 Task: Find connections with filter location Vilaseca with filter topic #whatinspiresmewith filter profile language English with filter current company Delhivery with filter school Sagar Group (SIRT Bhopal) | Sagar Group of Institutions with filter industry Audio and Video Equipment Manufacturing with filter service category Portrait Photography with filter keywords title Therapist
Action: Mouse moved to (631, 77)
Screenshot: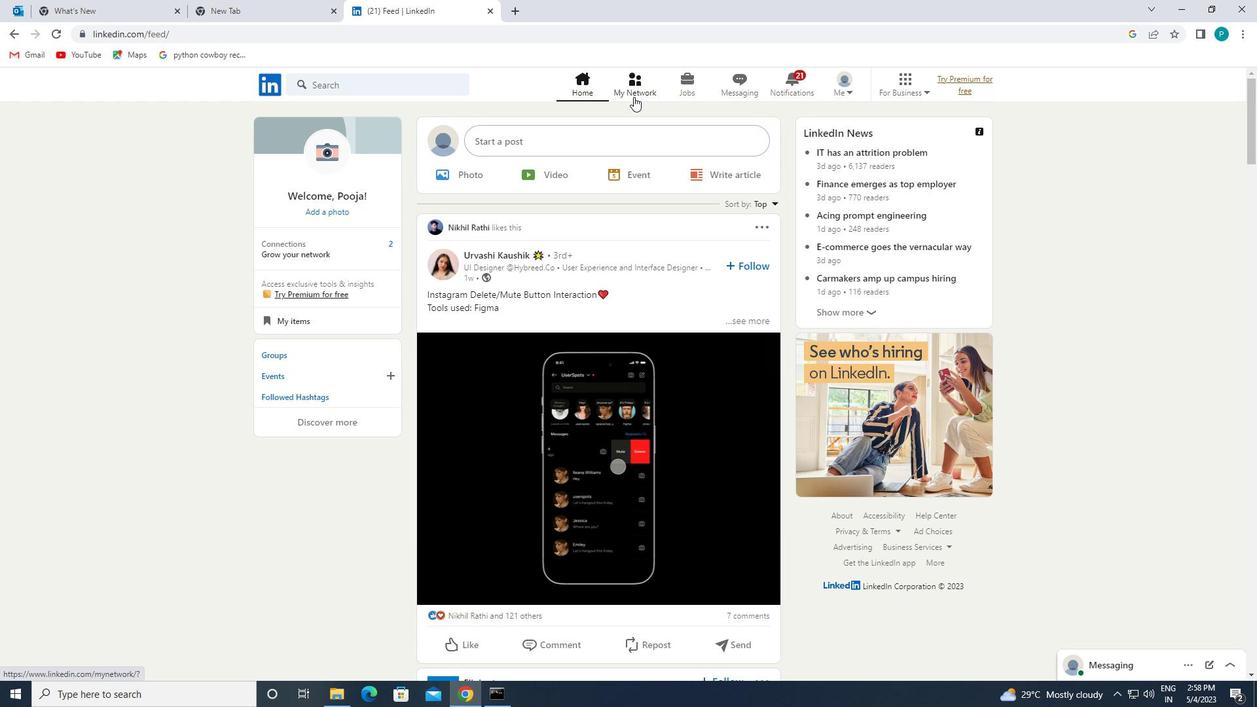
Action: Mouse pressed left at (631, 77)
Screenshot: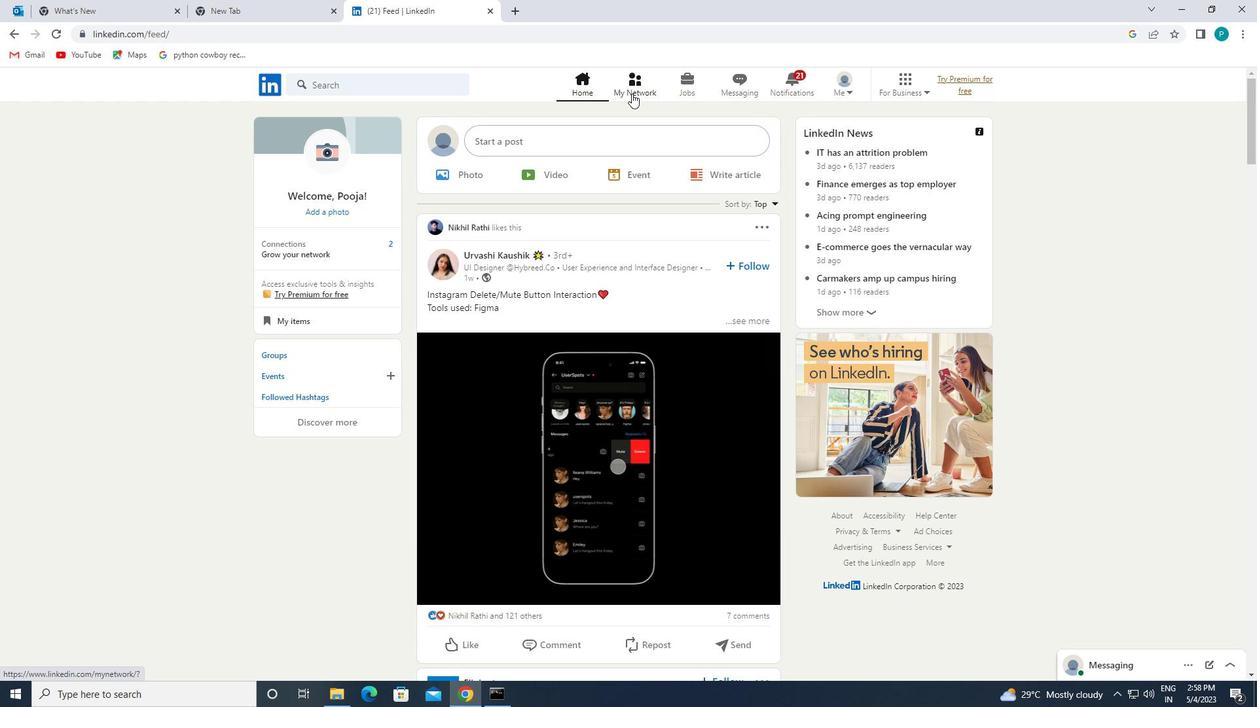 
Action: Mouse moved to (355, 155)
Screenshot: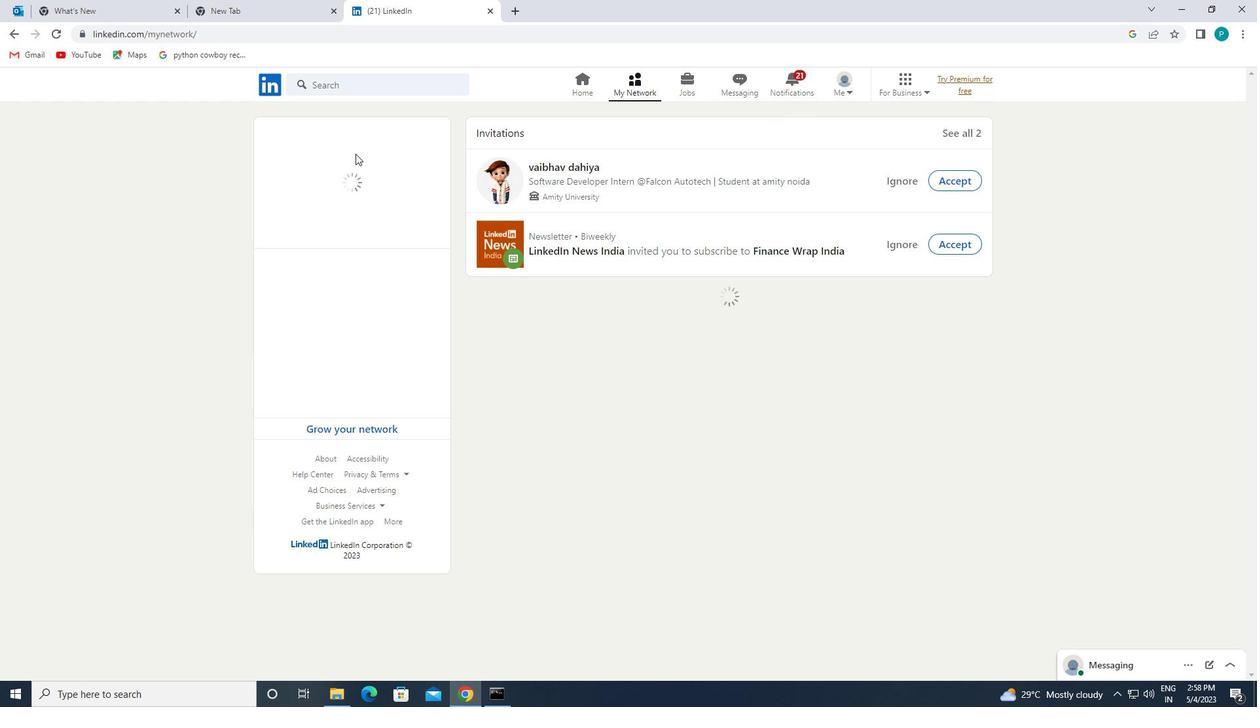 
Action: Mouse pressed left at (355, 155)
Screenshot: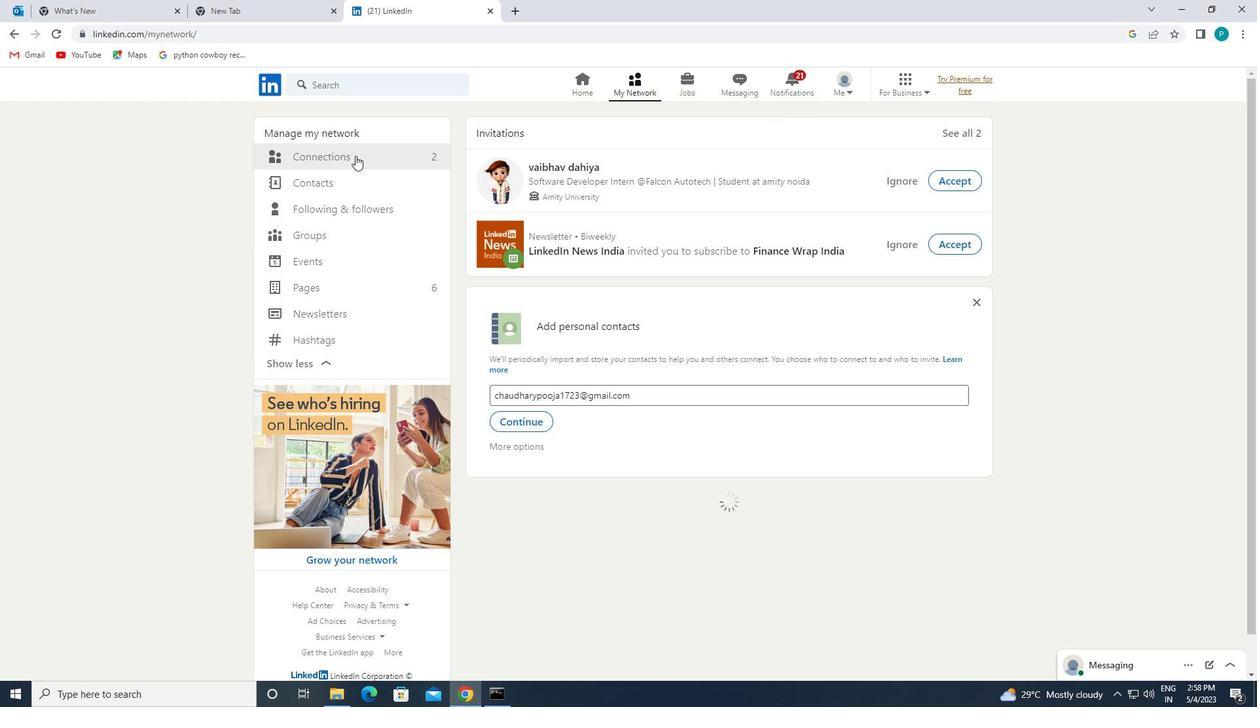 
Action: Mouse moved to (759, 154)
Screenshot: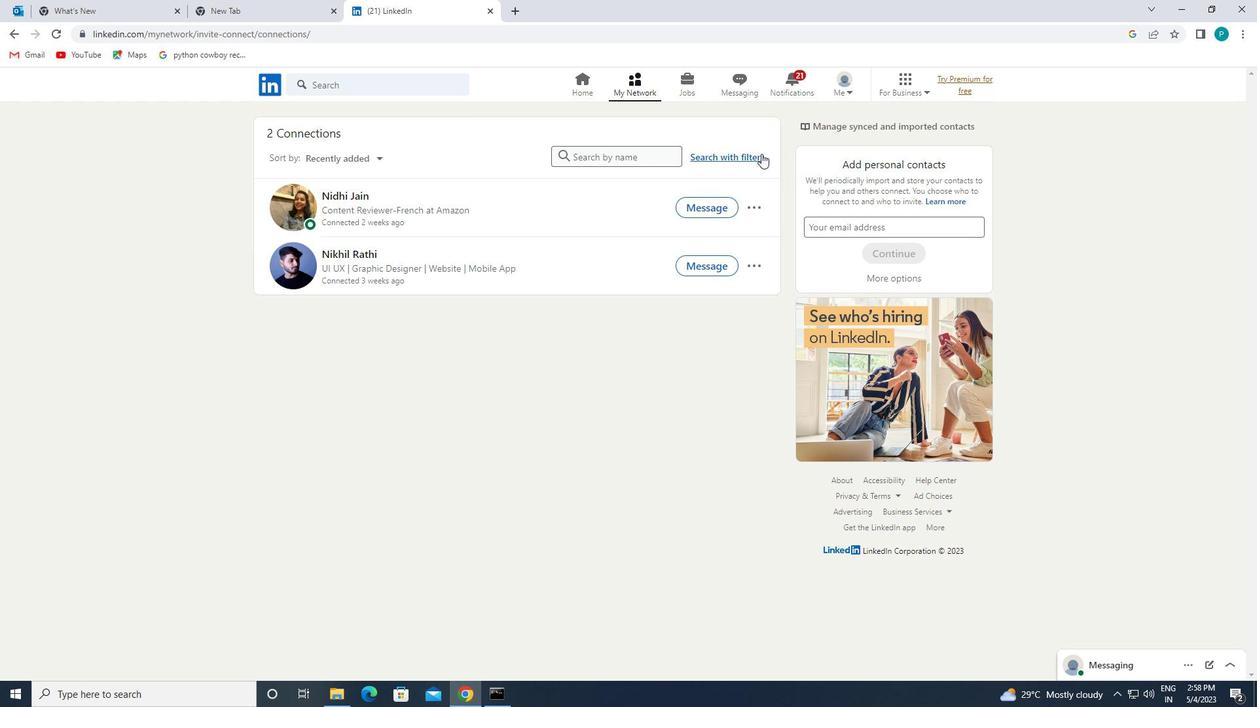 
Action: Mouse pressed left at (759, 154)
Screenshot: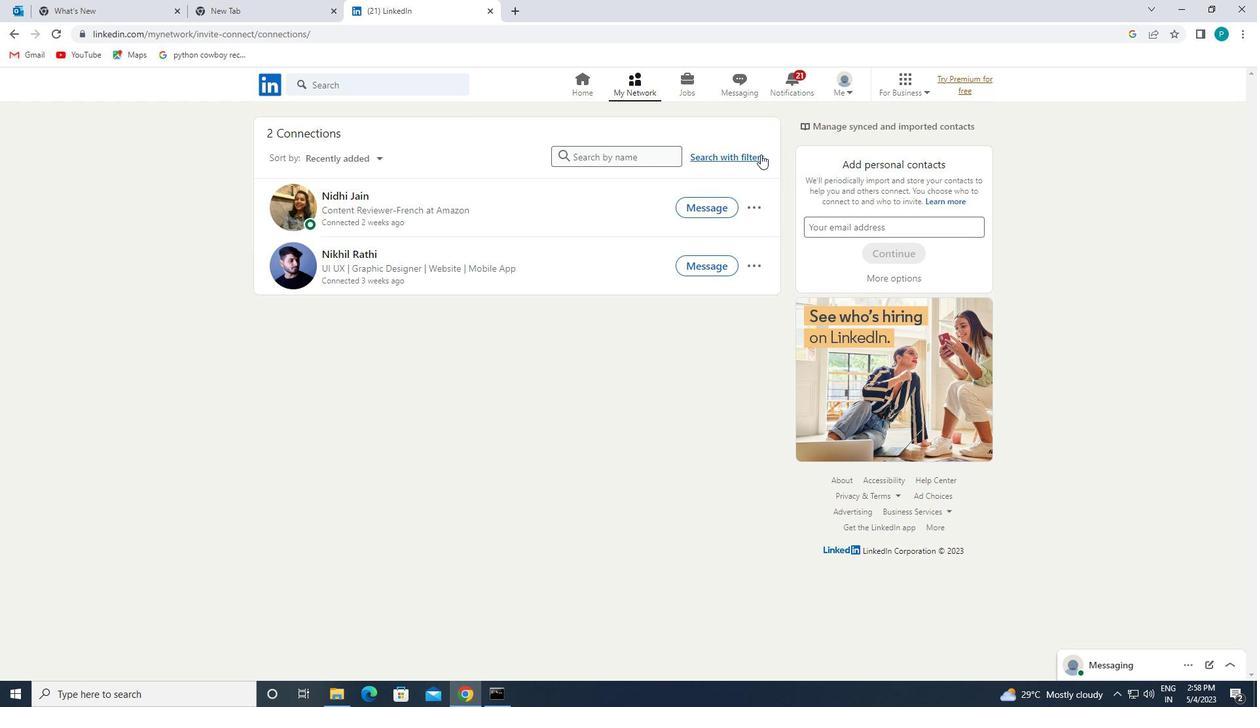 
Action: Mouse moved to (676, 122)
Screenshot: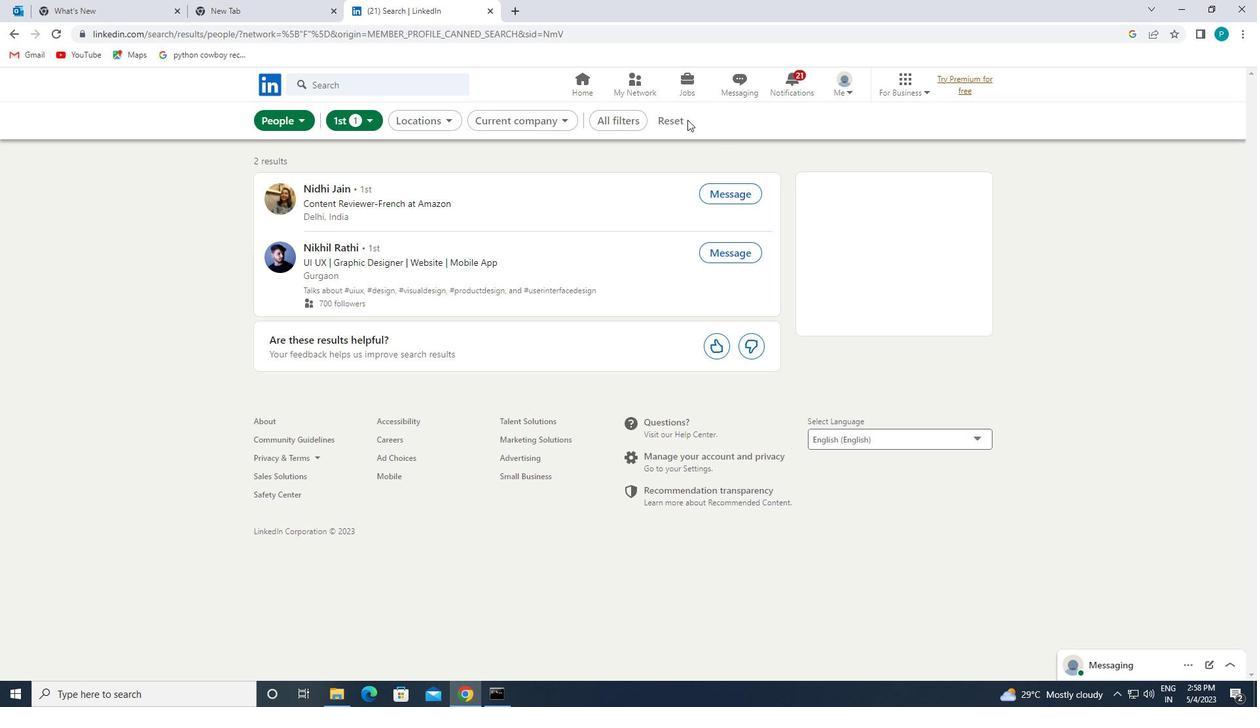 
Action: Mouse pressed left at (676, 122)
Screenshot: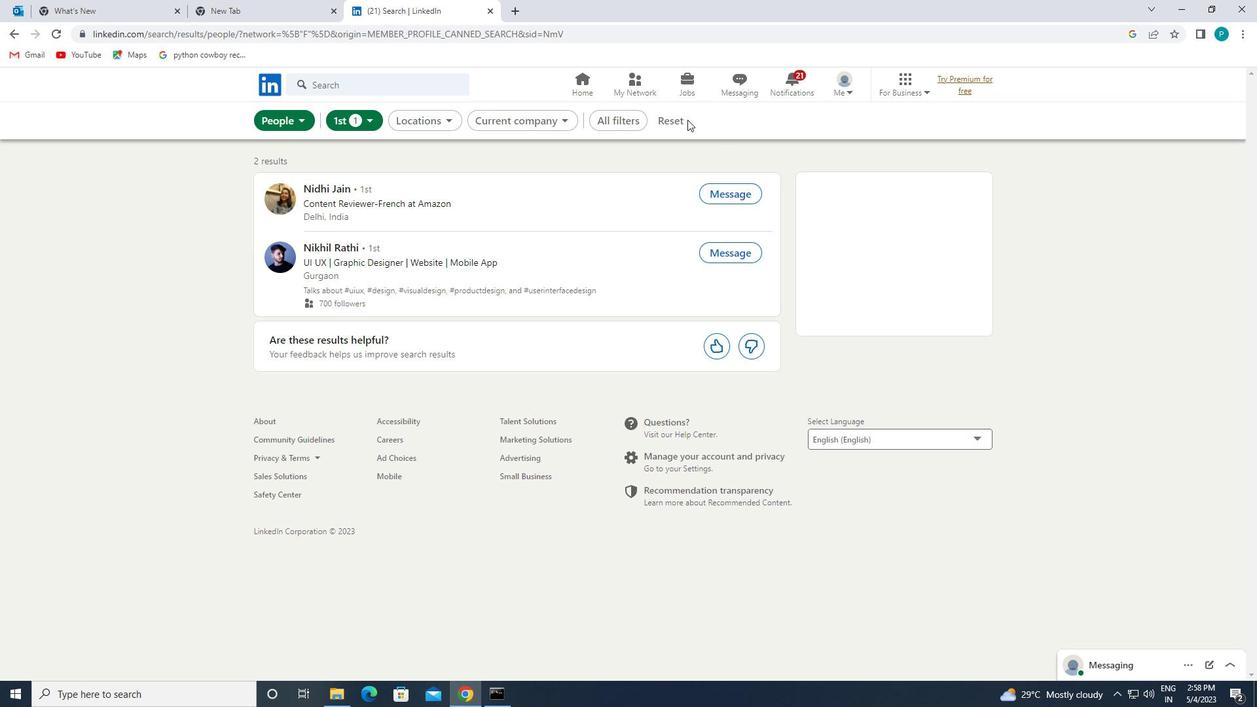 
Action: Mouse moved to (661, 119)
Screenshot: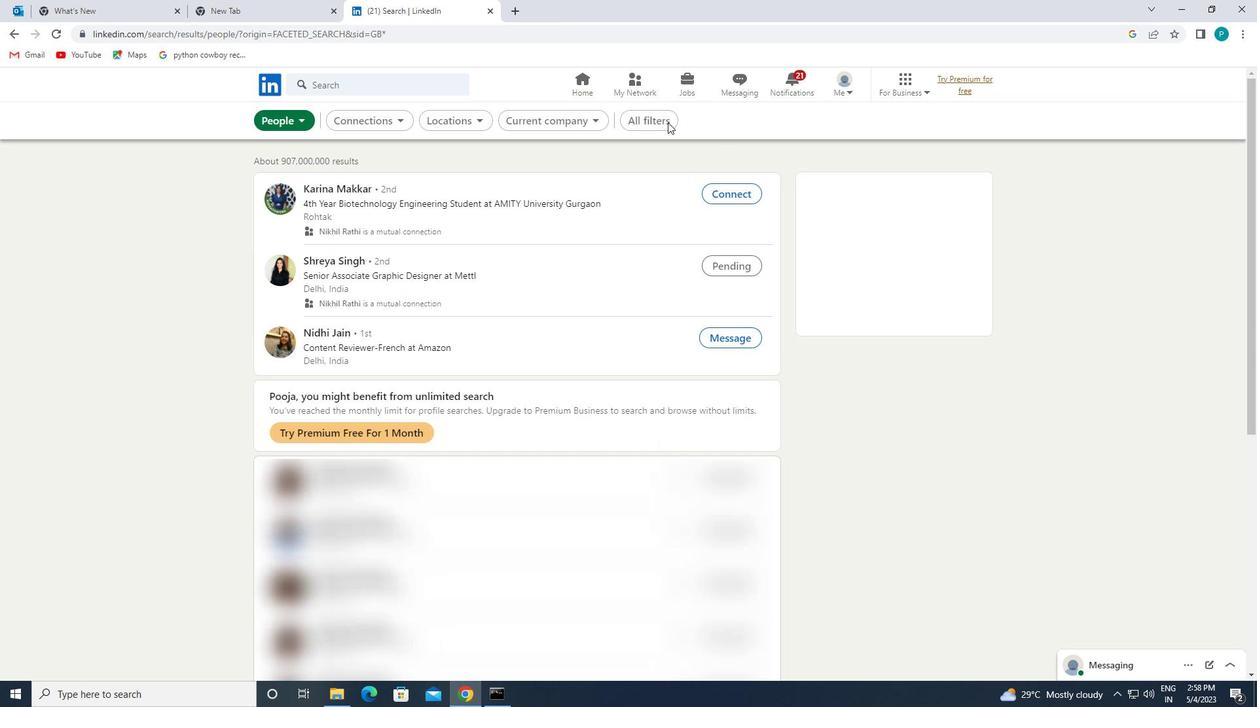 
Action: Mouse pressed left at (661, 119)
Screenshot: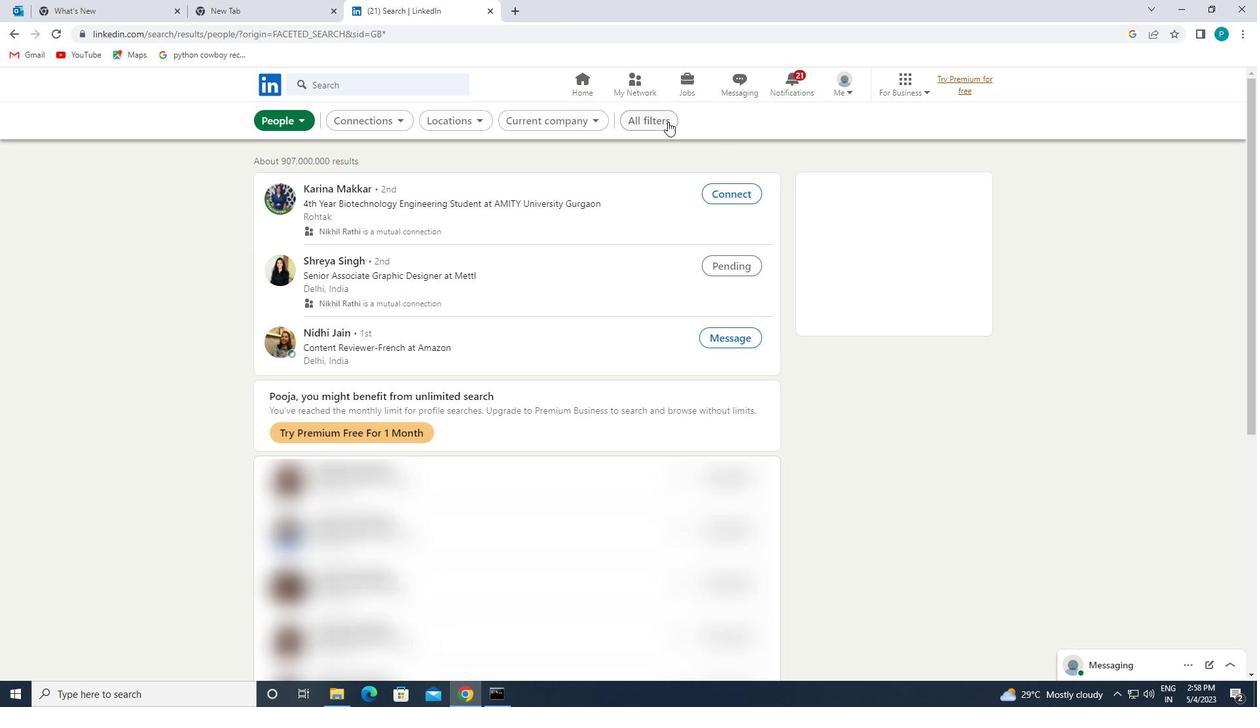 
Action: Mouse moved to (1257, 370)
Screenshot: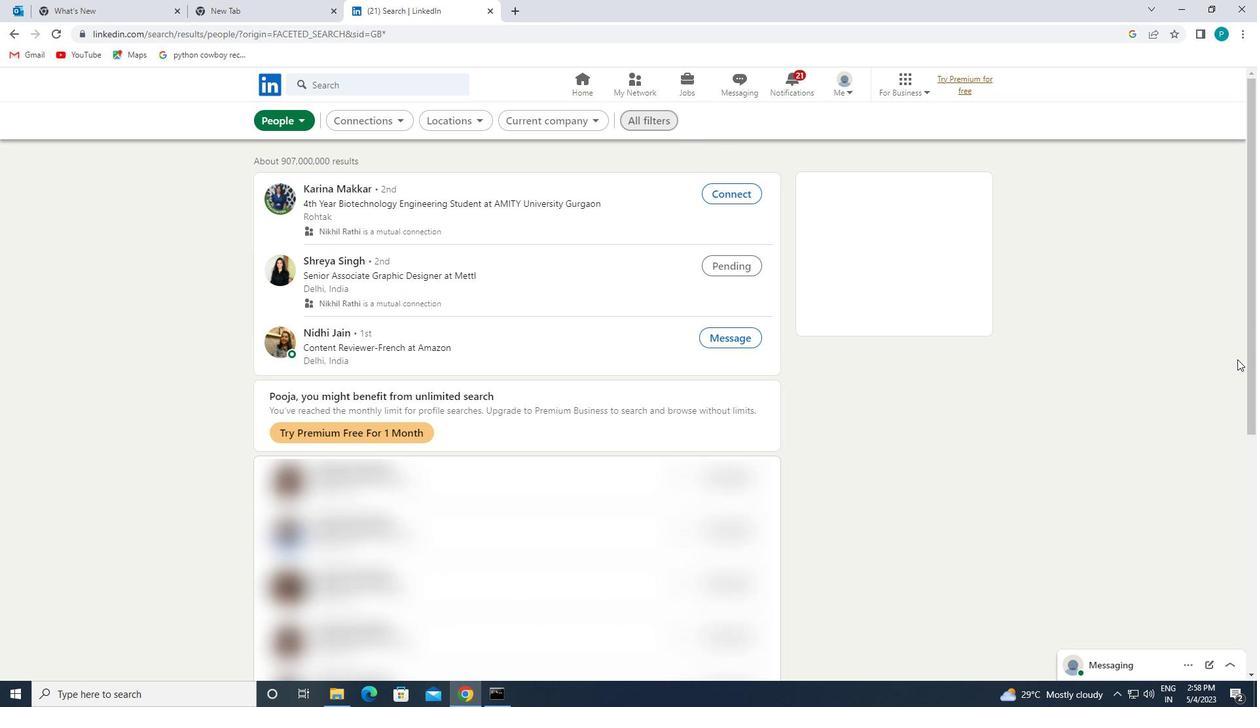 
Action: Mouse scrolled (1256, 369) with delta (0, 0)
Screenshot: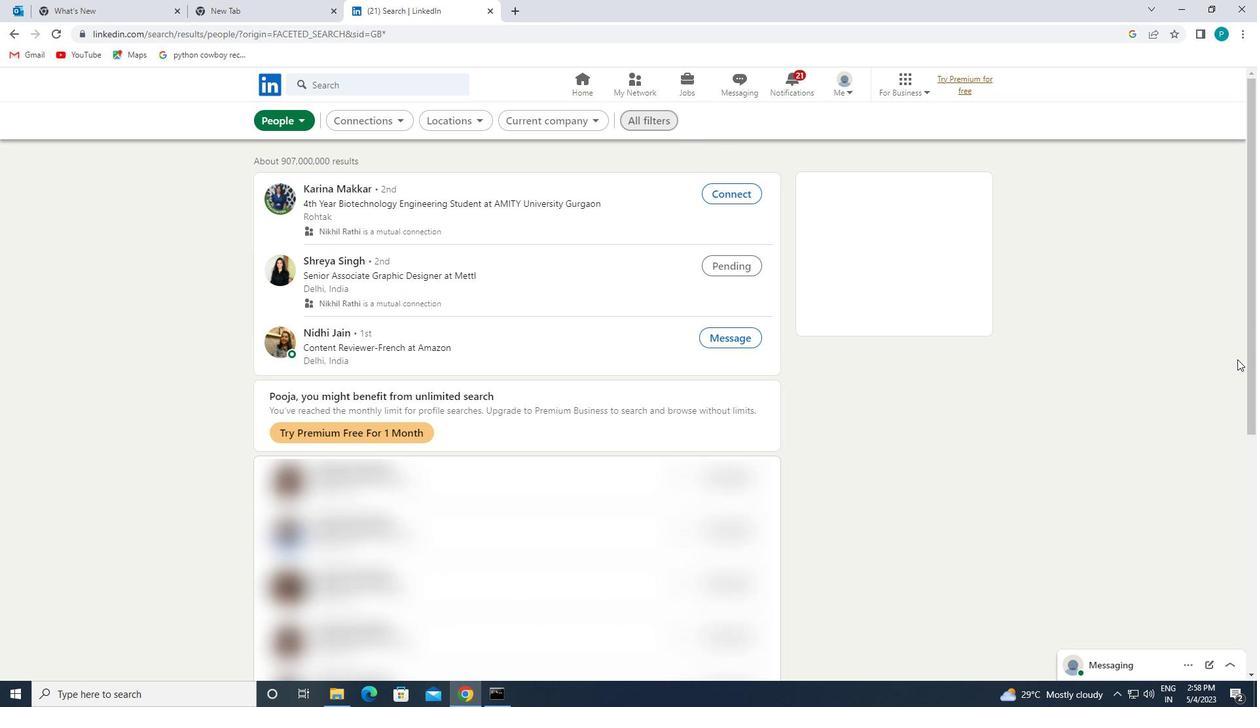 
Action: Mouse moved to (1254, 368)
Screenshot: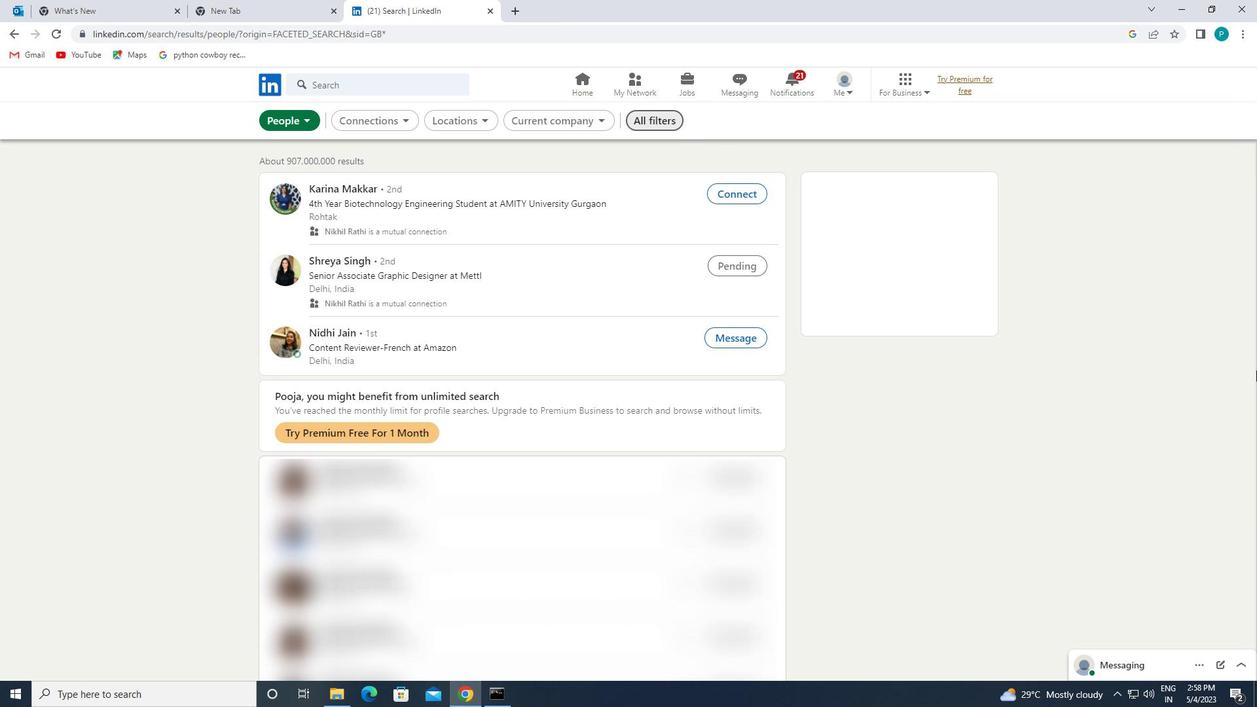 
Action: Mouse scrolled (1254, 367) with delta (0, 0)
Screenshot: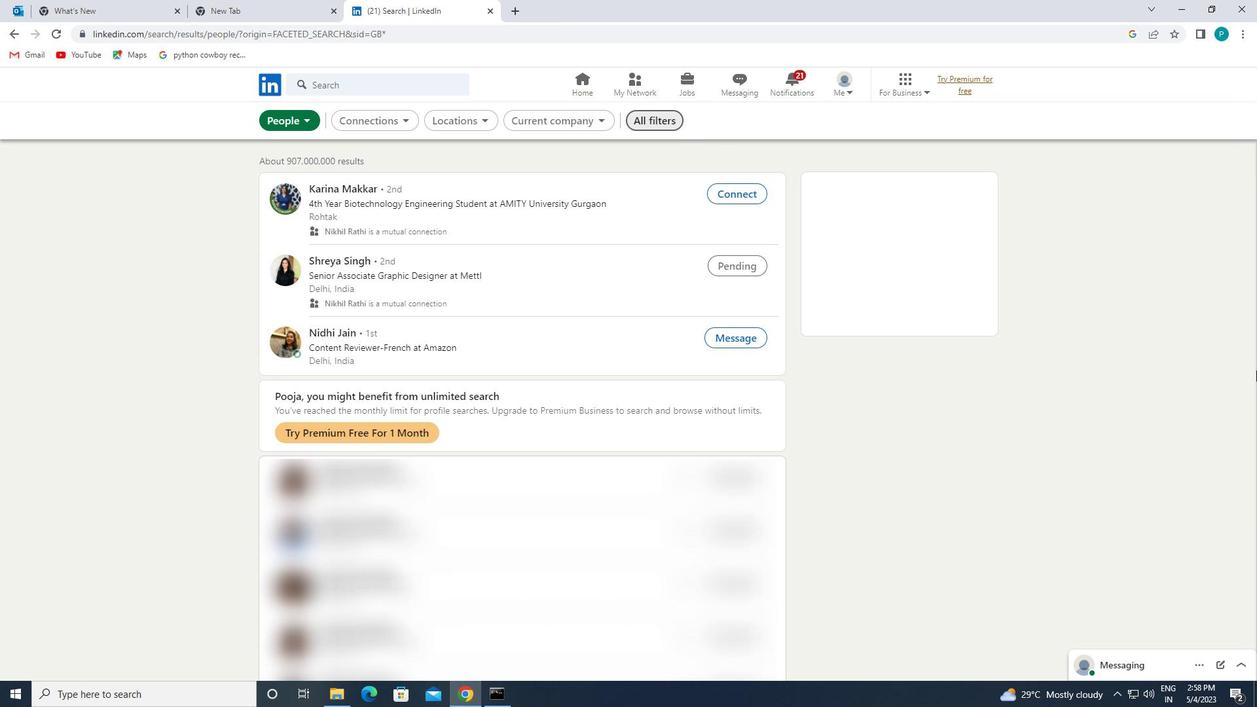 
Action: Mouse moved to (1247, 366)
Screenshot: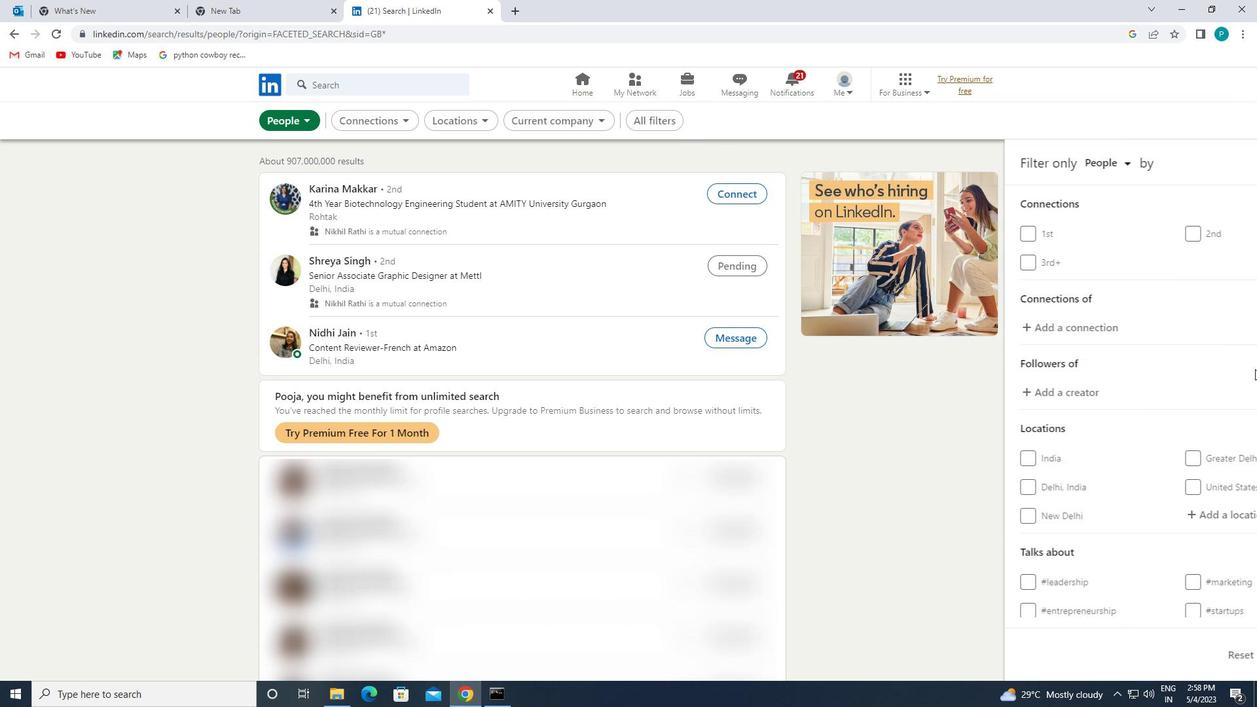 
Action: Mouse scrolled (1247, 365) with delta (0, 0)
Screenshot: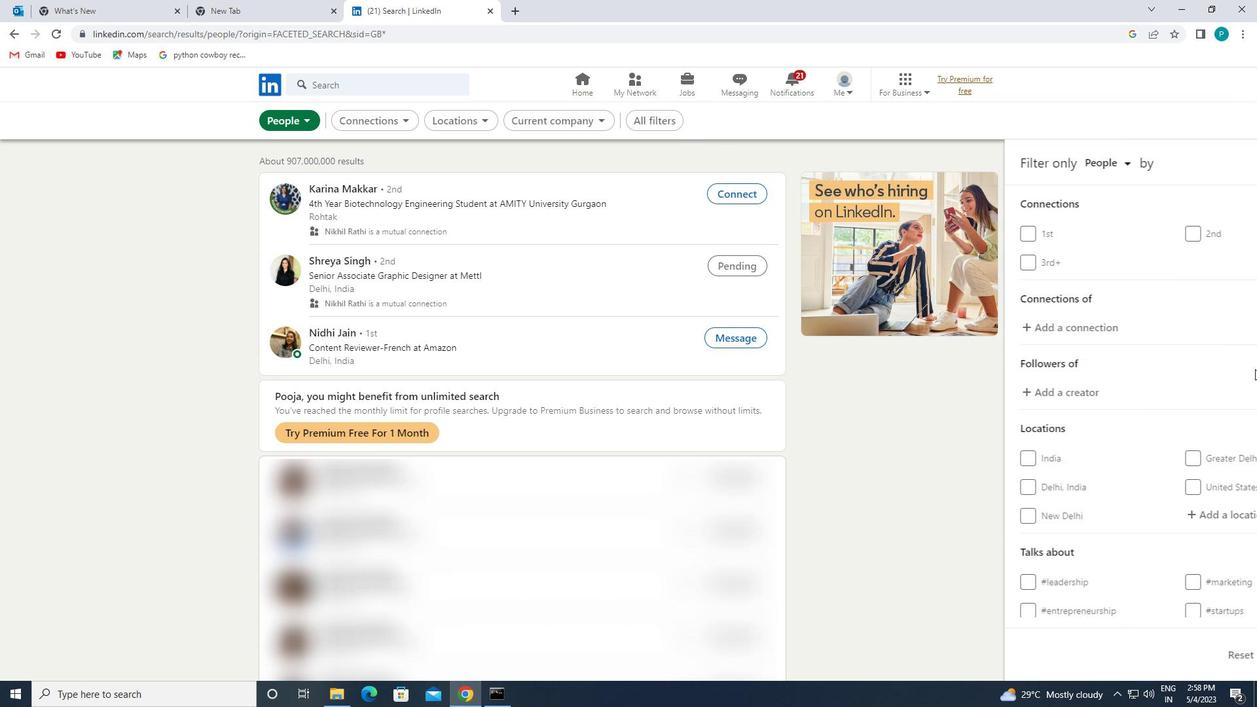 
Action: Mouse moved to (1153, 323)
Screenshot: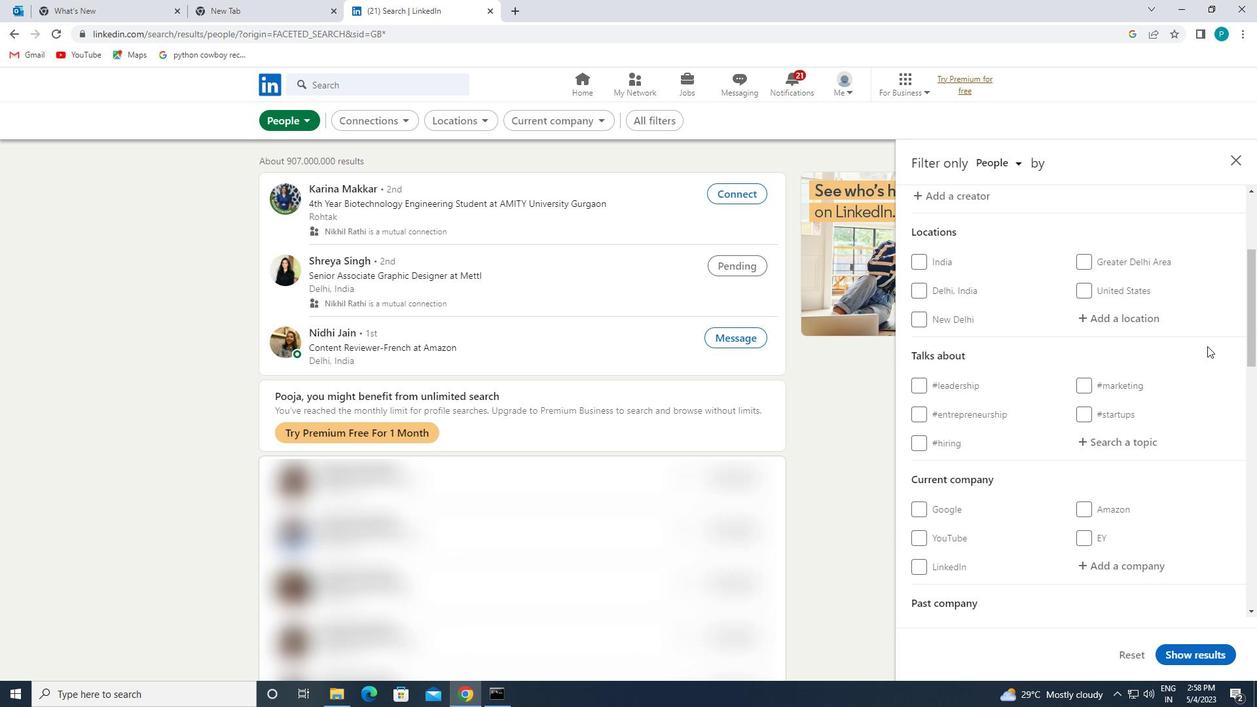 
Action: Mouse pressed left at (1153, 323)
Screenshot: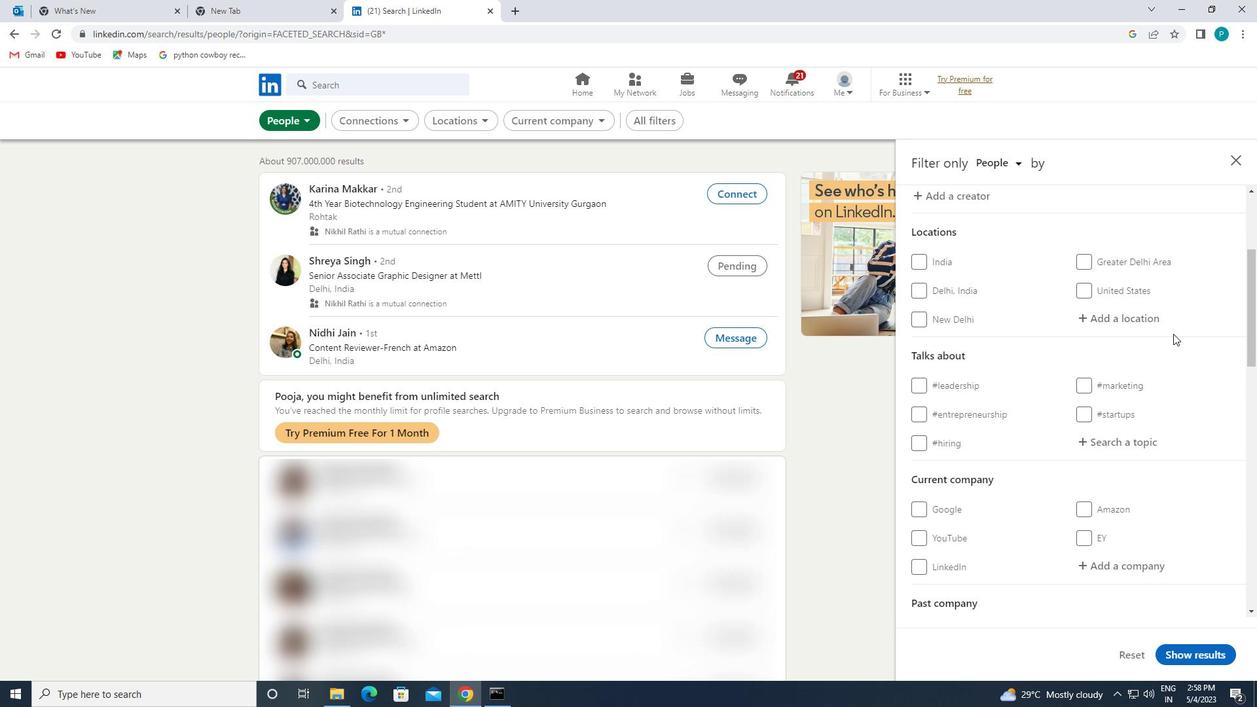 
Action: Key pressed <Key.caps_lock>v<Key.caps_lock>ilaseca
Screenshot: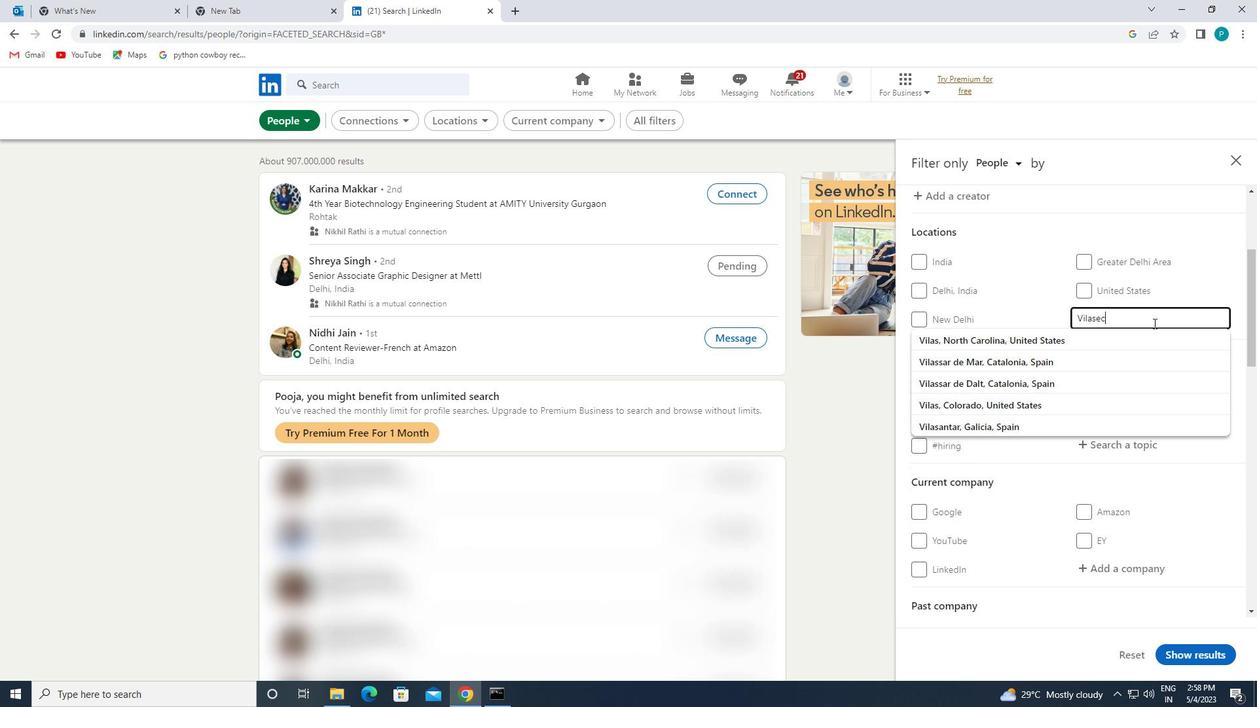 
Action: Mouse moved to (1125, 442)
Screenshot: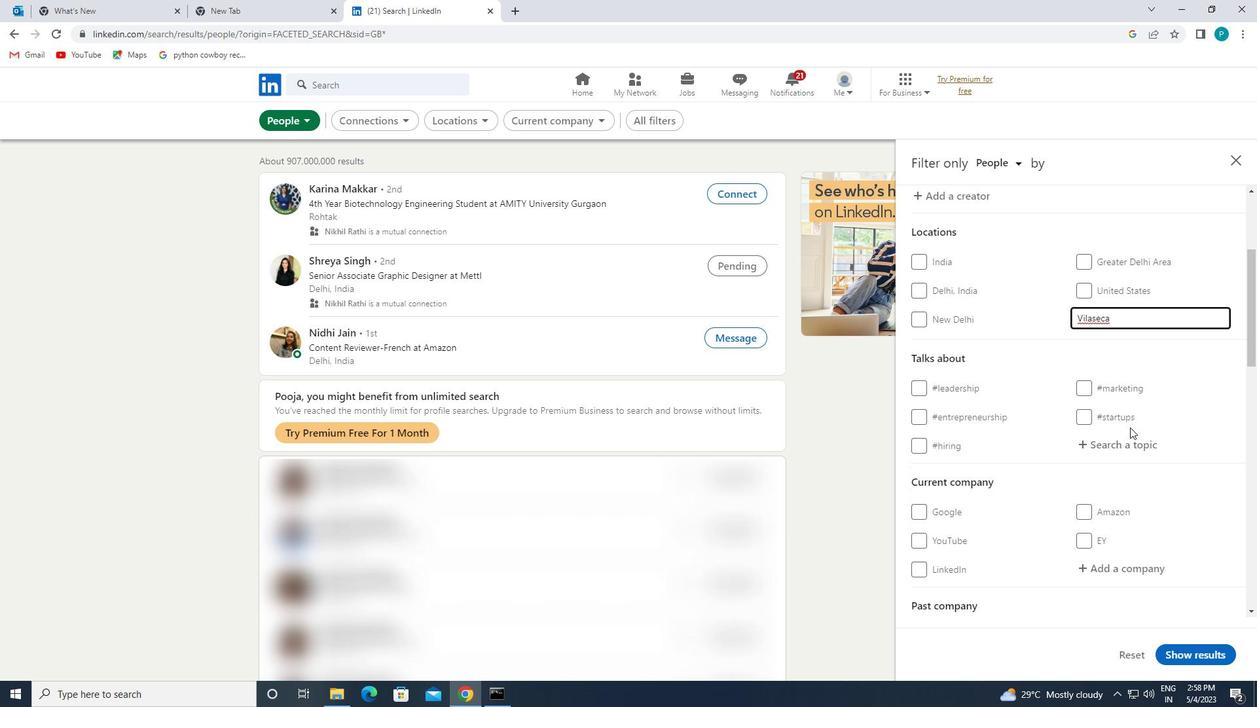 
Action: Mouse pressed left at (1125, 442)
Screenshot: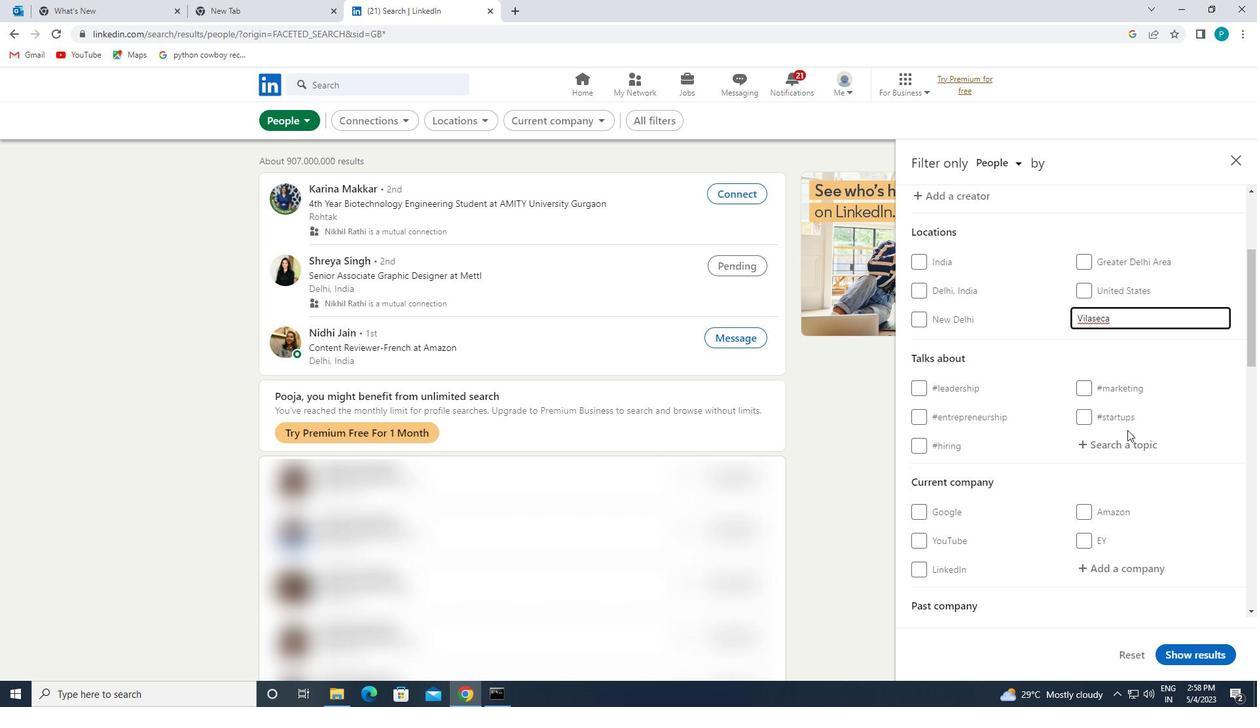
Action: Mouse moved to (1126, 445)
Screenshot: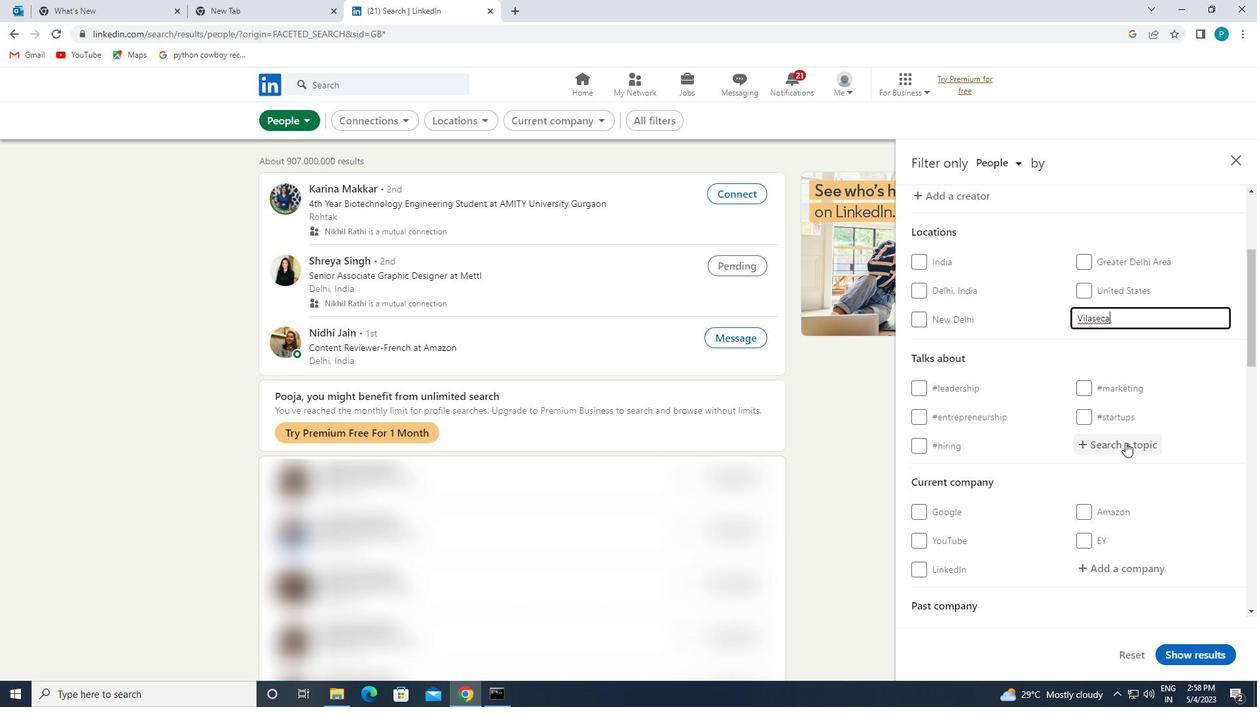 
Action: Key pressed <Key.shift>#WHATINSPIRESME
Screenshot: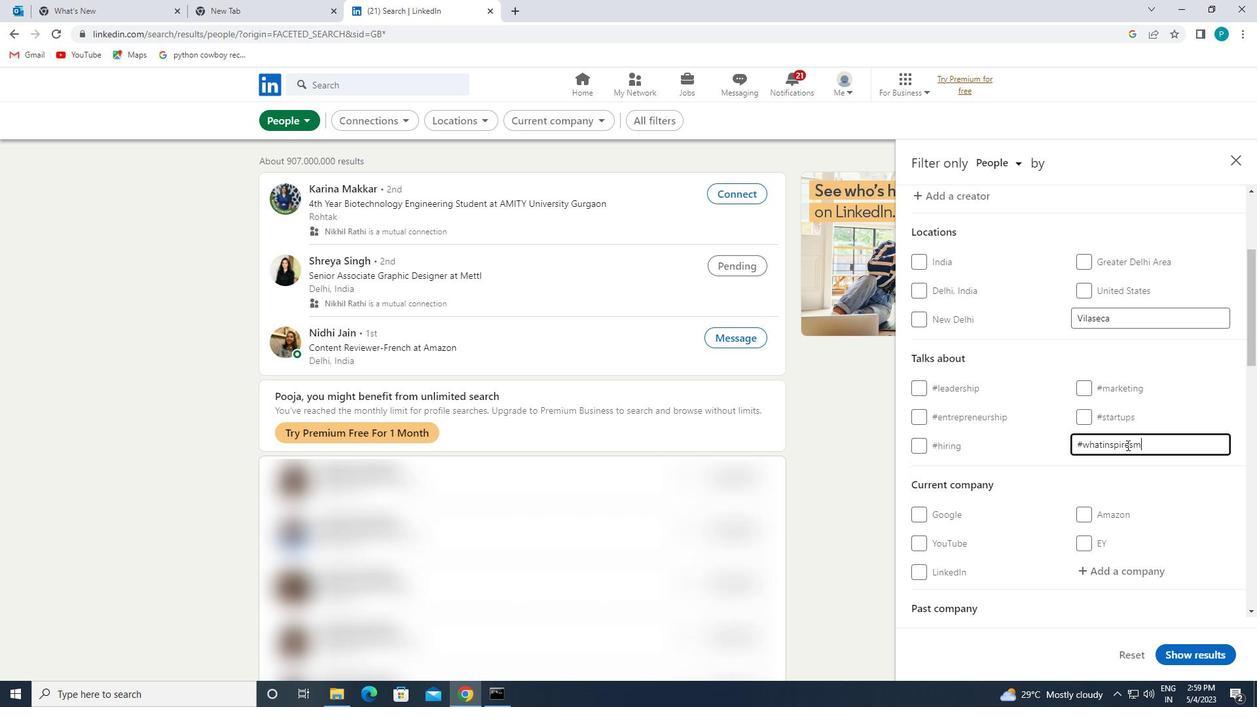 
Action: Mouse moved to (1083, 420)
Screenshot: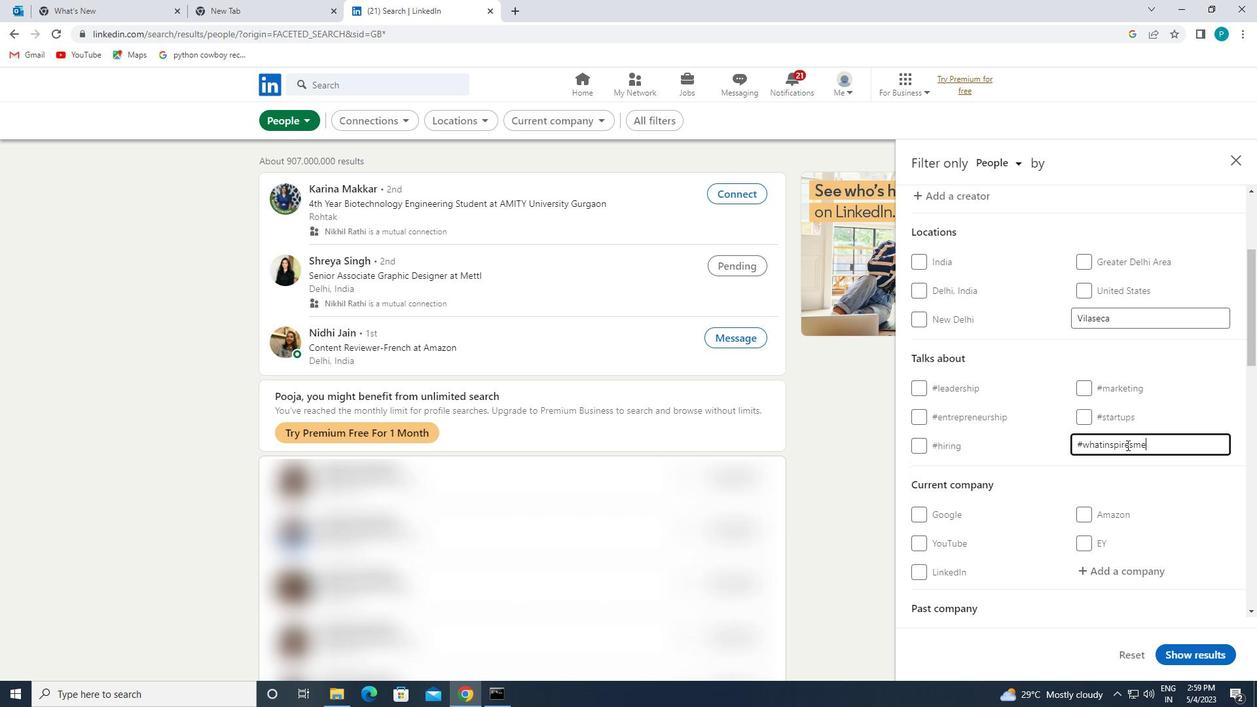 
Action: Mouse scrolled (1083, 420) with delta (0, 0)
Screenshot: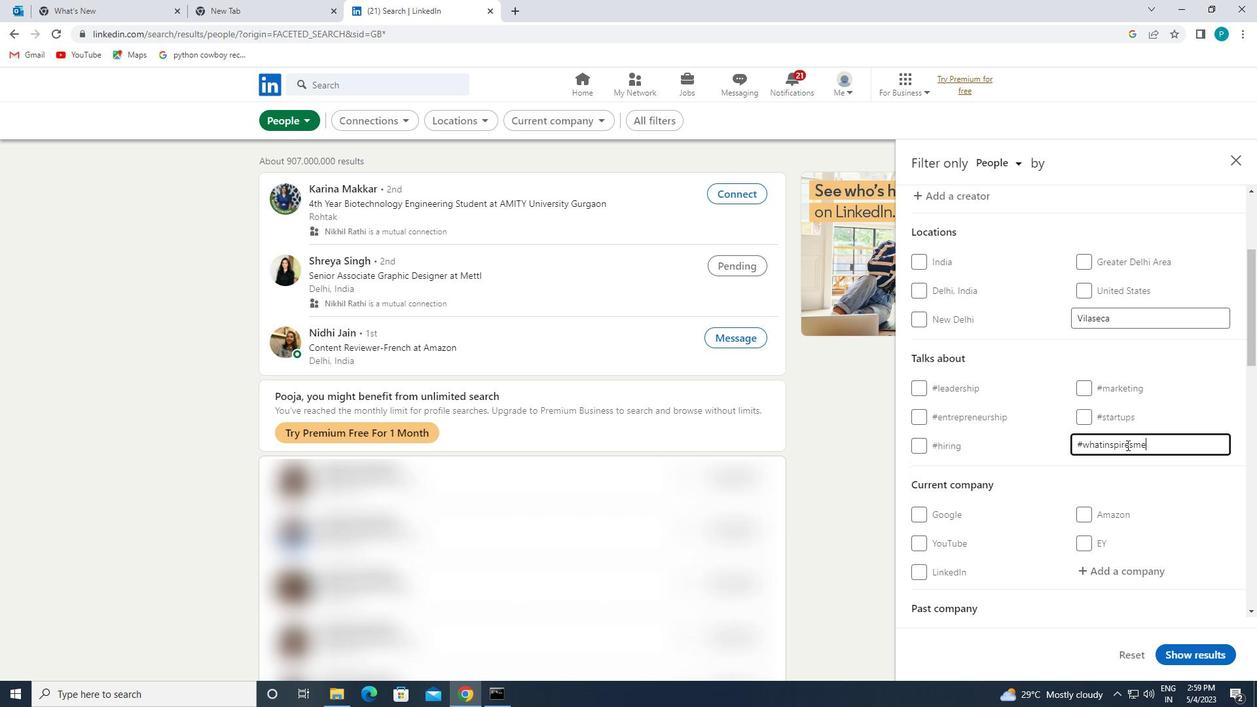
Action: Mouse moved to (1071, 436)
Screenshot: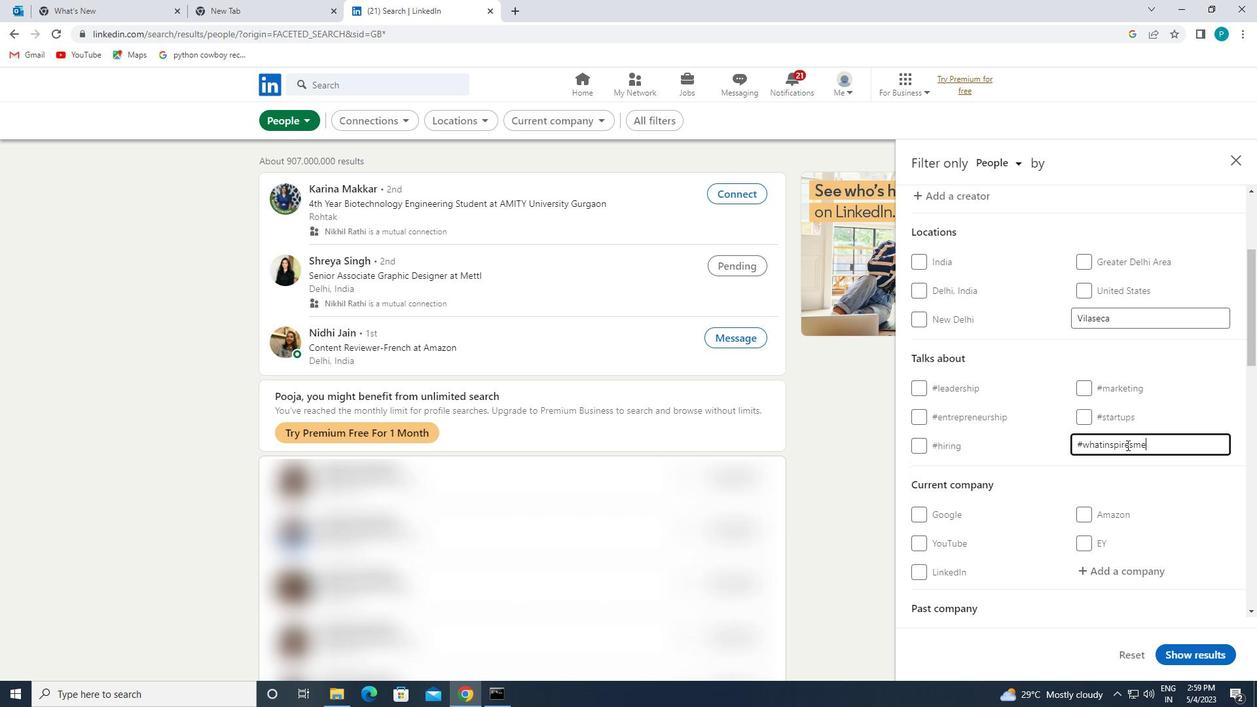 
Action: Mouse scrolled (1071, 435) with delta (0, 0)
Screenshot: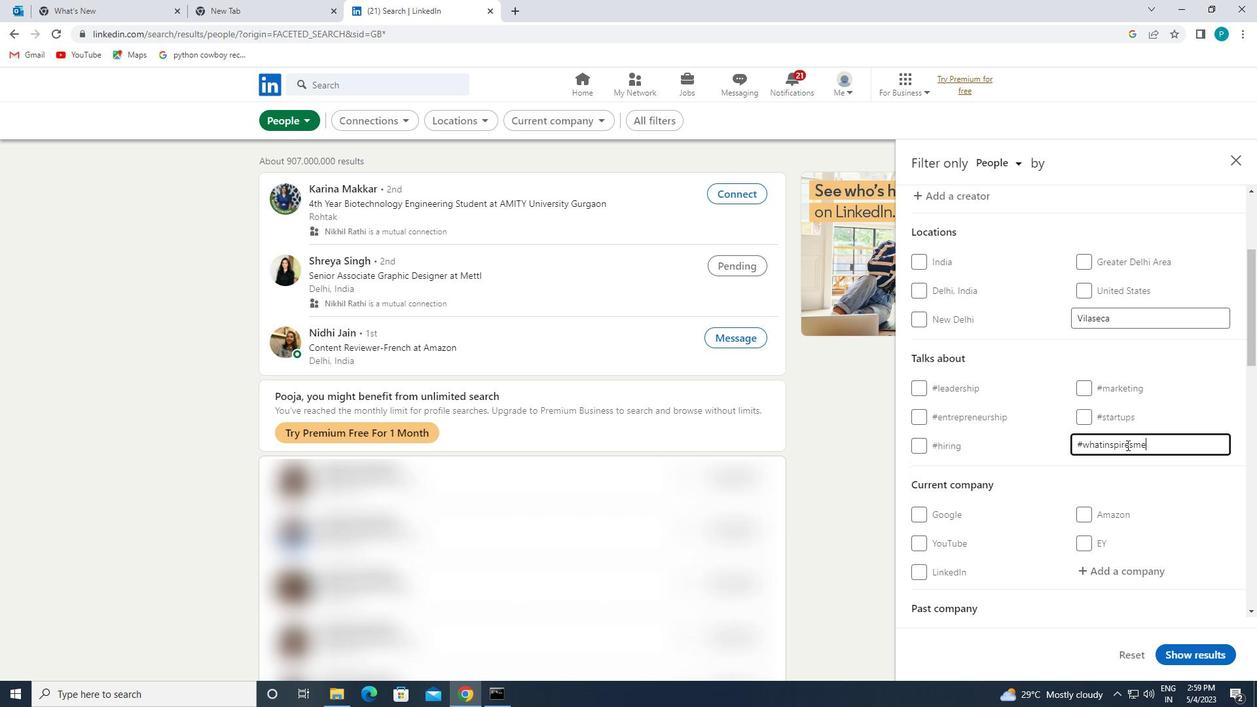 
Action: Mouse moved to (1063, 458)
Screenshot: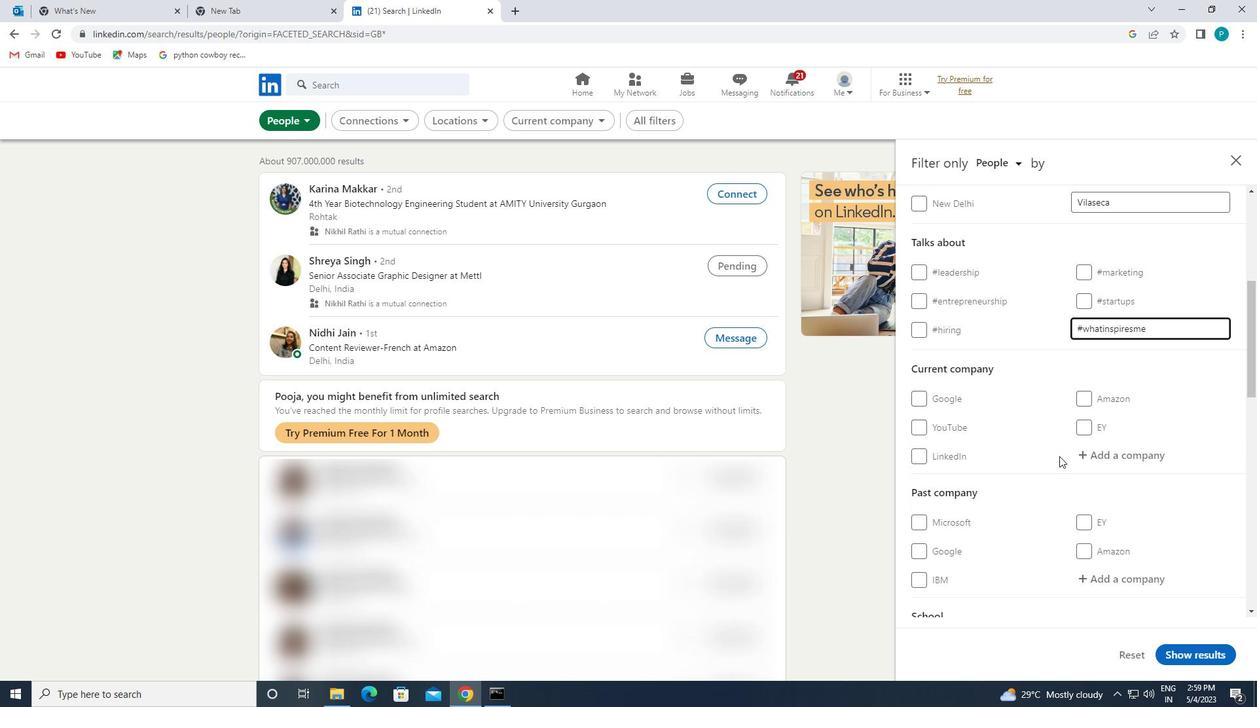 
Action: Mouse scrolled (1063, 458) with delta (0, 0)
Screenshot: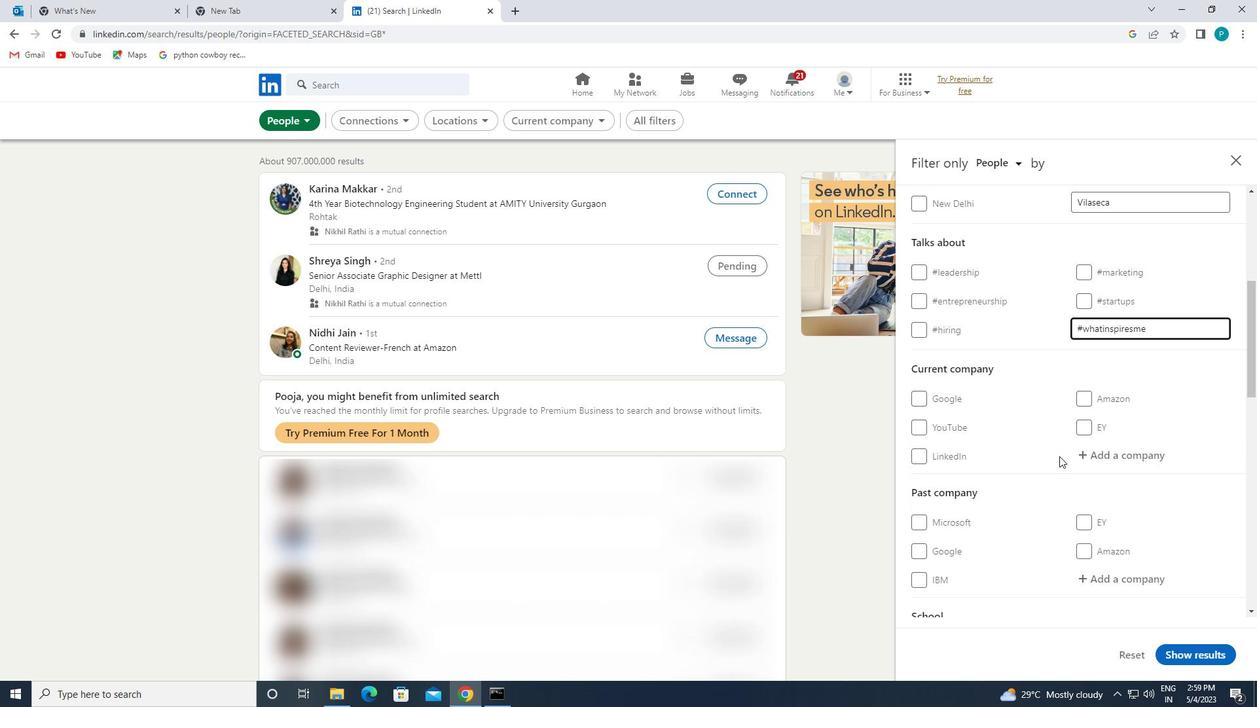 
Action: Mouse scrolled (1063, 458) with delta (0, 0)
Screenshot: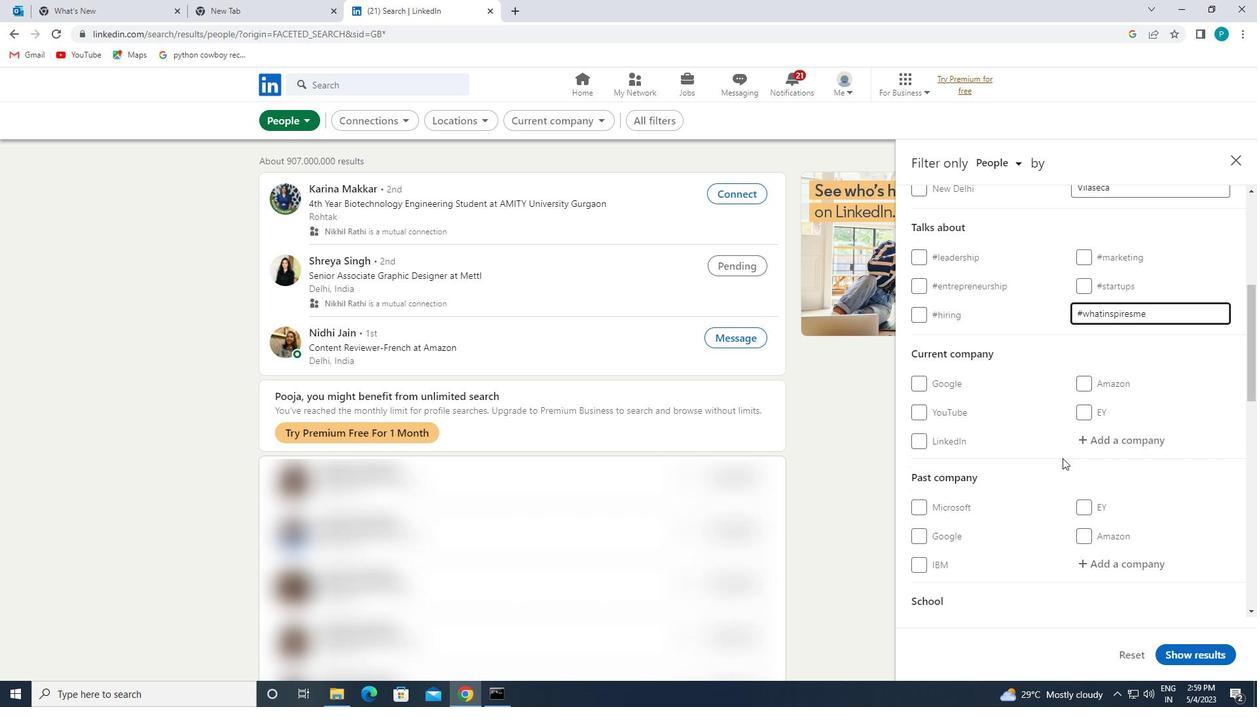 
Action: Mouse moved to (1064, 459)
Screenshot: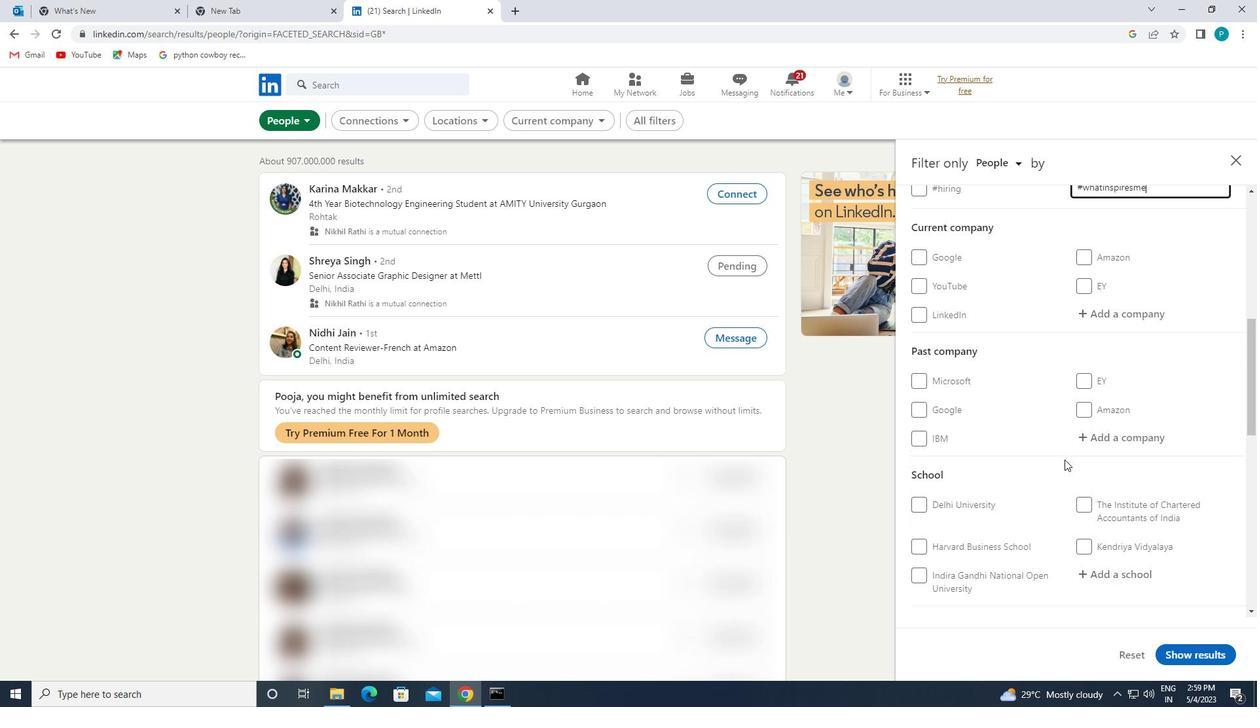 
Action: Mouse scrolled (1064, 458) with delta (0, 0)
Screenshot: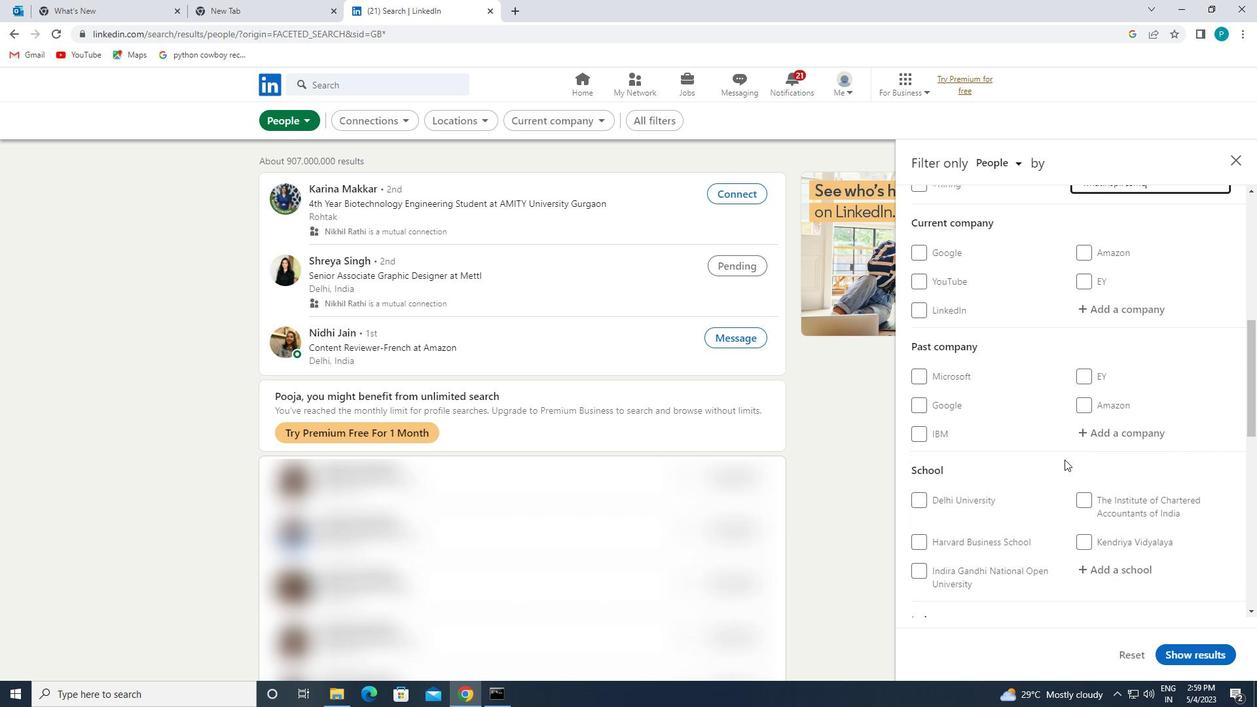 
Action: Mouse scrolled (1064, 458) with delta (0, 0)
Screenshot: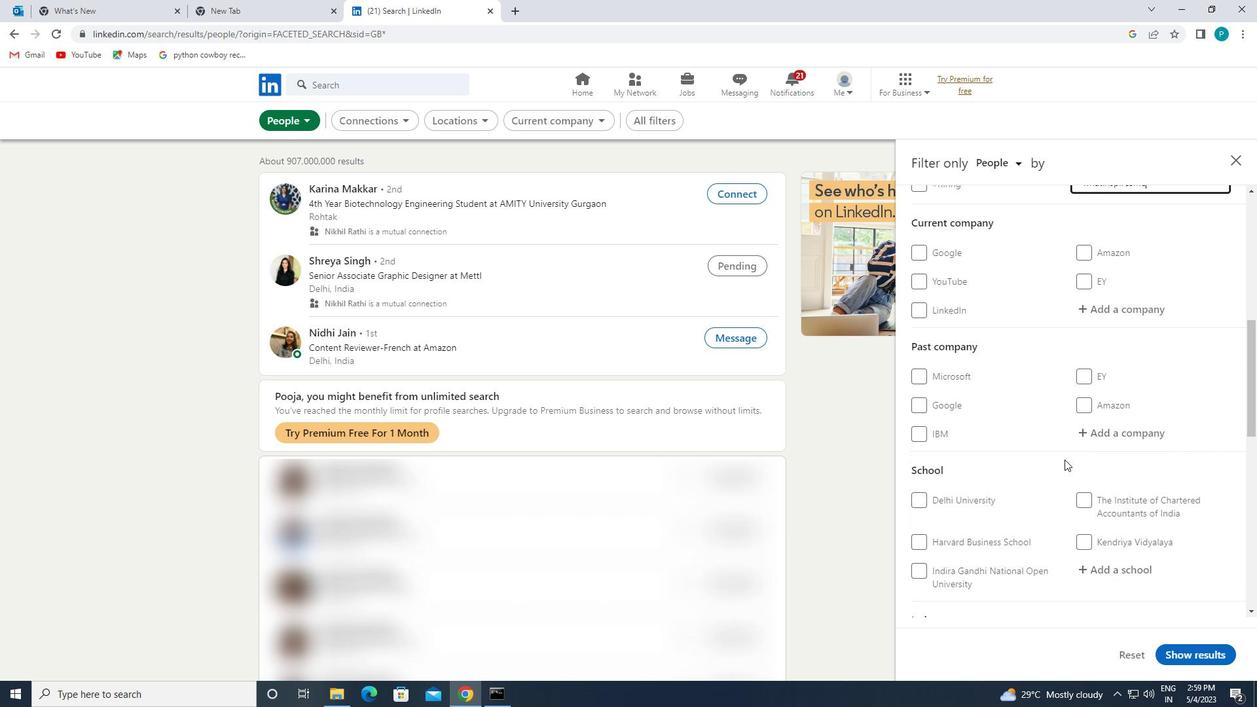 
Action: Mouse moved to (1062, 470)
Screenshot: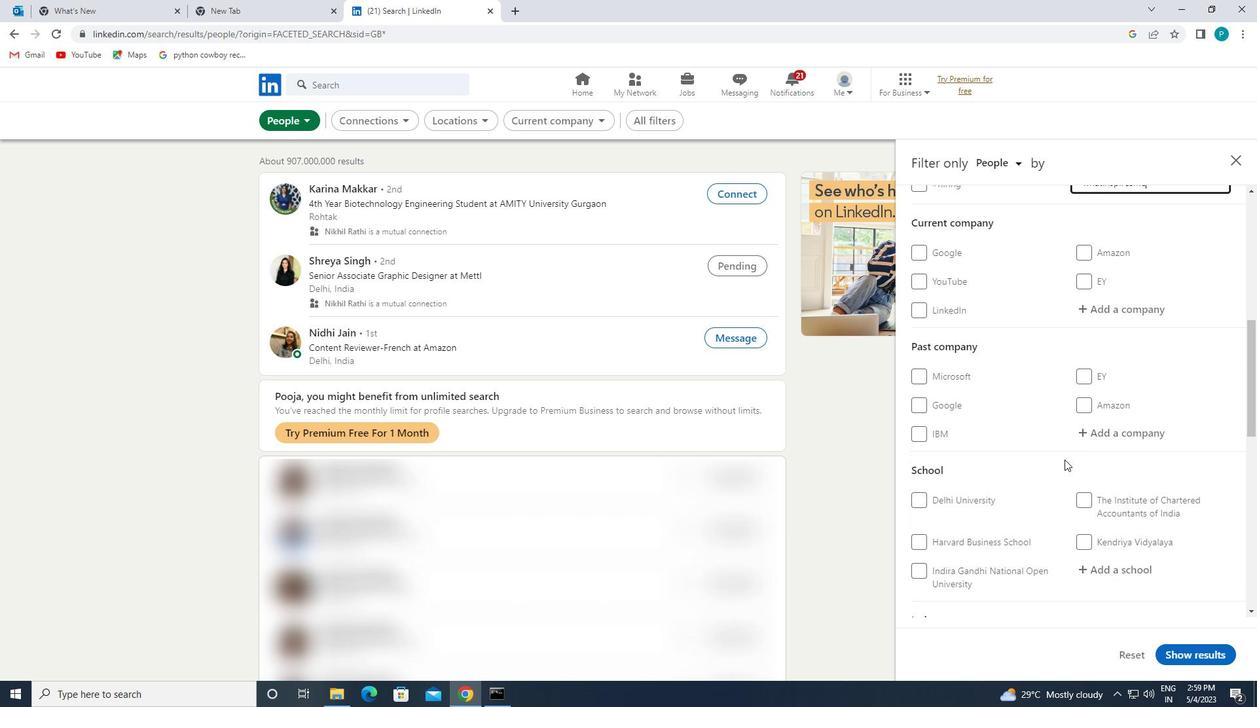 
Action: Mouse scrolled (1062, 470) with delta (0, 0)
Screenshot: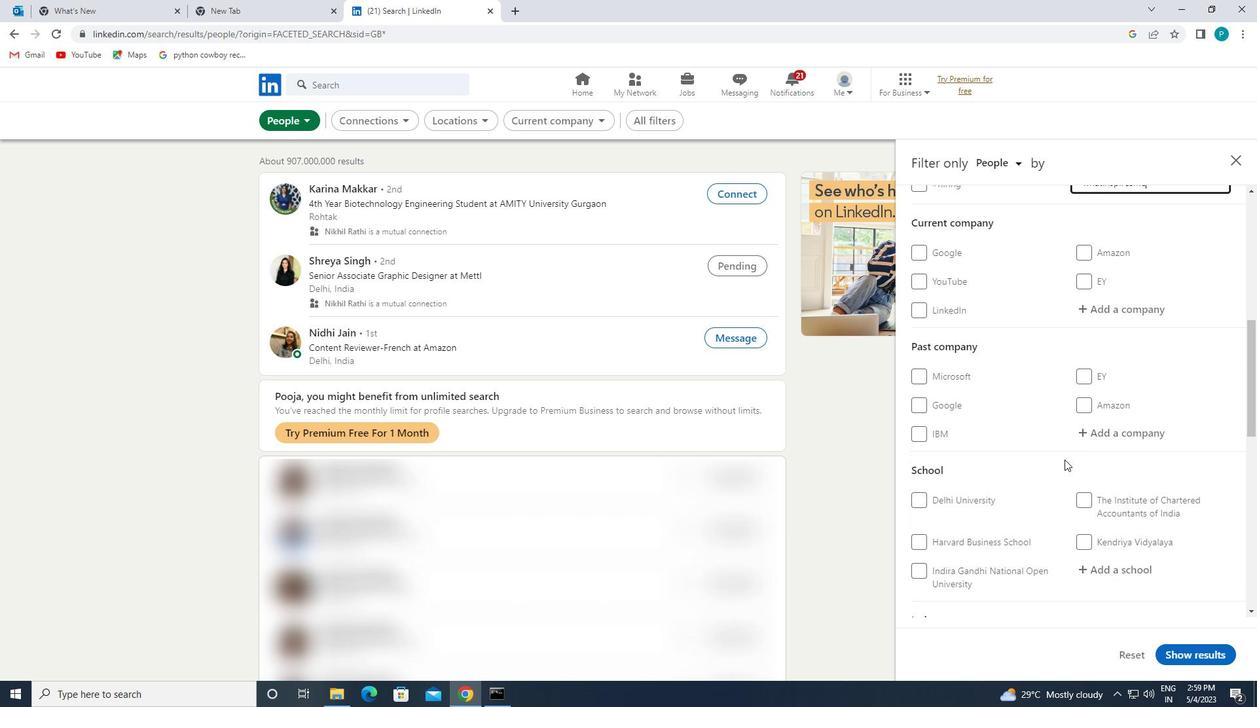 
Action: Mouse moved to (1036, 518)
Screenshot: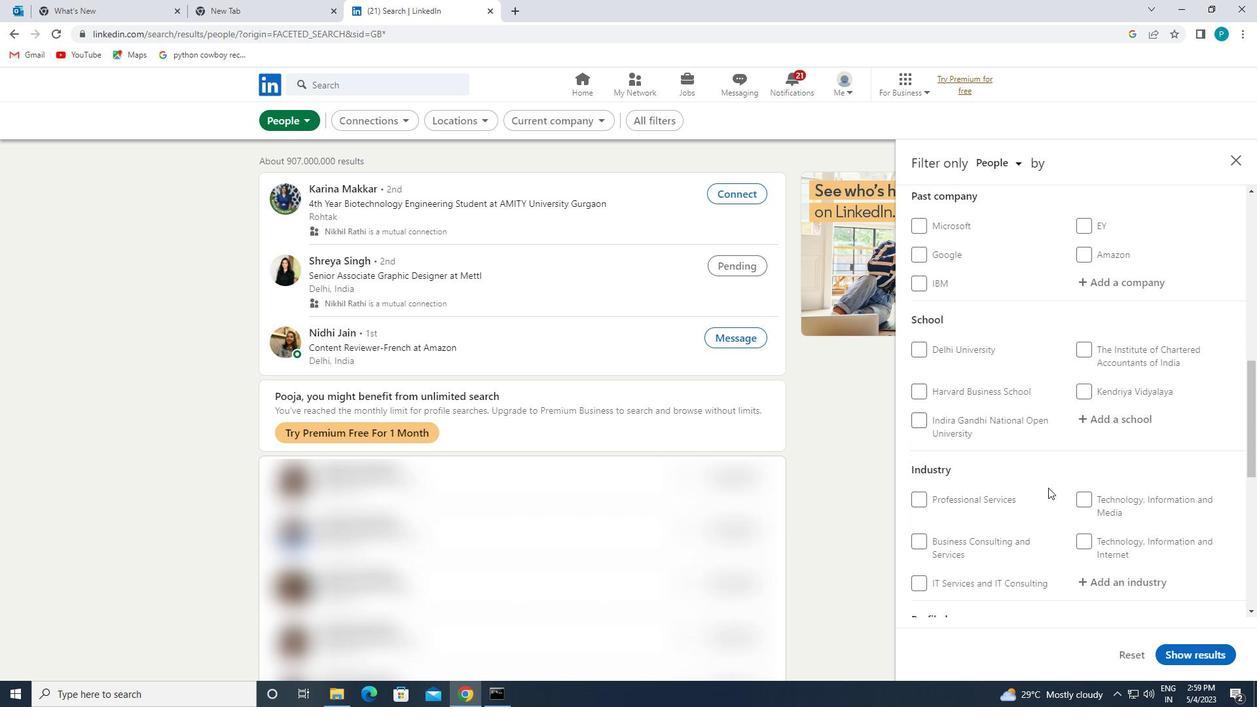 
Action: Mouse scrolled (1036, 517) with delta (0, 0)
Screenshot: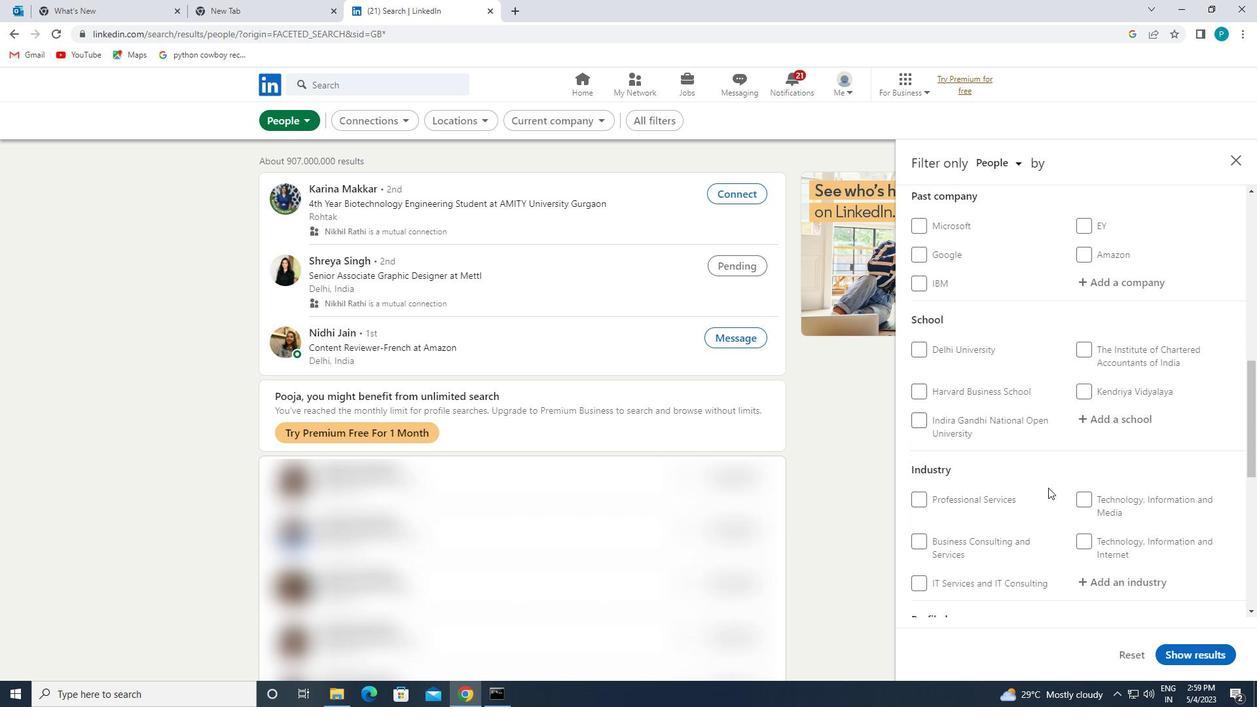 
Action: Mouse moved to (1034, 519)
Screenshot: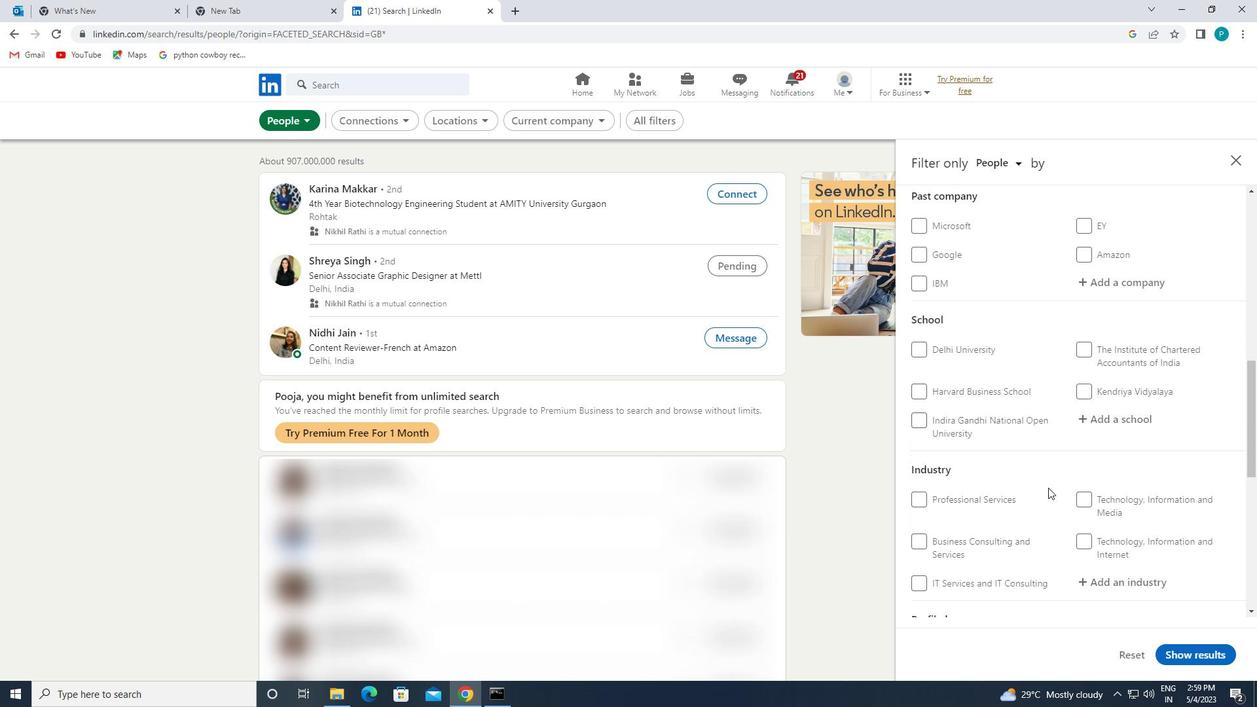 
Action: Mouse scrolled (1034, 518) with delta (0, 0)
Screenshot: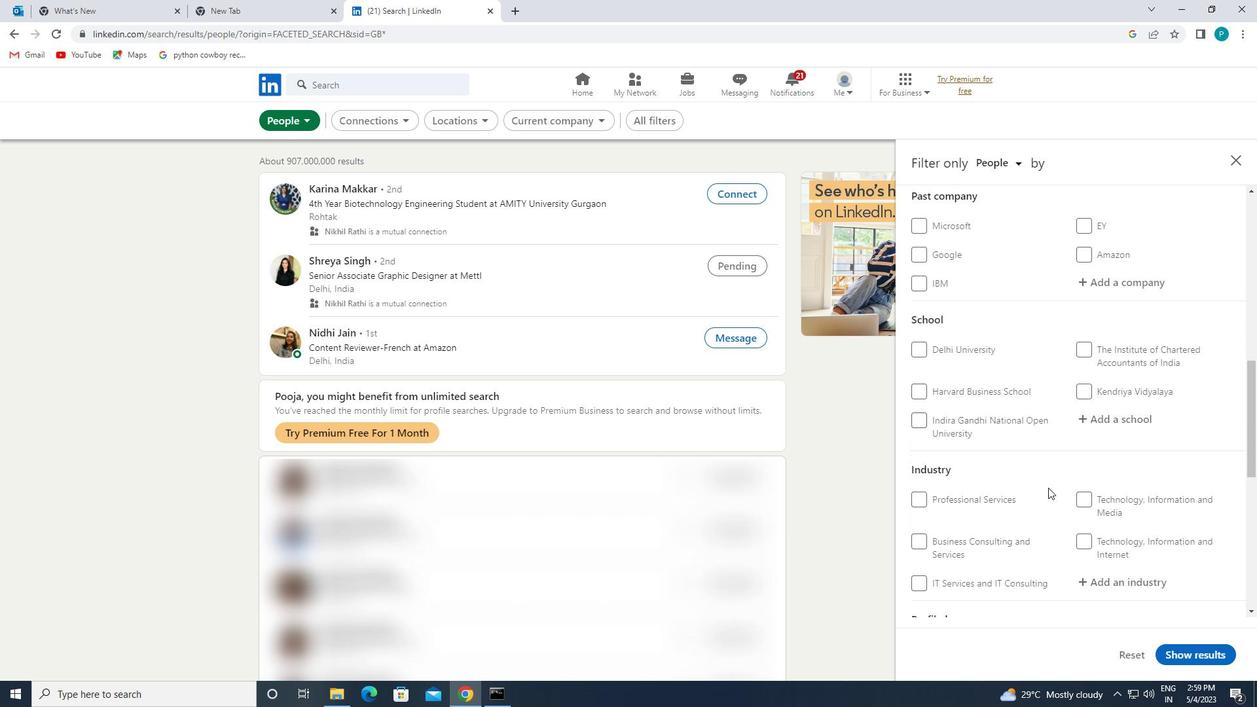 
Action: Mouse moved to (943, 470)
Screenshot: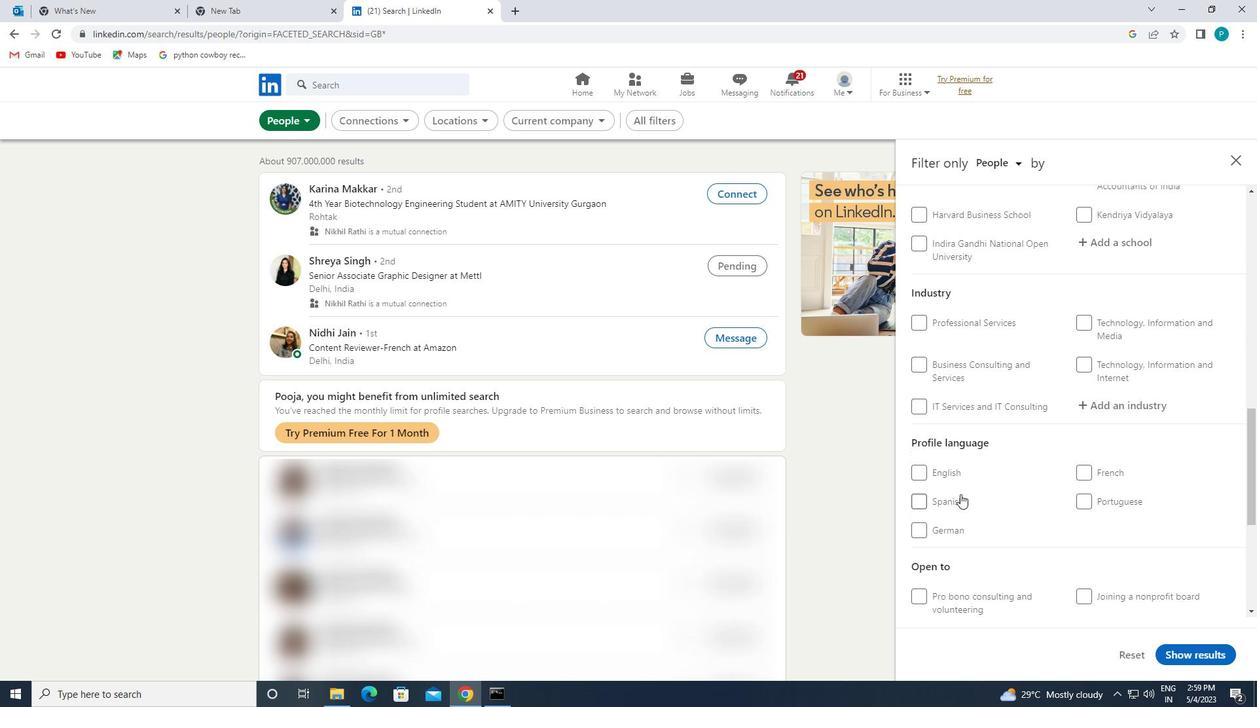
Action: Mouse pressed left at (943, 470)
Screenshot: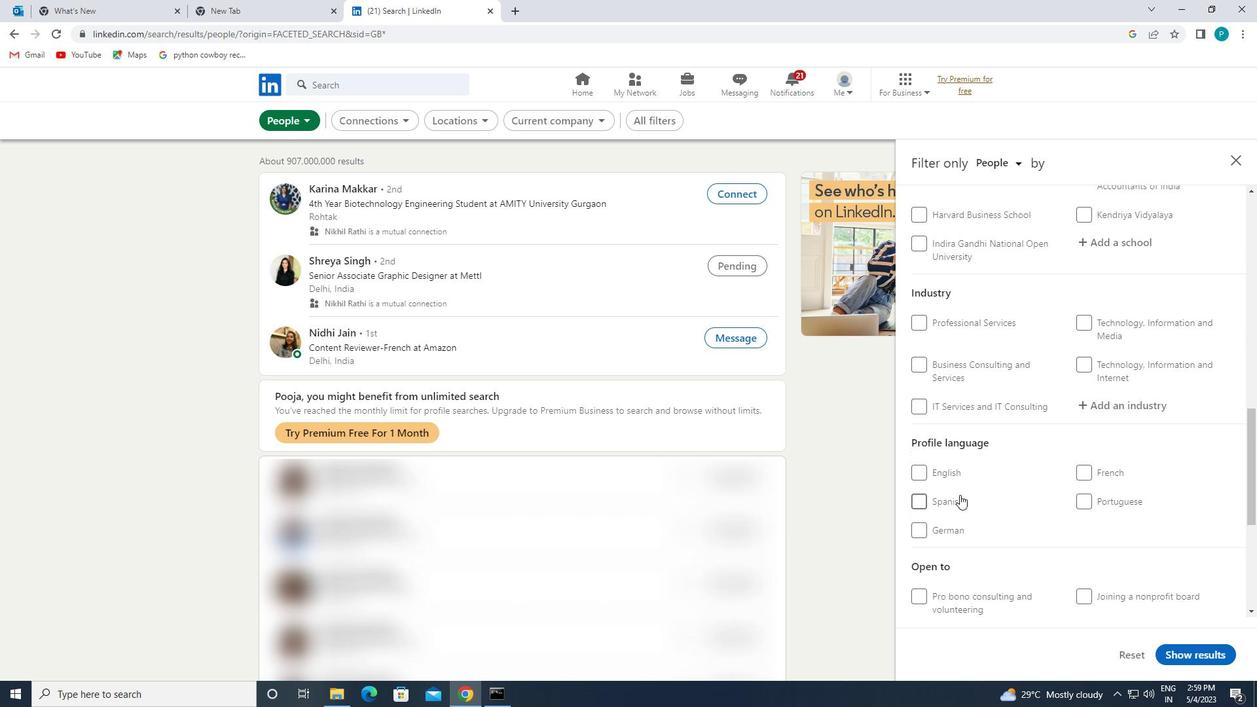 
Action: Mouse moved to (1070, 464)
Screenshot: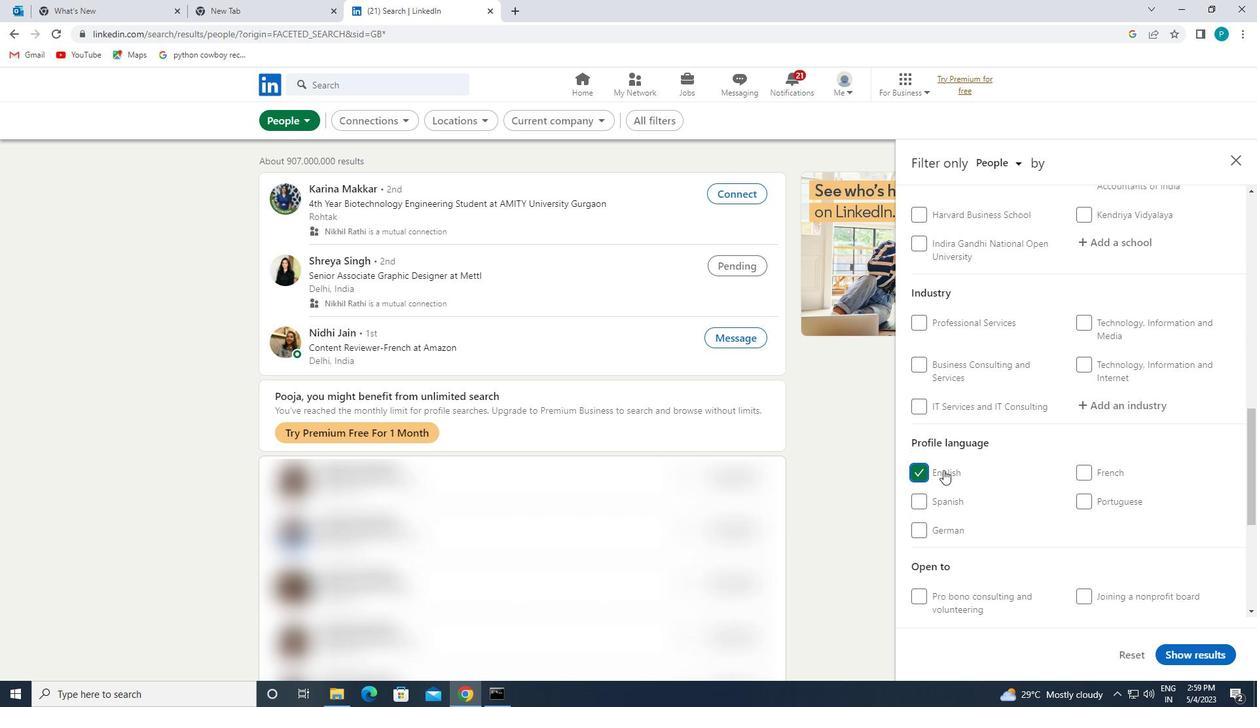
Action: Mouse scrolled (1070, 465) with delta (0, 0)
Screenshot: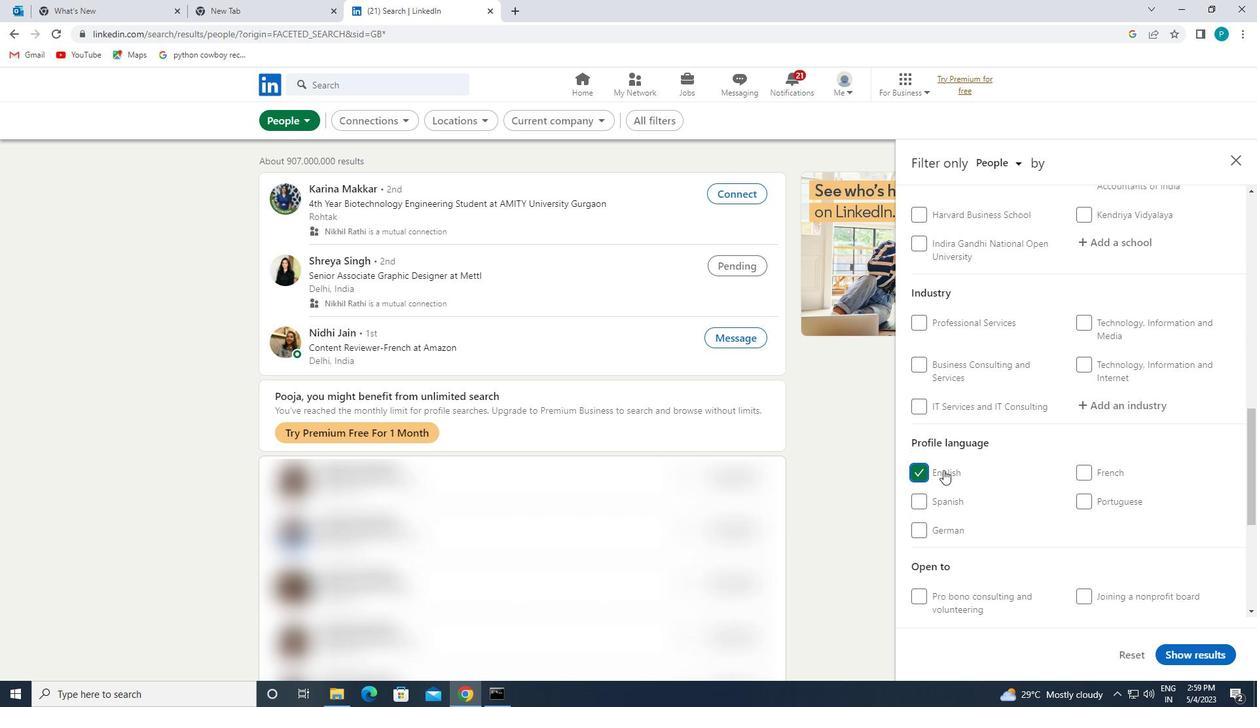 
Action: Mouse moved to (1065, 461)
Screenshot: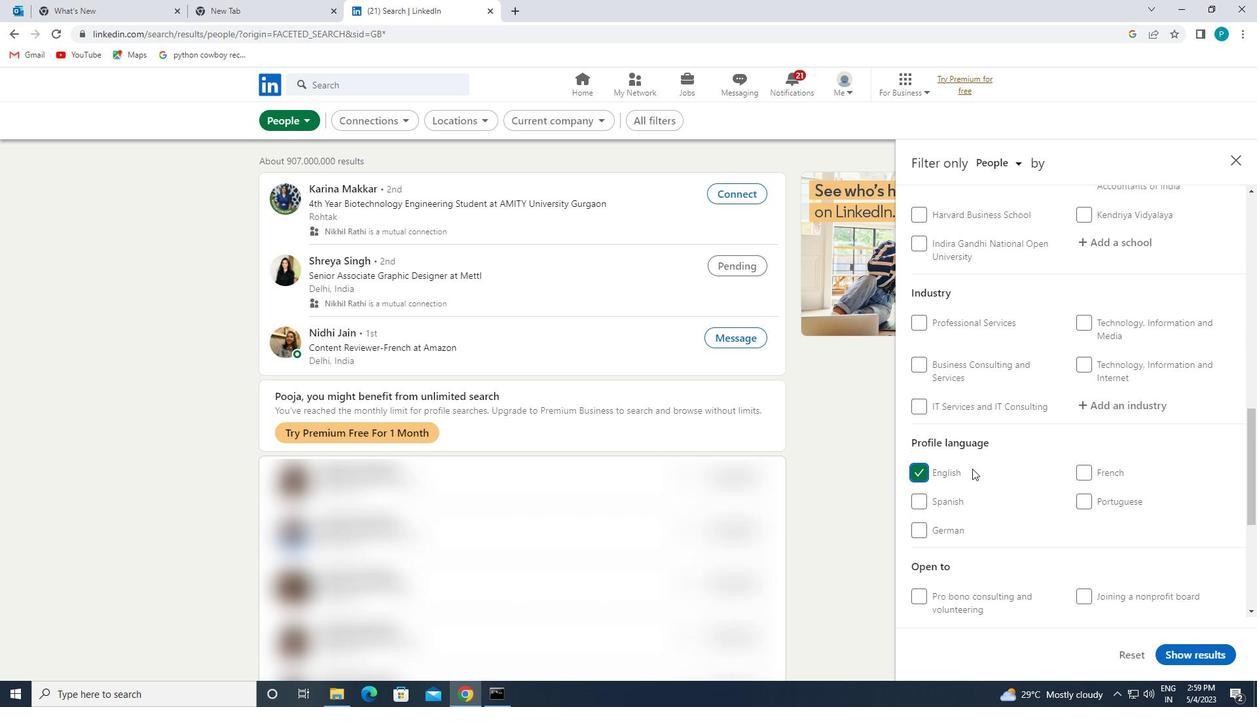 
Action: Mouse scrolled (1065, 462) with delta (0, 0)
Screenshot: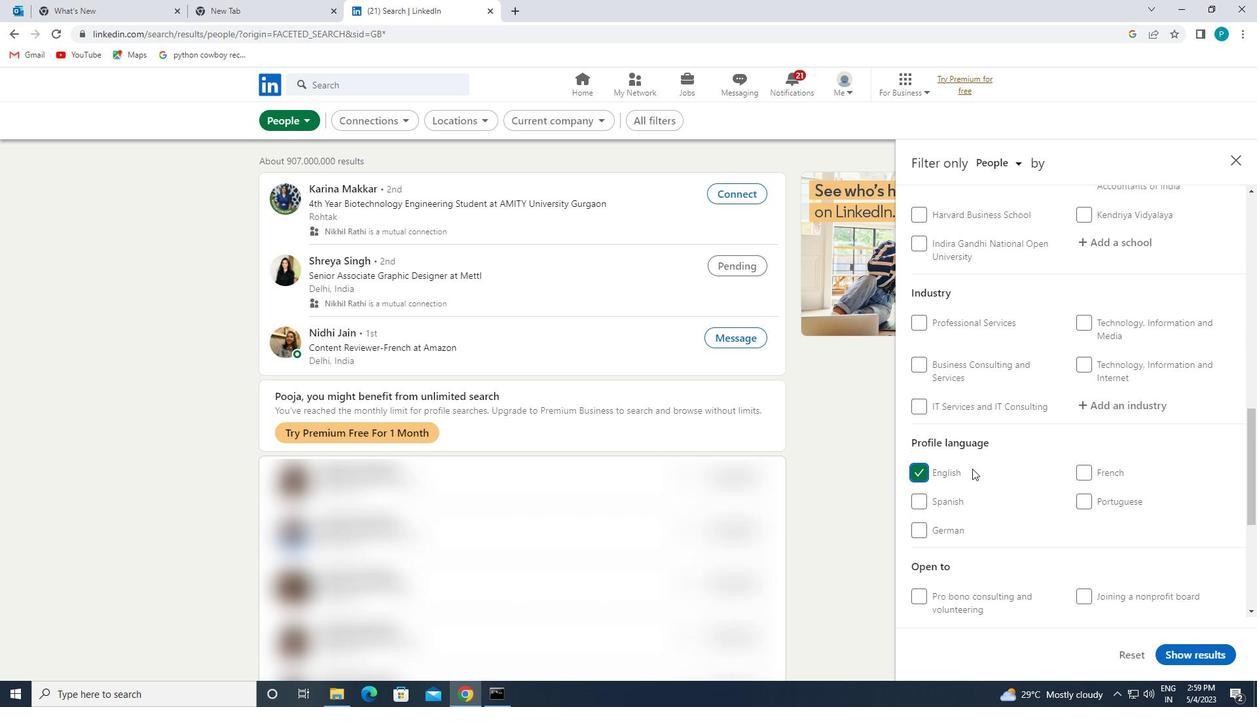 
Action: Mouse moved to (1065, 460)
Screenshot: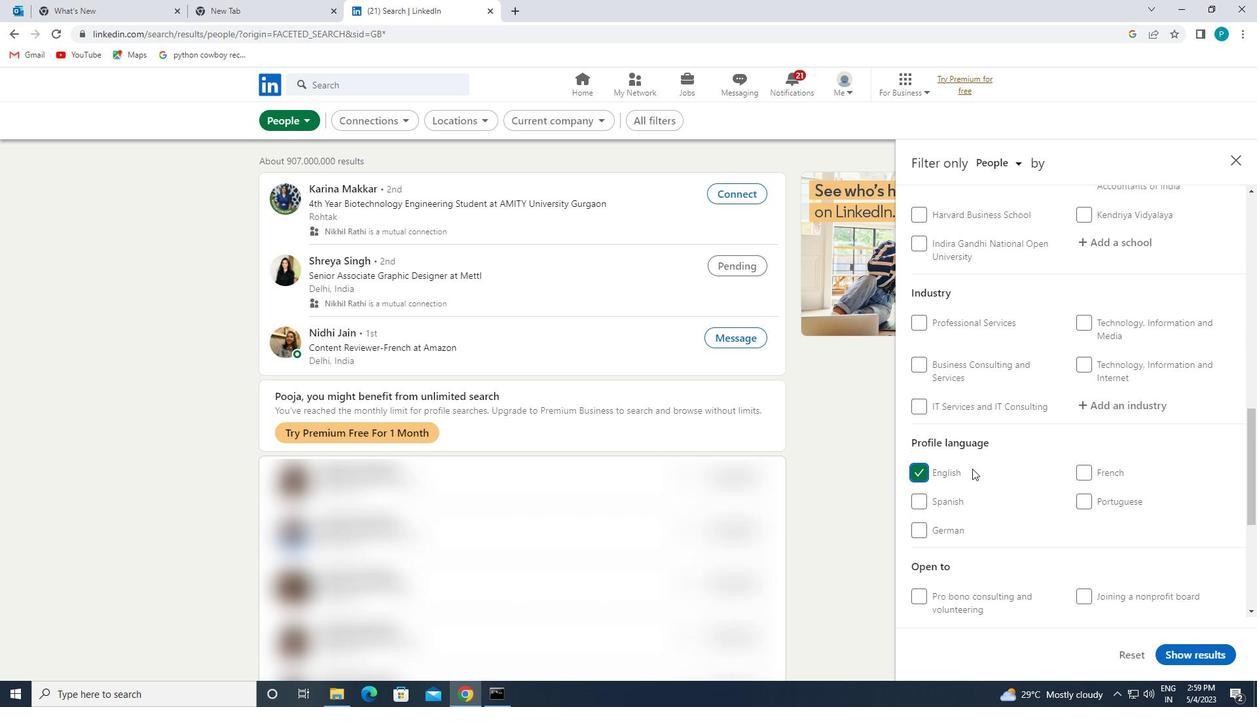 
Action: Mouse scrolled (1065, 461) with delta (0, 0)
Screenshot: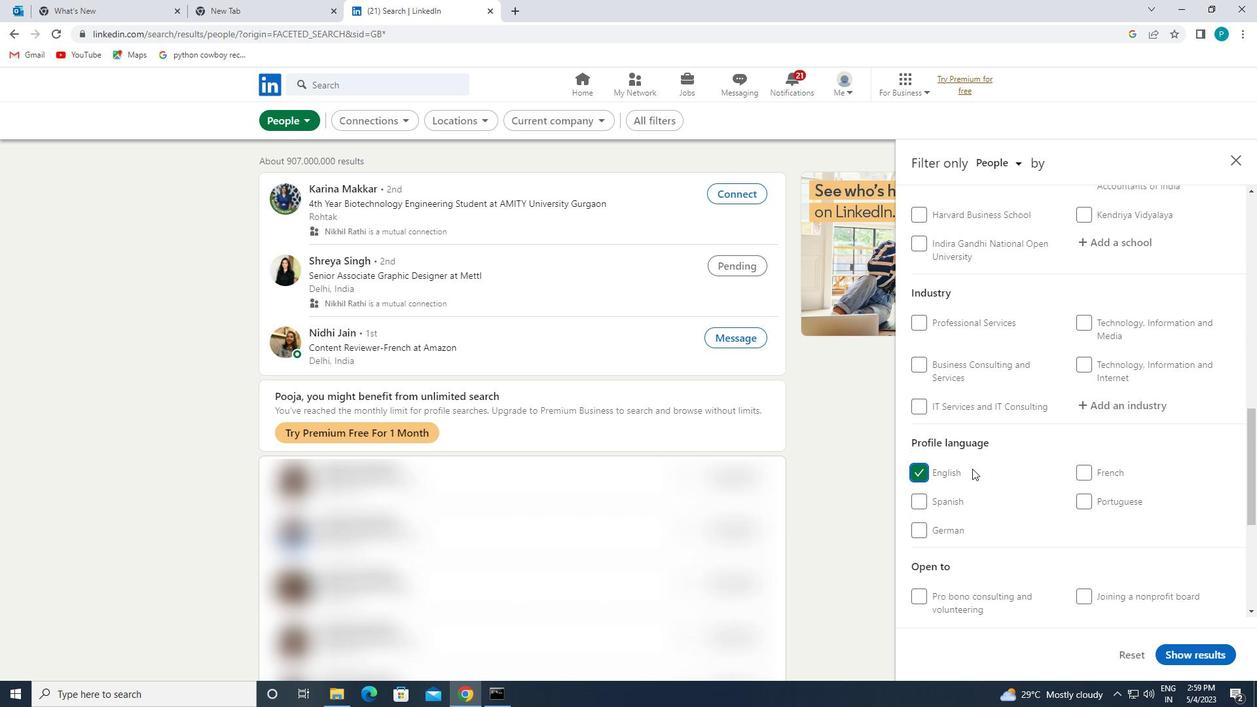 
Action: Mouse scrolled (1065, 461) with delta (0, 0)
Screenshot: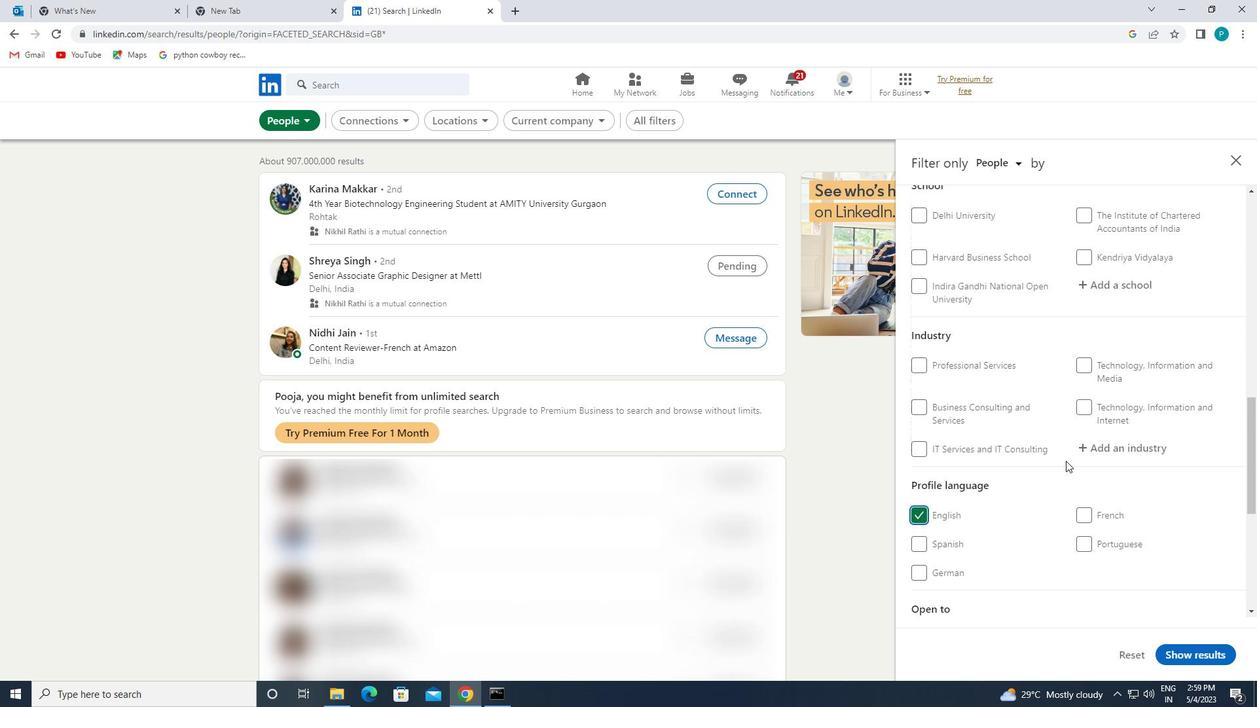 
Action: Mouse scrolled (1065, 461) with delta (0, 0)
Screenshot: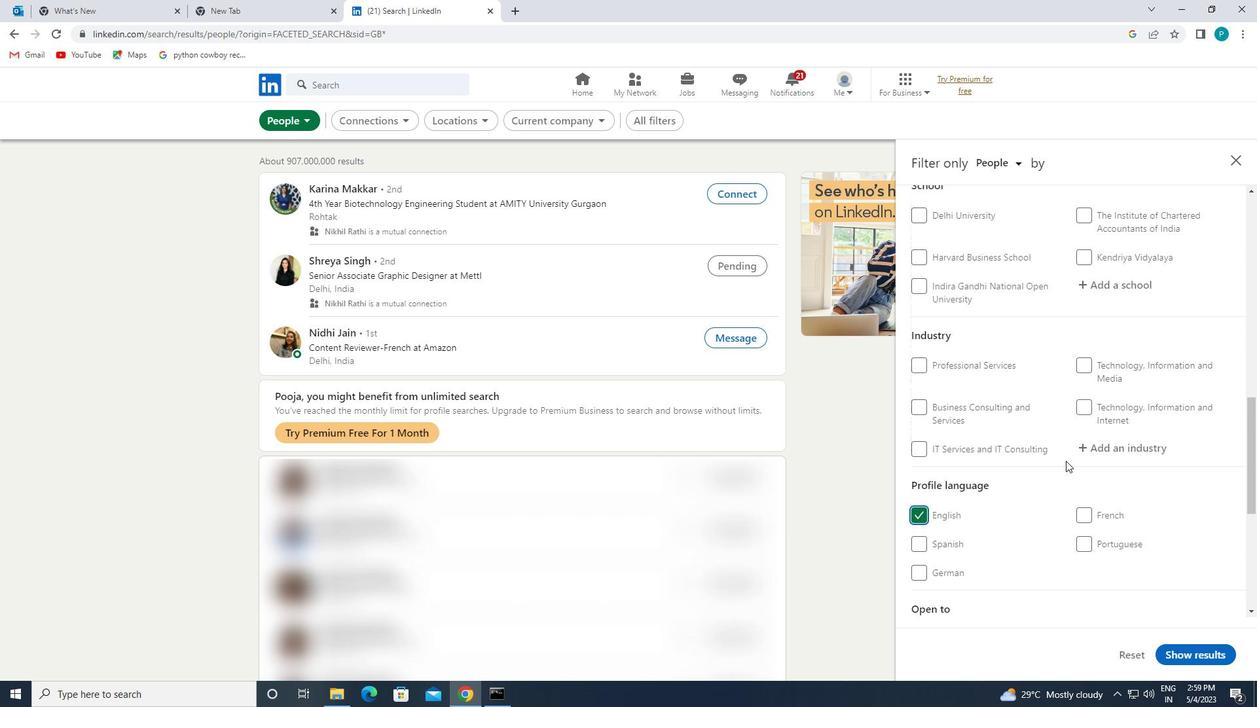 
Action: Mouse scrolled (1065, 461) with delta (0, 0)
Screenshot: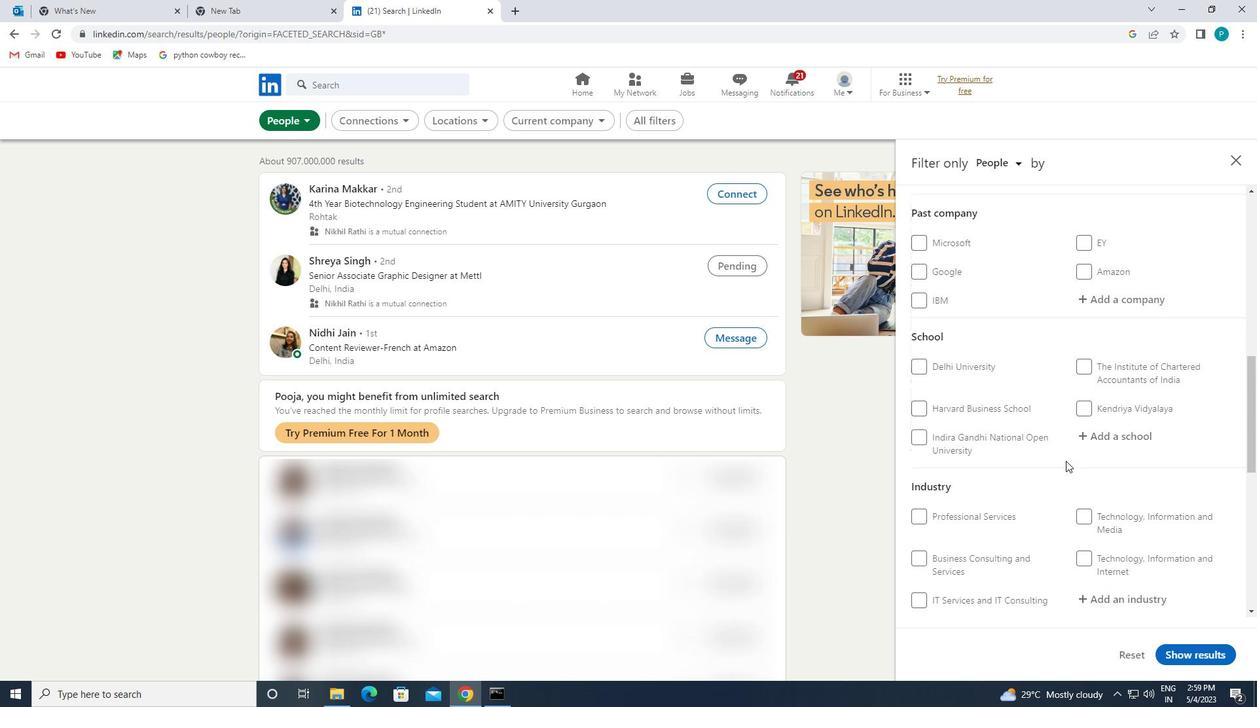 
Action: Mouse moved to (1063, 460)
Screenshot: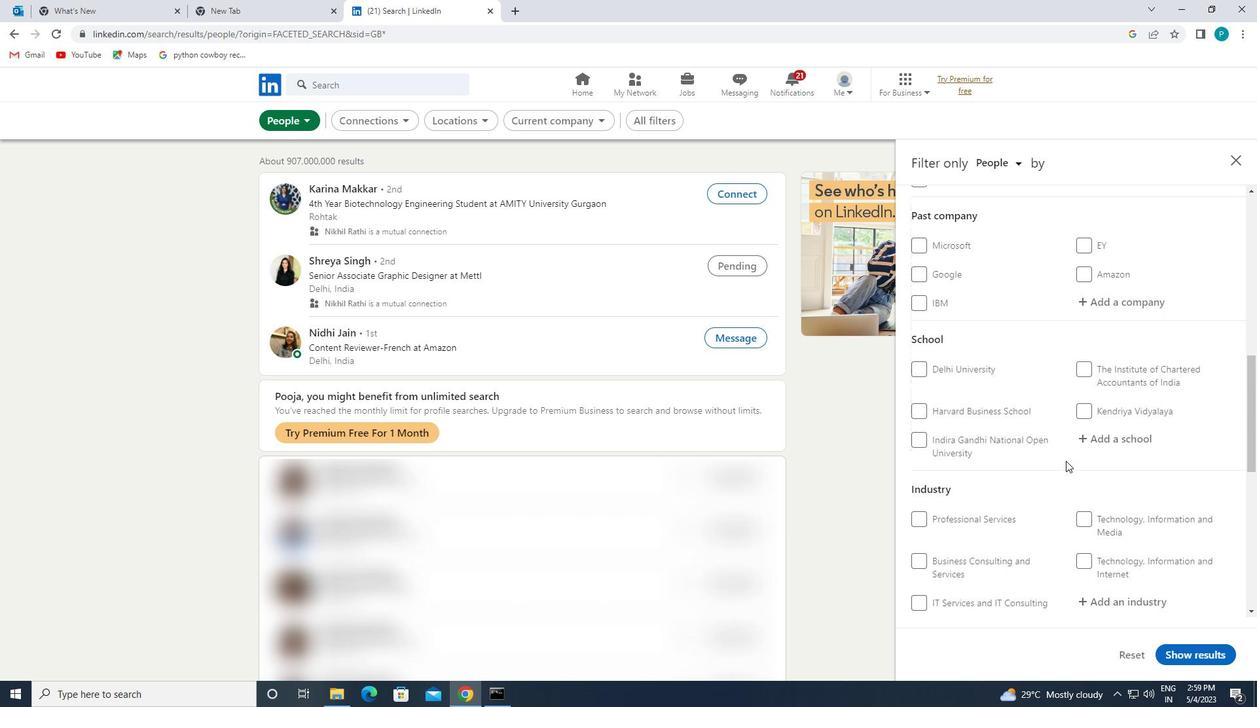 
Action: Mouse scrolled (1063, 460) with delta (0, 0)
Screenshot: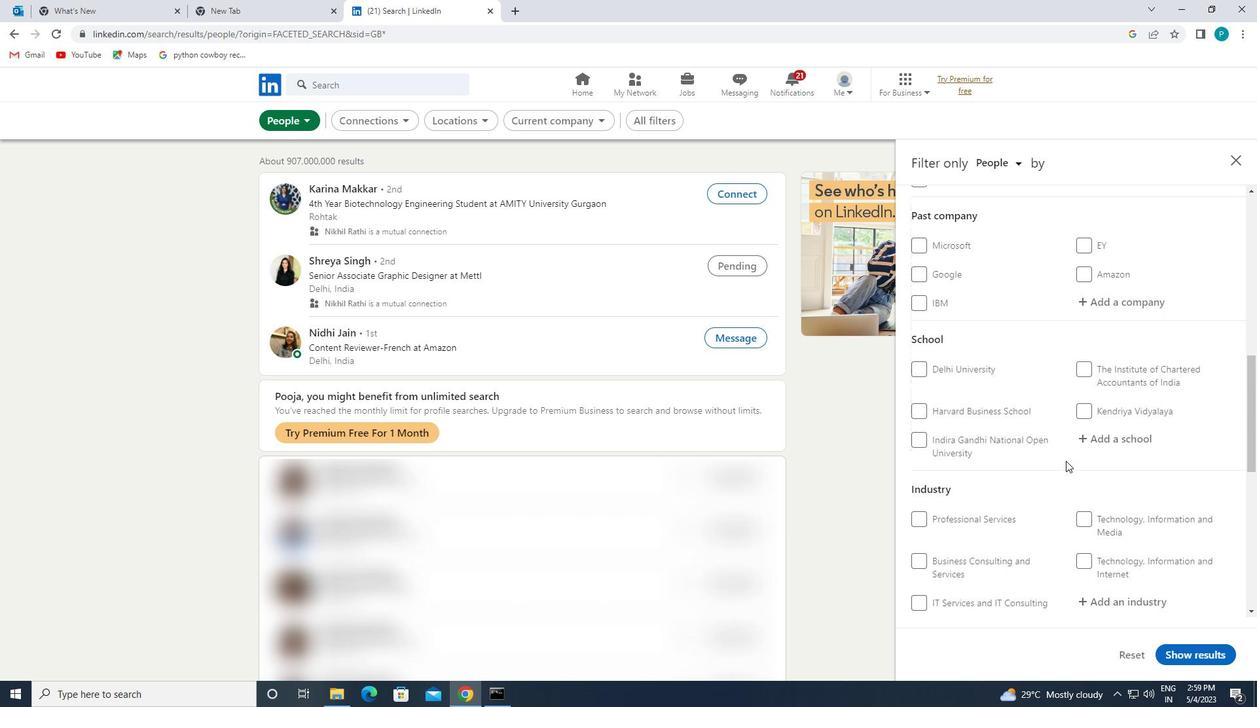 
Action: Mouse moved to (1093, 439)
Screenshot: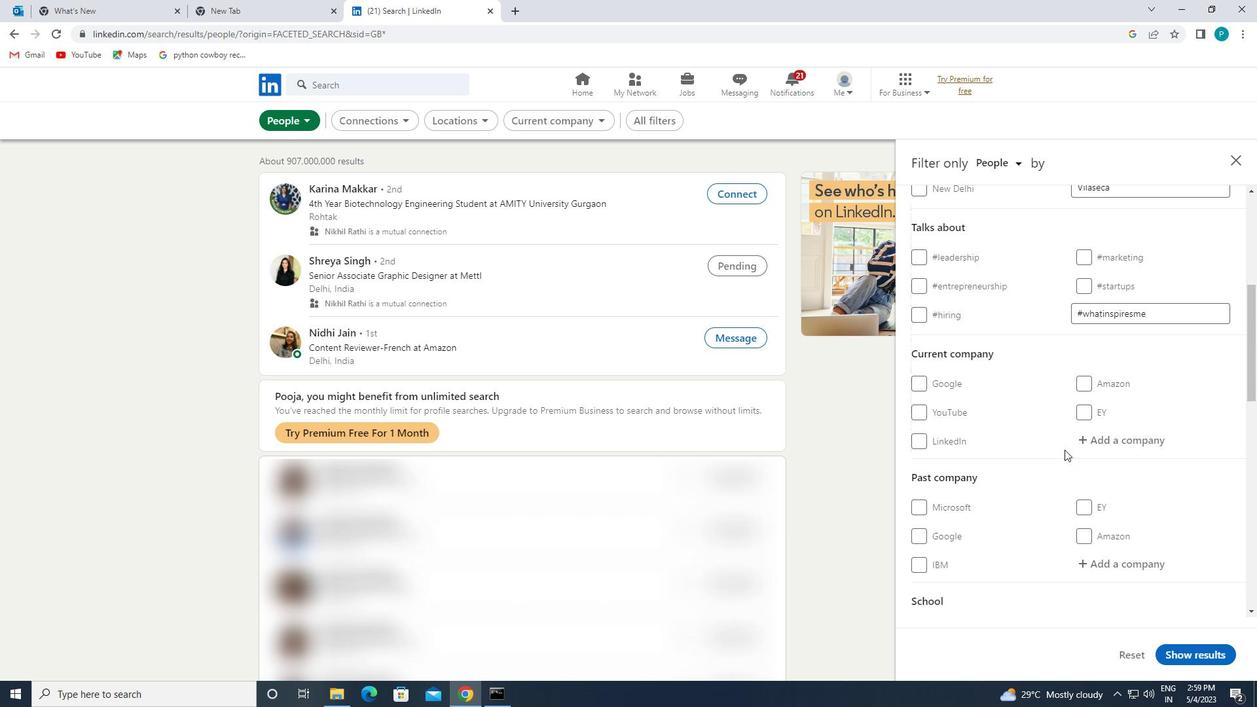 
Action: Mouse pressed left at (1093, 439)
Screenshot: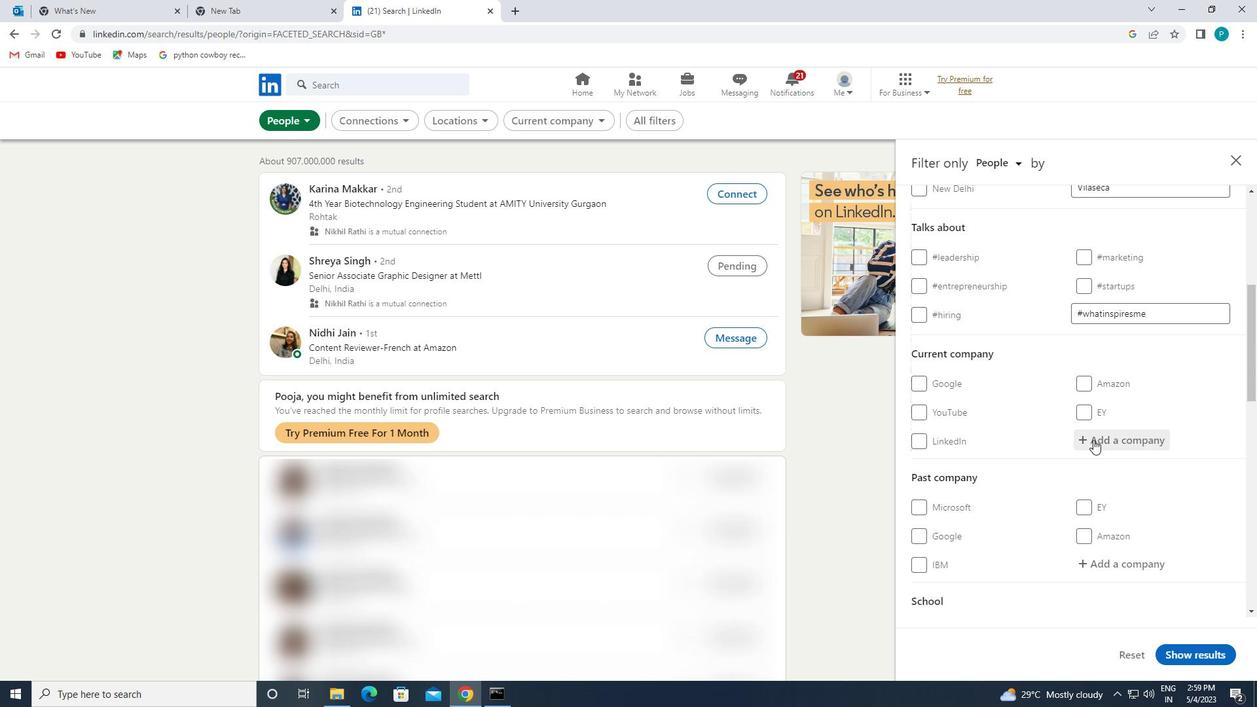 
Action: Key pressed <Key.caps_lock>D<Key.caps_lock>ELHIVERY
Screenshot: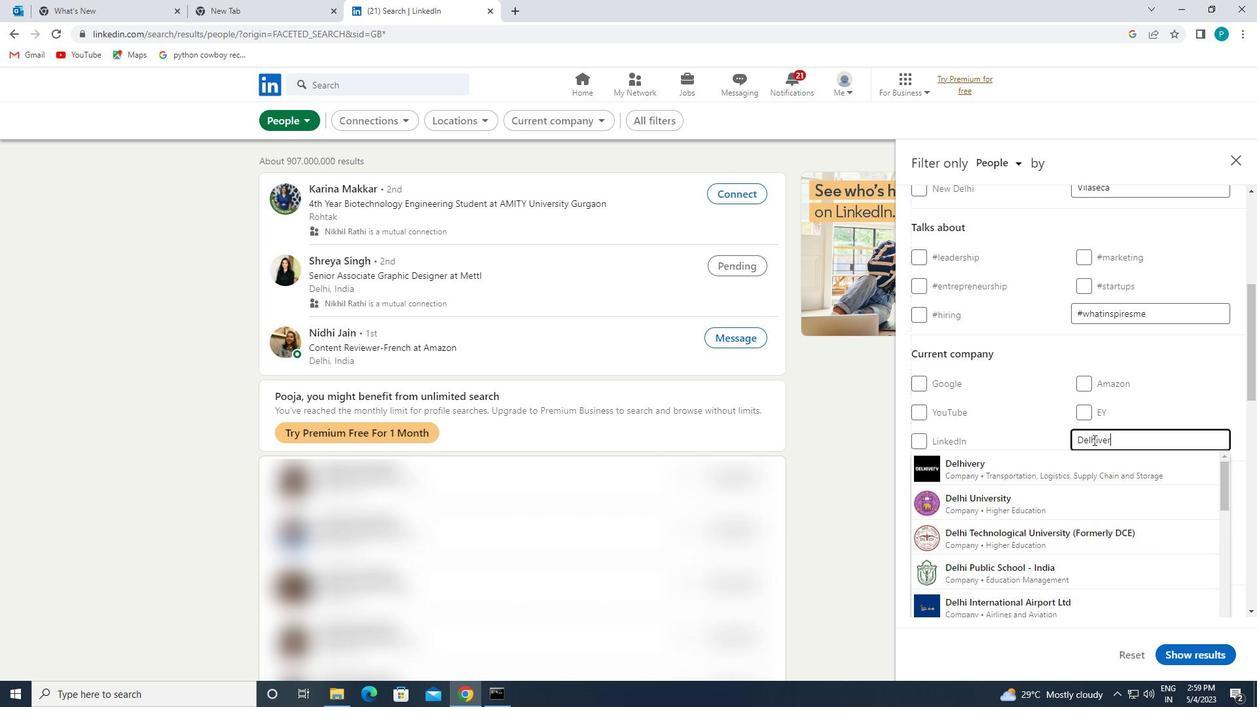 
Action: Mouse moved to (1095, 460)
Screenshot: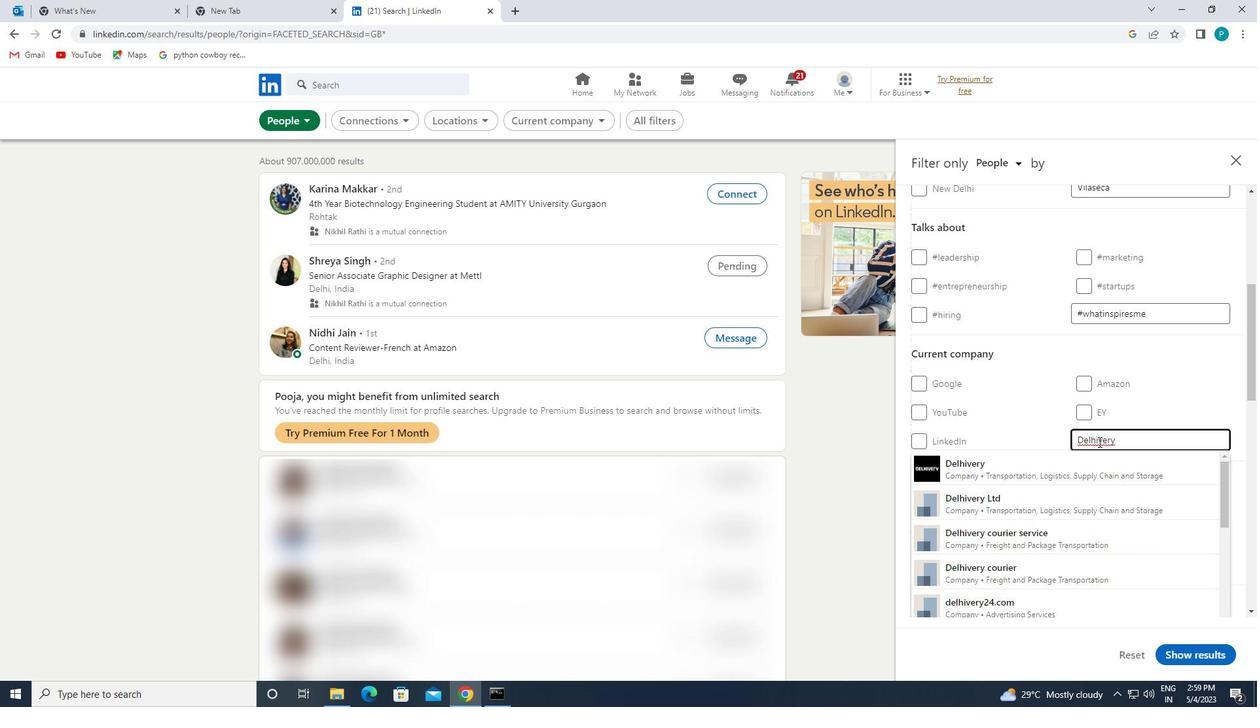 
Action: Mouse pressed left at (1095, 460)
Screenshot: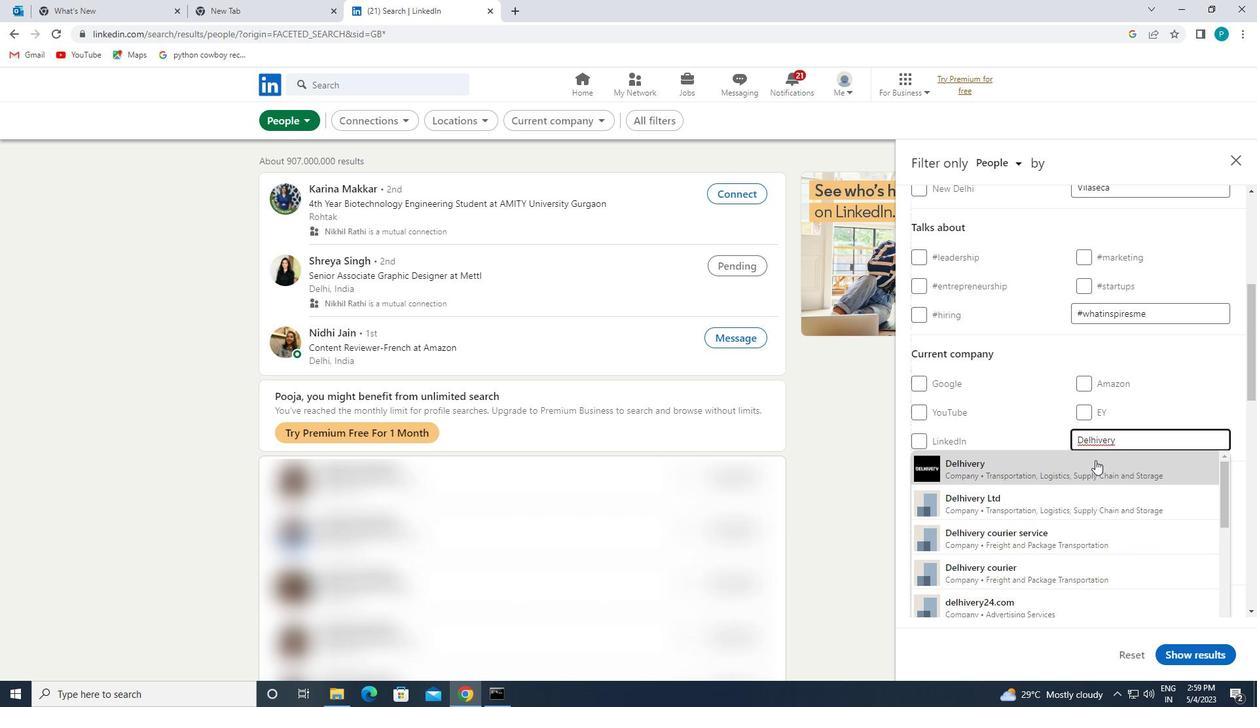 
Action: Mouse moved to (1096, 463)
Screenshot: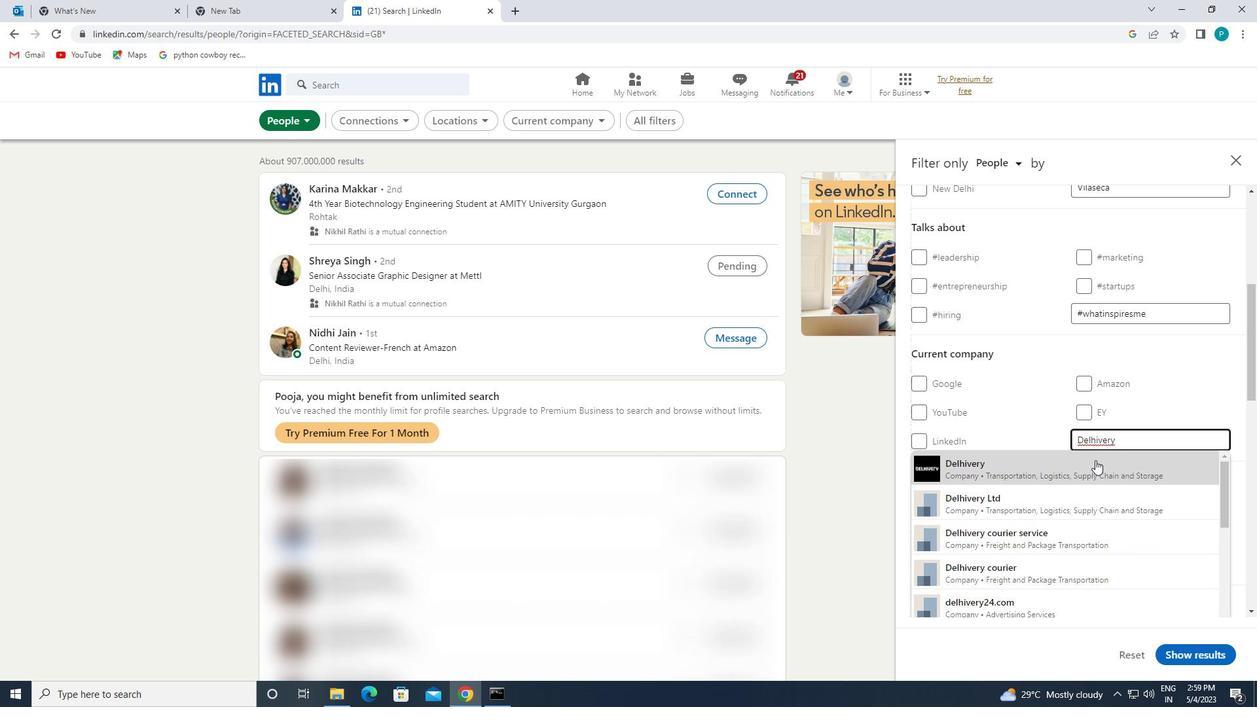 
Action: Mouse scrolled (1096, 462) with delta (0, 0)
Screenshot: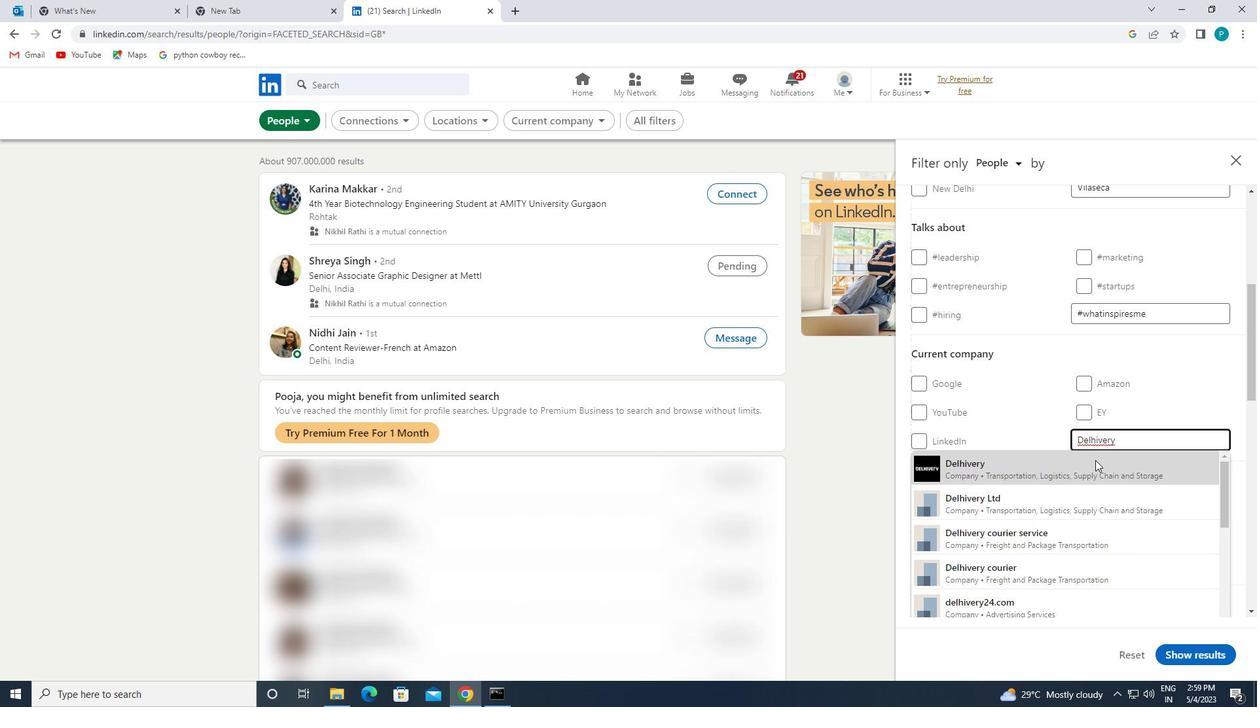 
Action: Mouse scrolled (1096, 462) with delta (0, 0)
Screenshot: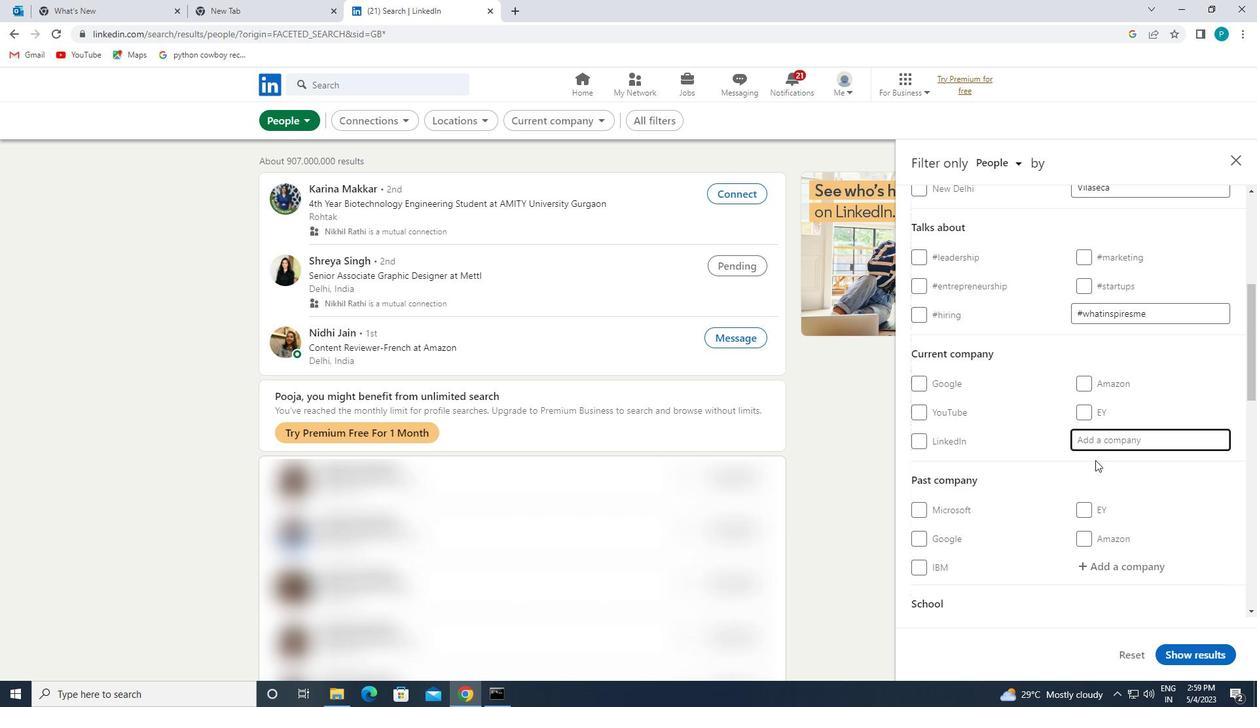 
Action: Mouse moved to (1097, 464)
Screenshot: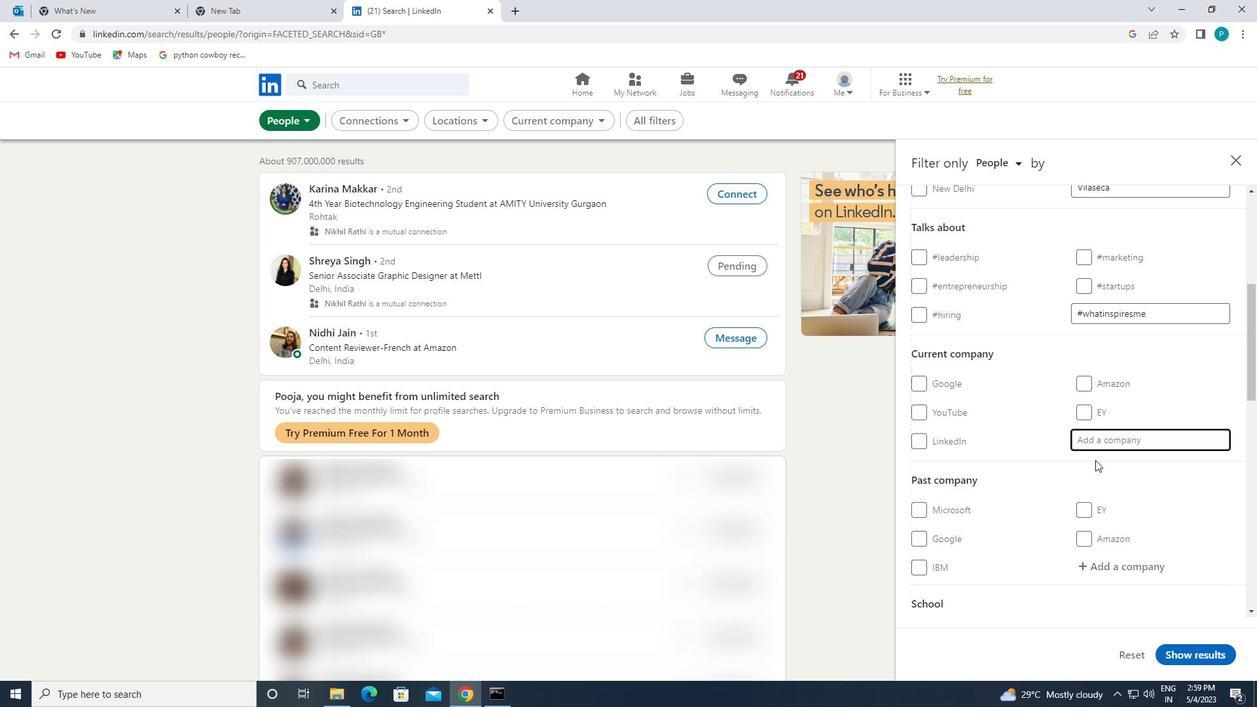 
Action: Mouse scrolled (1097, 464) with delta (0, 0)
Screenshot: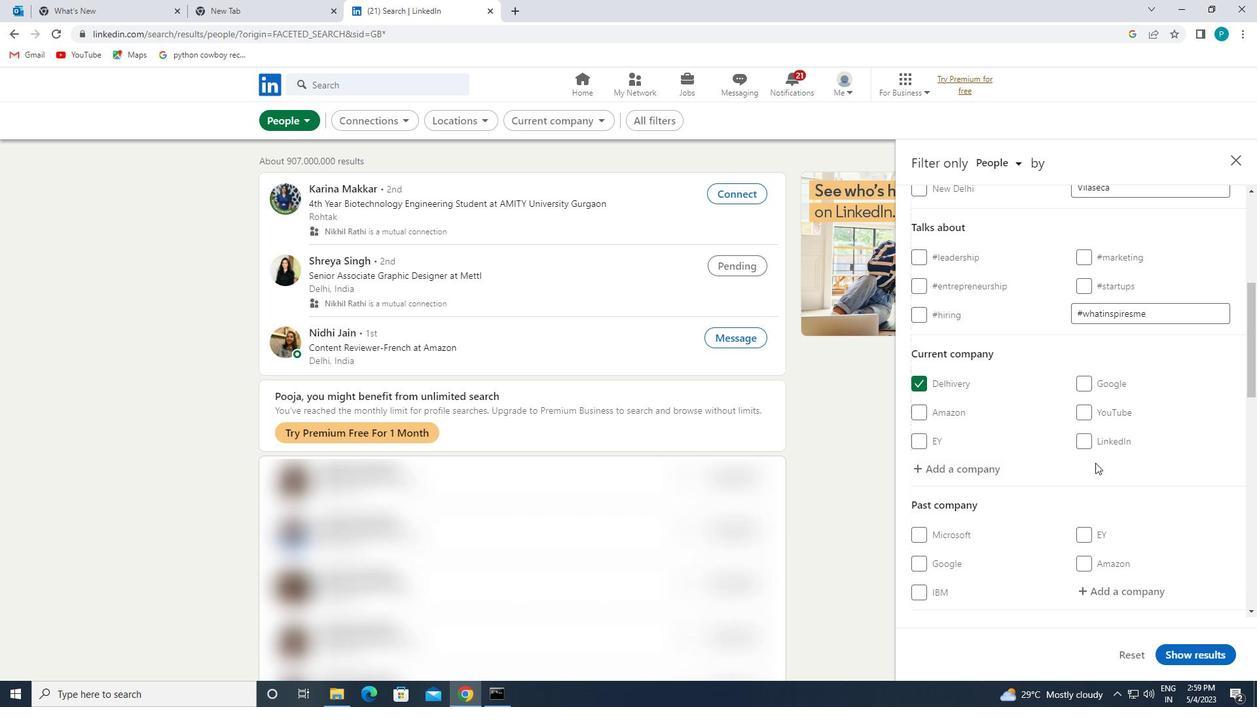 
Action: Mouse moved to (1105, 388)
Screenshot: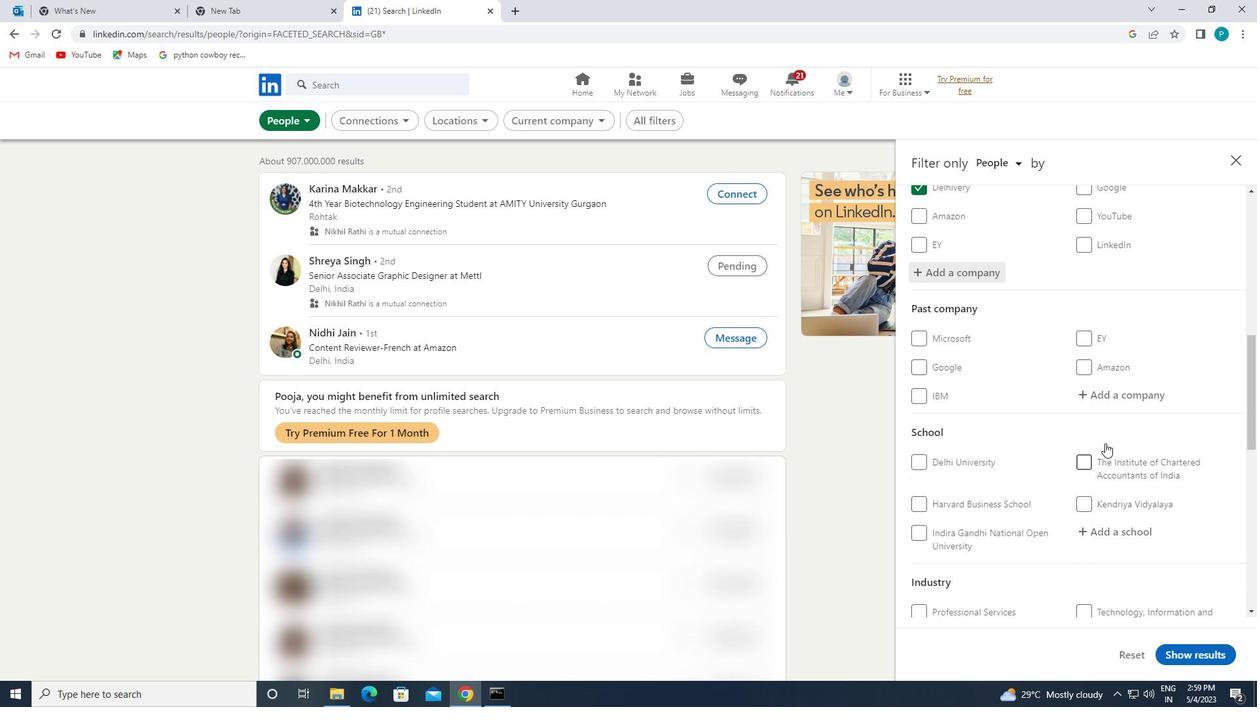 
Action: Mouse pressed left at (1105, 388)
Screenshot: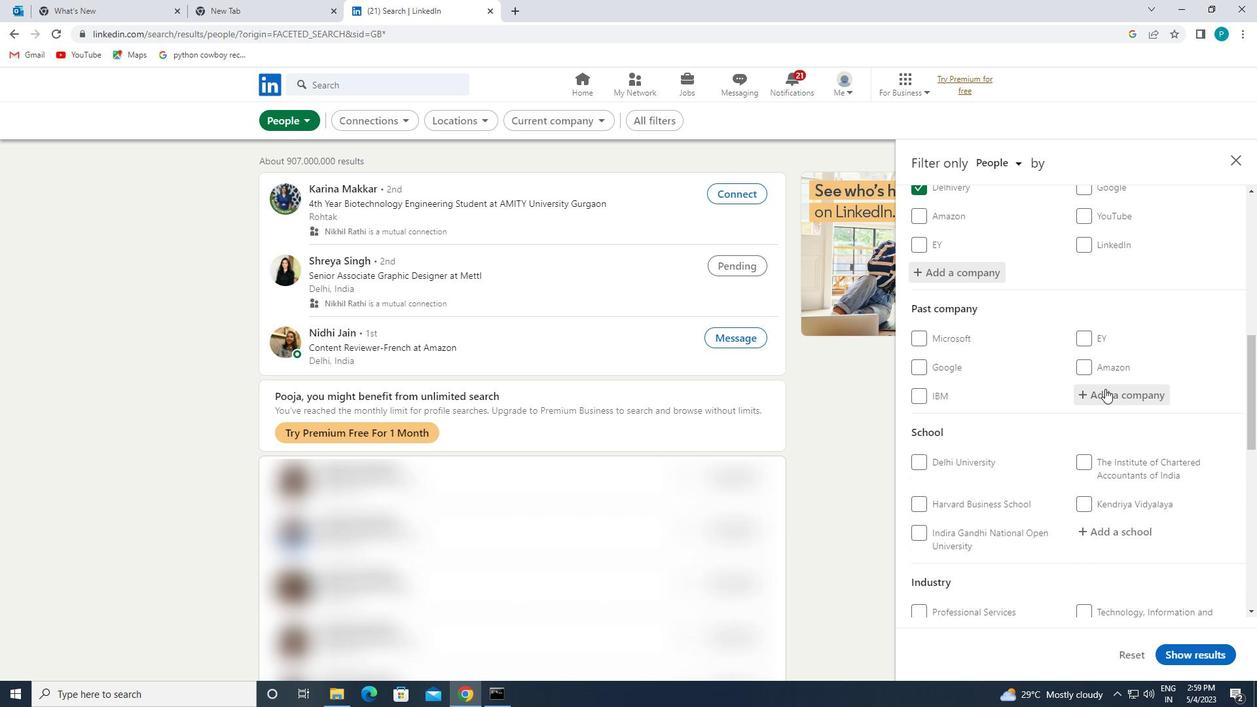 
Action: Mouse moved to (1121, 523)
Screenshot: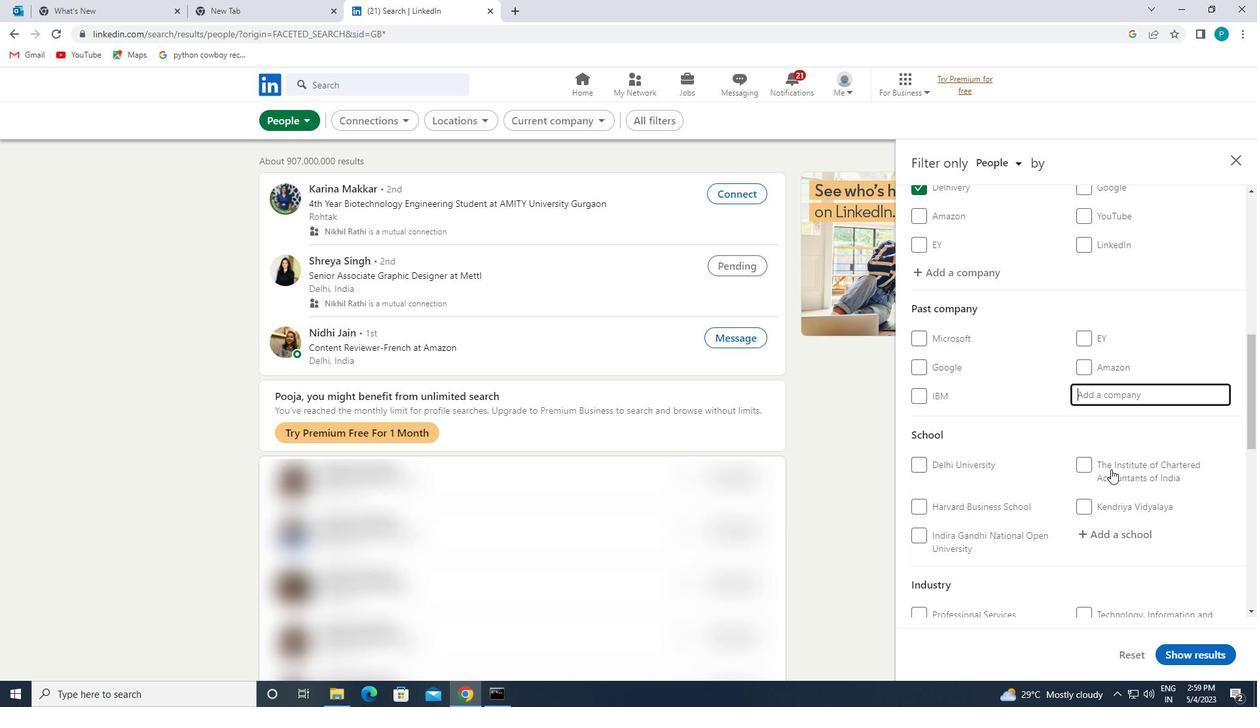 
Action: Mouse pressed left at (1121, 523)
Screenshot: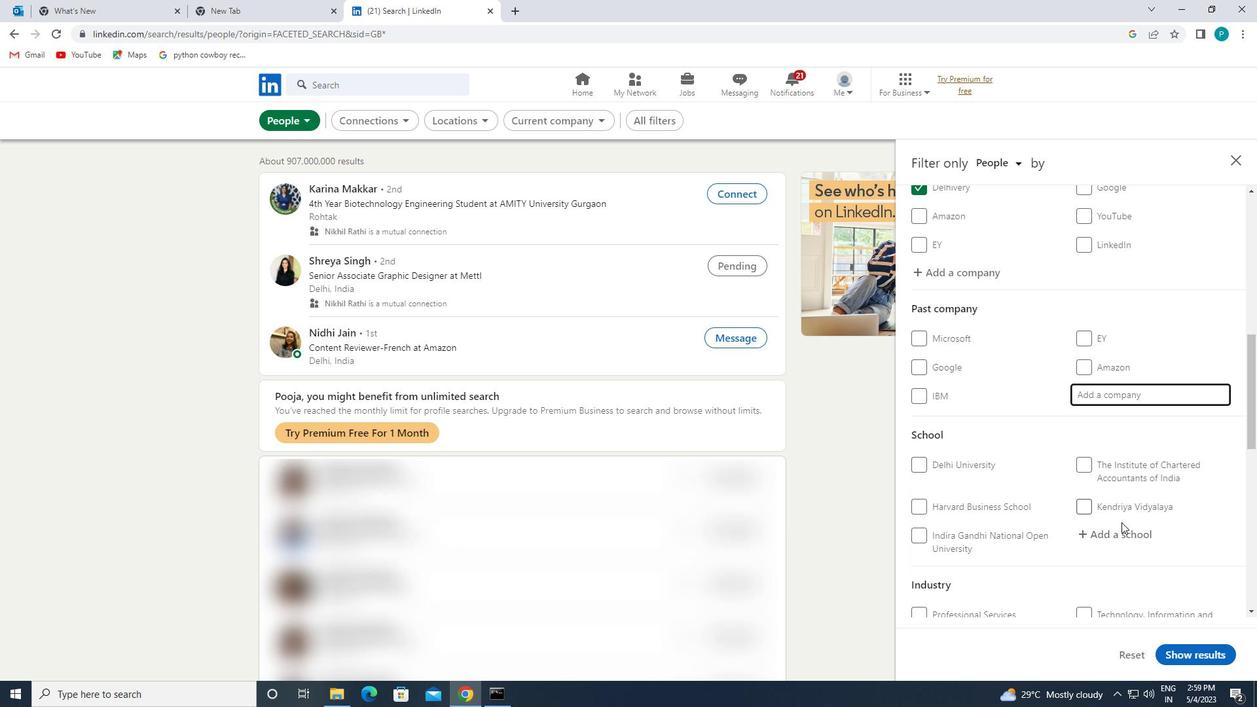
Action: Mouse moved to (1120, 523)
Screenshot: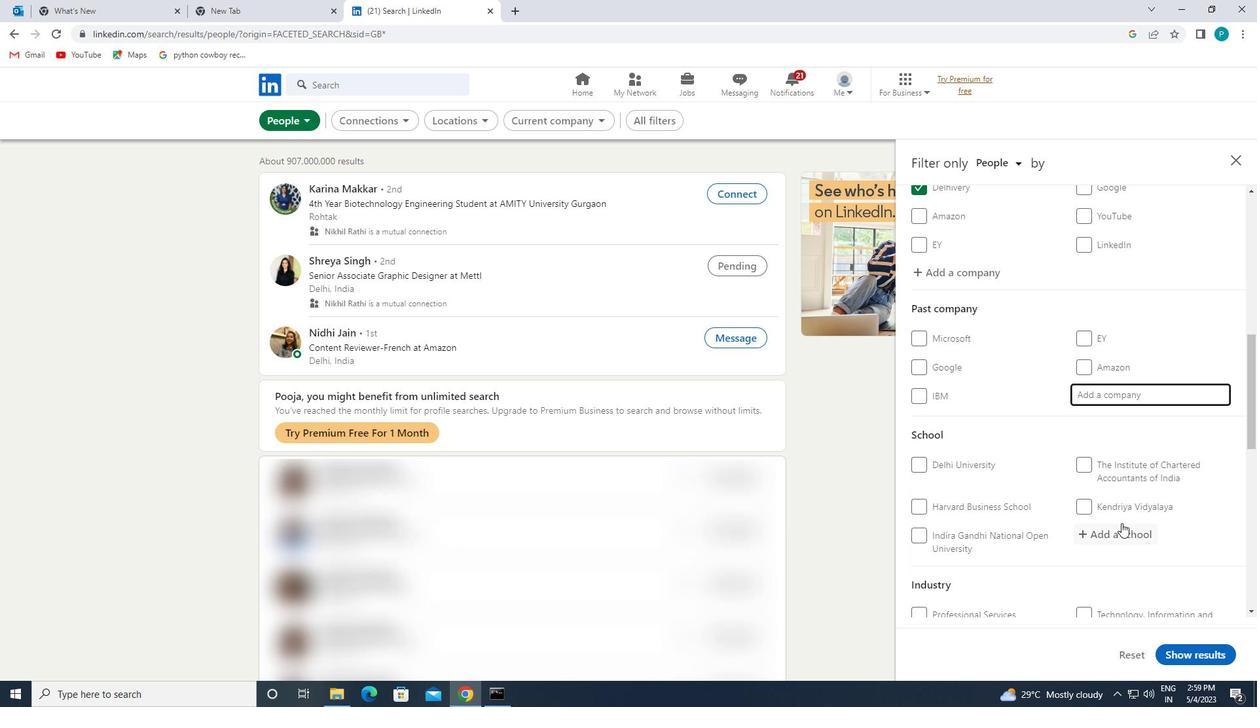 
Action: Key pressed <Key.caps_lock>S<Key.caps_lock>AGAR
Screenshot: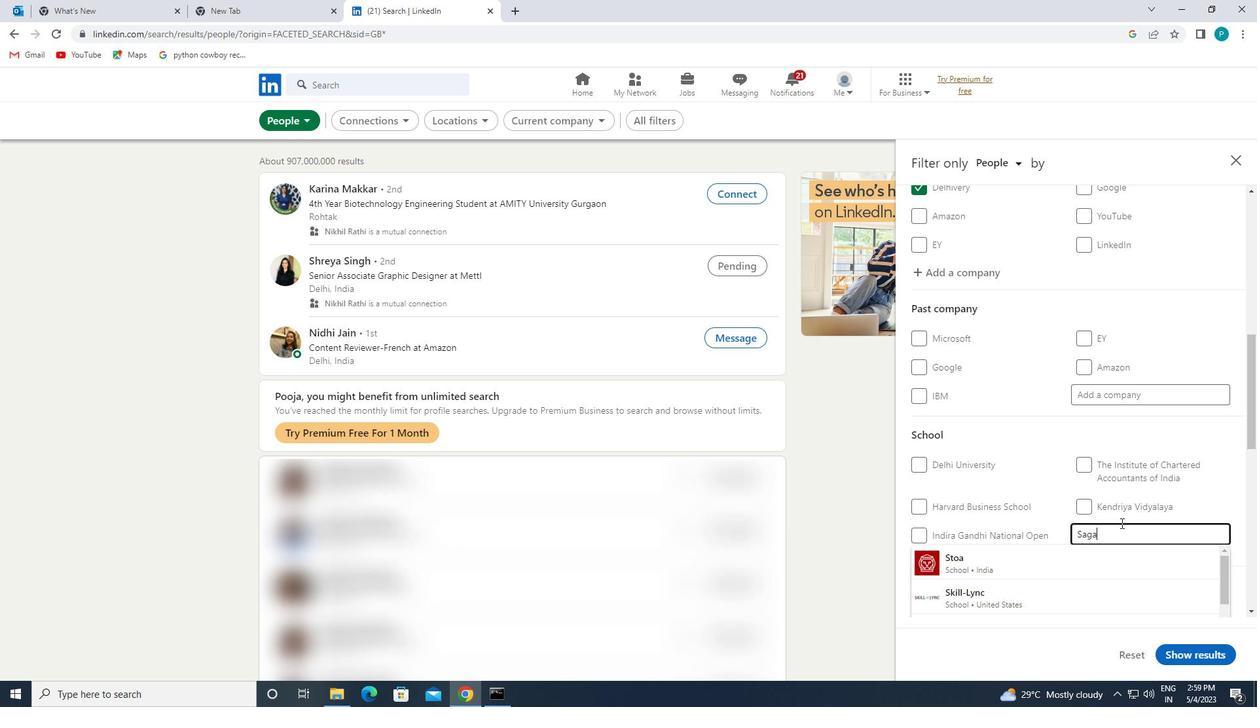
Action: Mouse moved to (1111, 555)
Screenshot: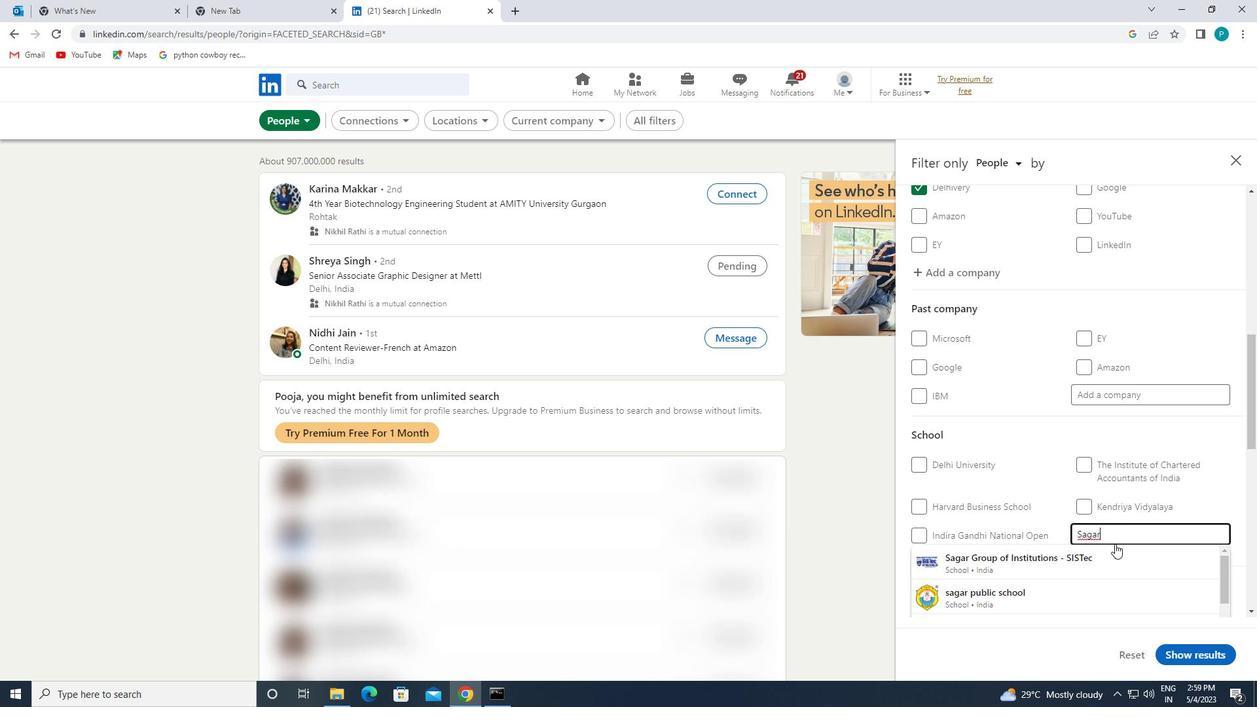 
Action: Mouse scrolled (1111, 554) with delta (0, 0)
Screenshot: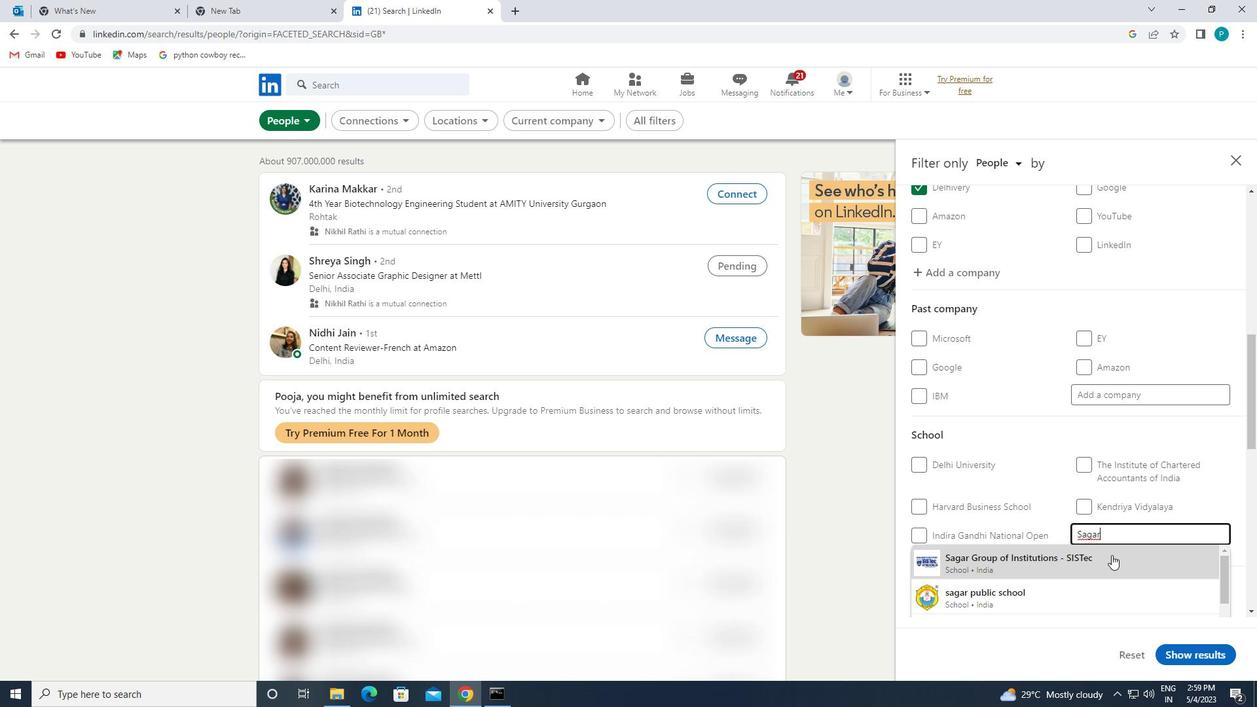 
Action: Mouse scrolled (1111, 554) with delta (0, 0)
Screenshot: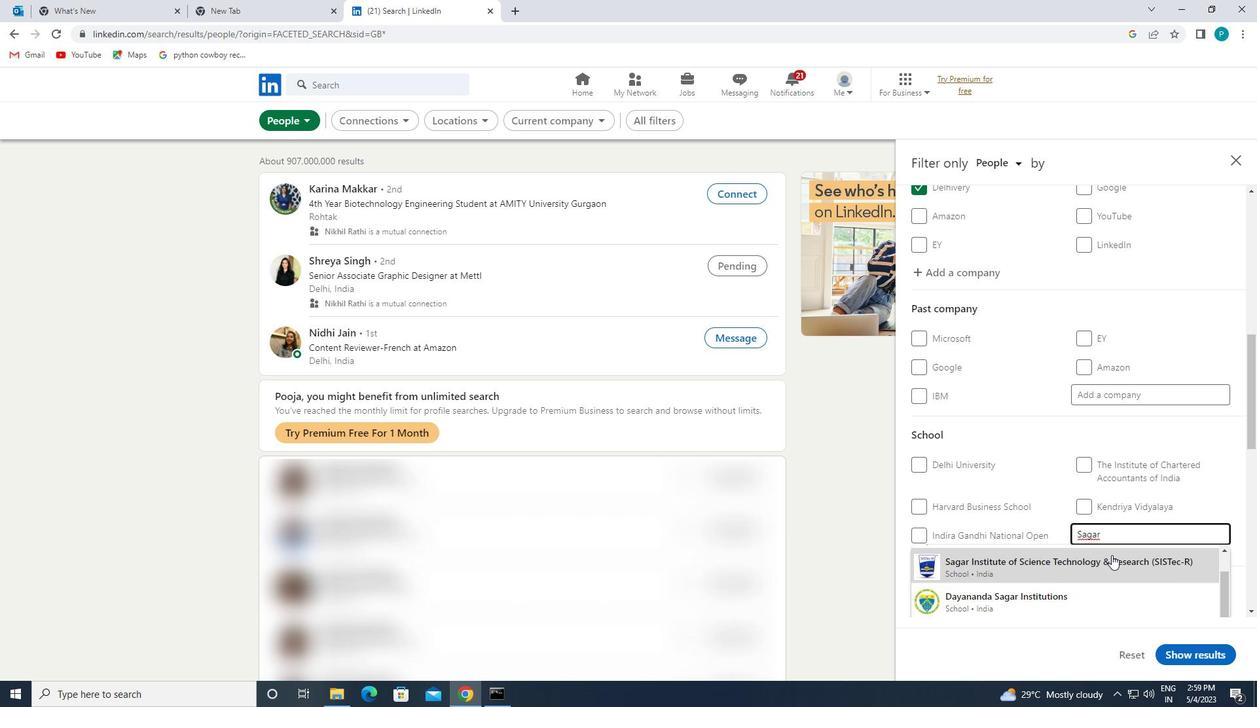 
Action: Mouse scrolled (1111, 554) with delta (0, 0)
Screenshot: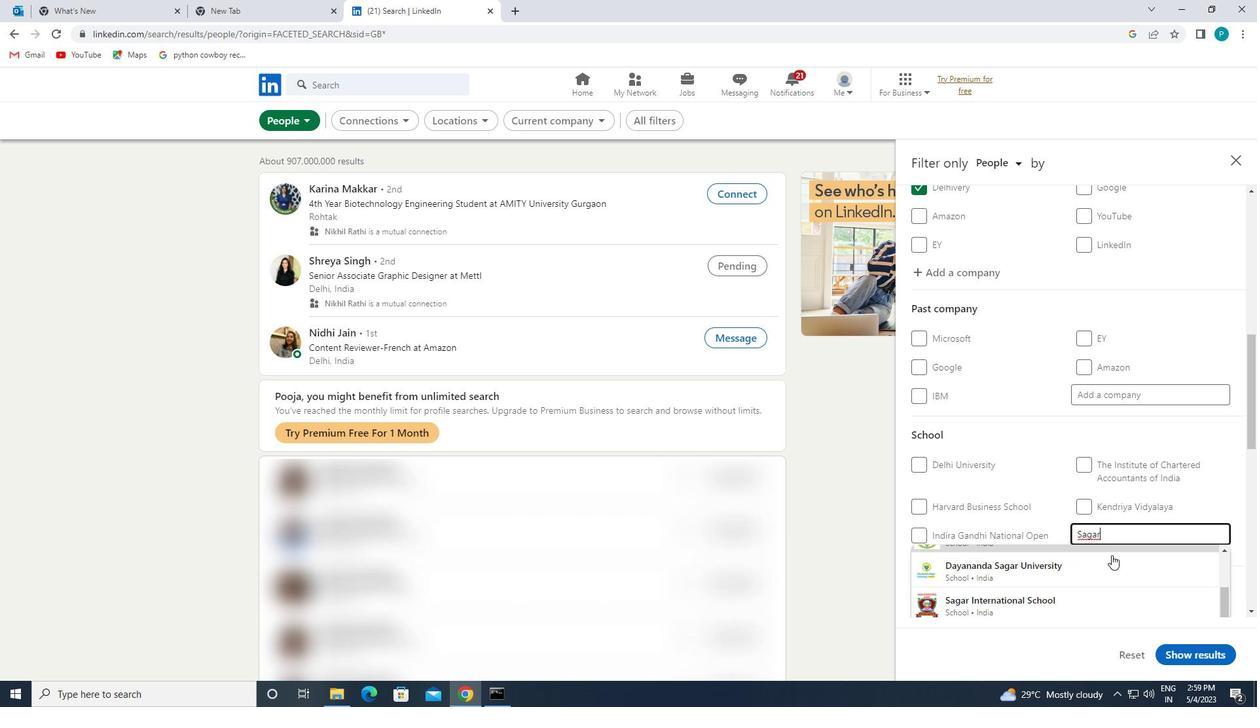 
Action: Mouse moved to (1143, 543)
Screenshot: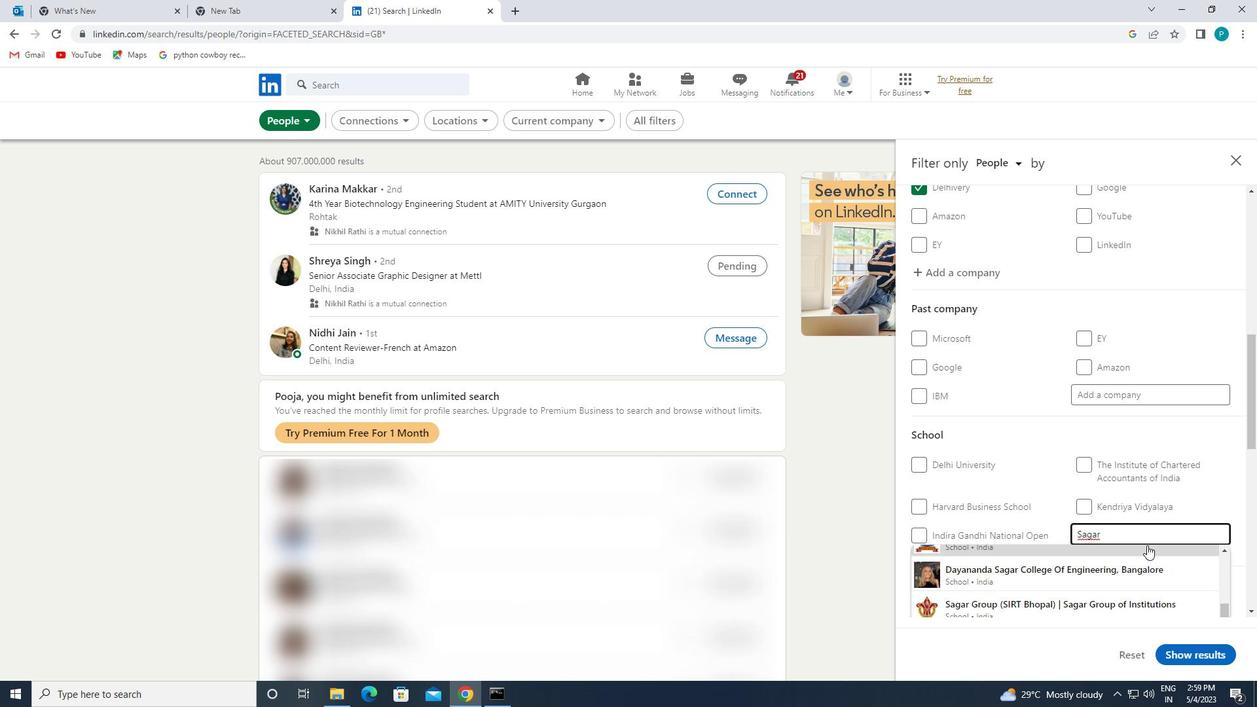 
Action: Key pressed <Key.space><Key.caps_lock>G<Key.caps_lock>ROUP<Key.space><Key.shift_r><Key.shift_r>(<Key.caps_lock>SIRT
Screenshot: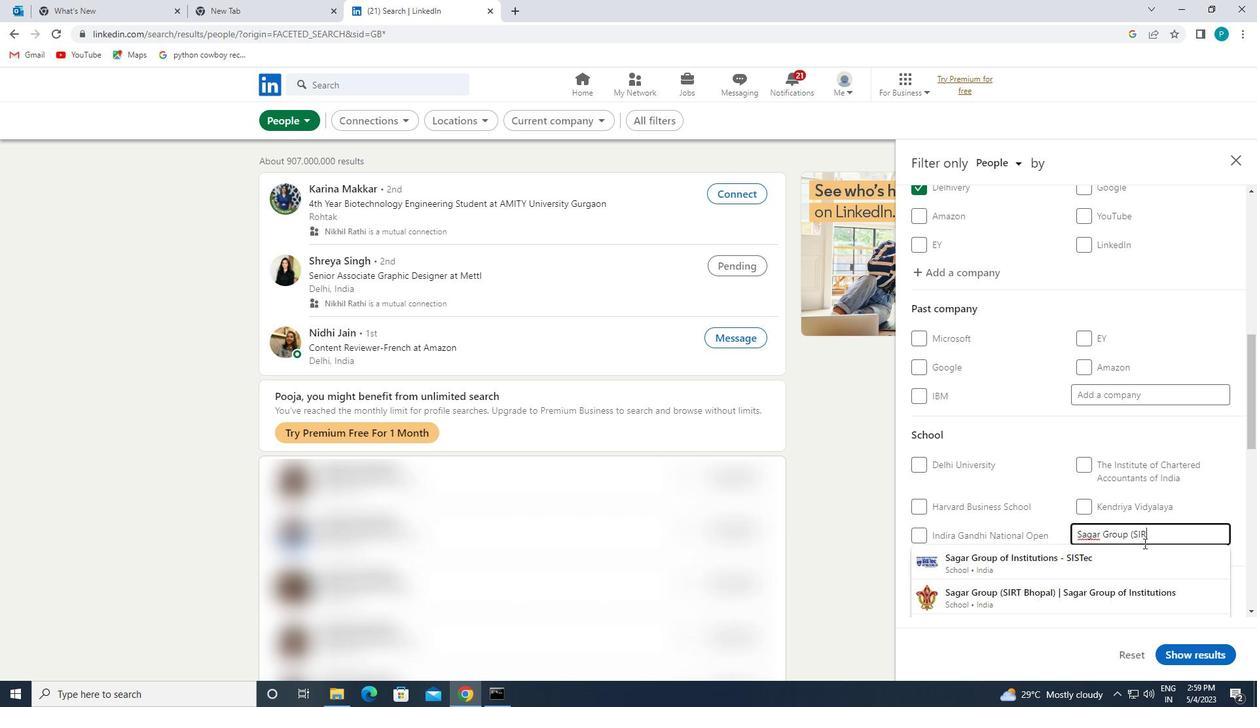 
Action: Mouse moved to (1140, 565)
Screenshot: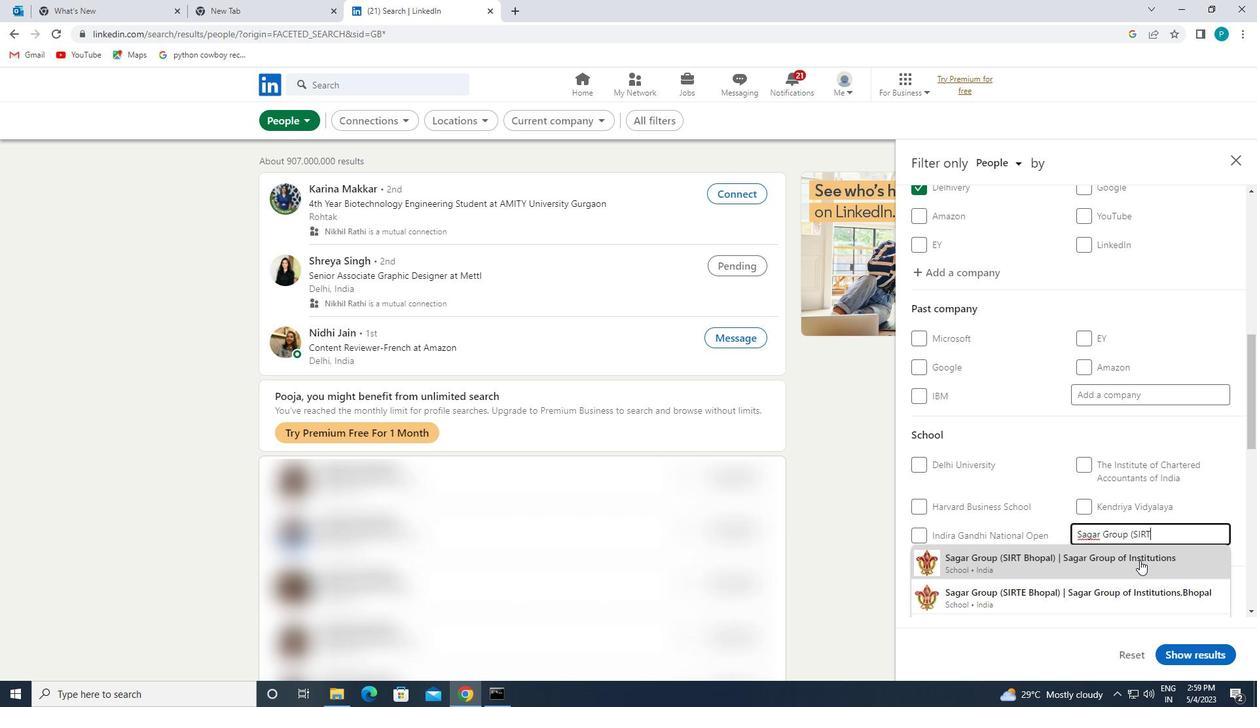 
Action: Mouse pressed left at (1140, 565)
Screenshot: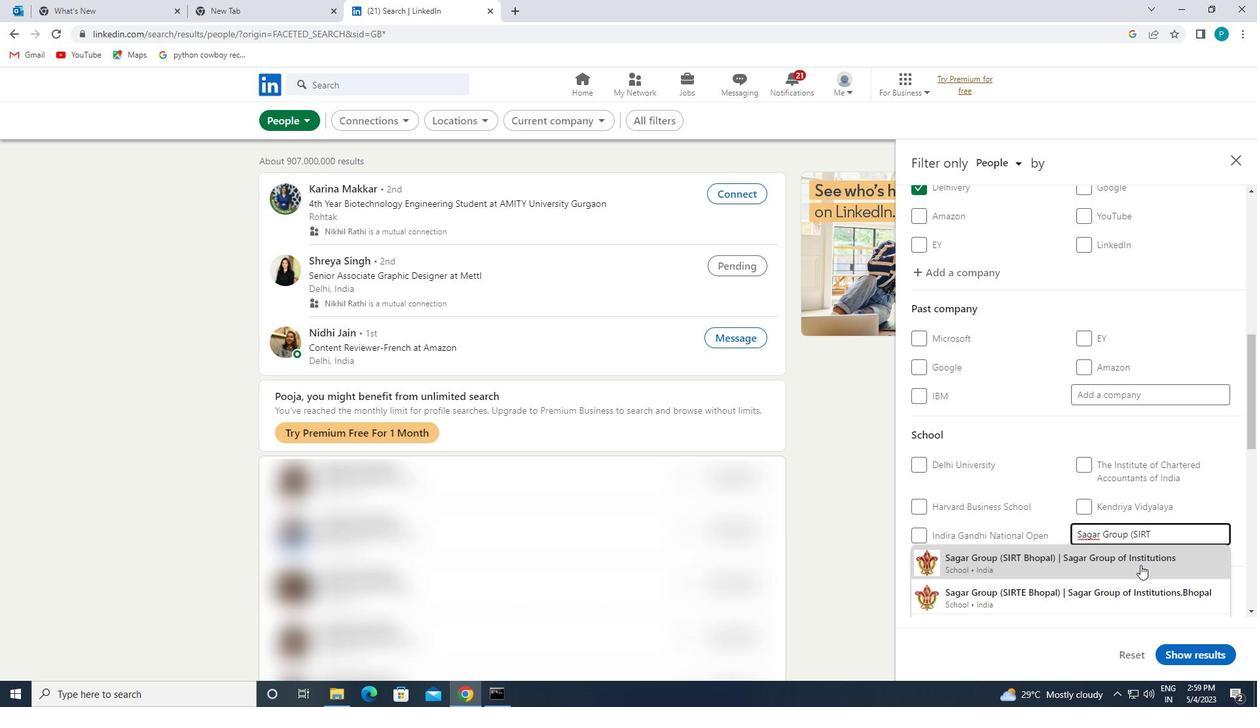 
Action: Mouse moved to (1151, 521)
Screenshot: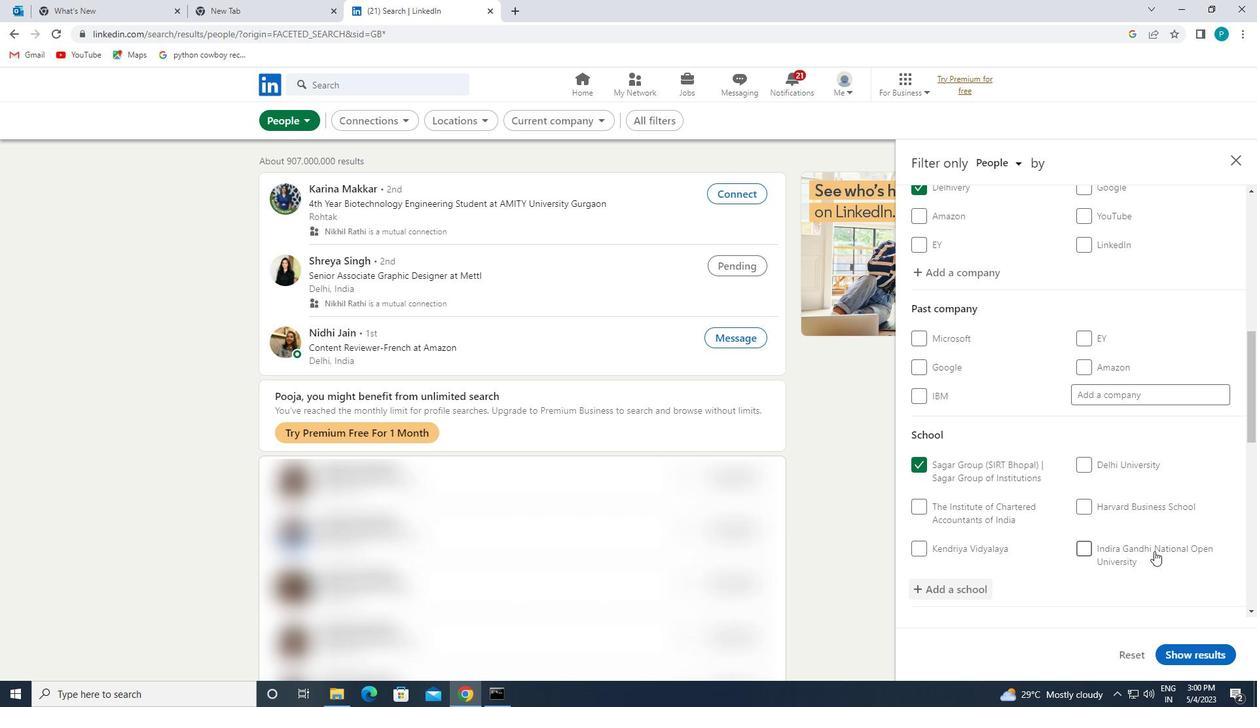 
Action: Mouse scrolled (1151, 520) with delta (0, 0)
Screenshot: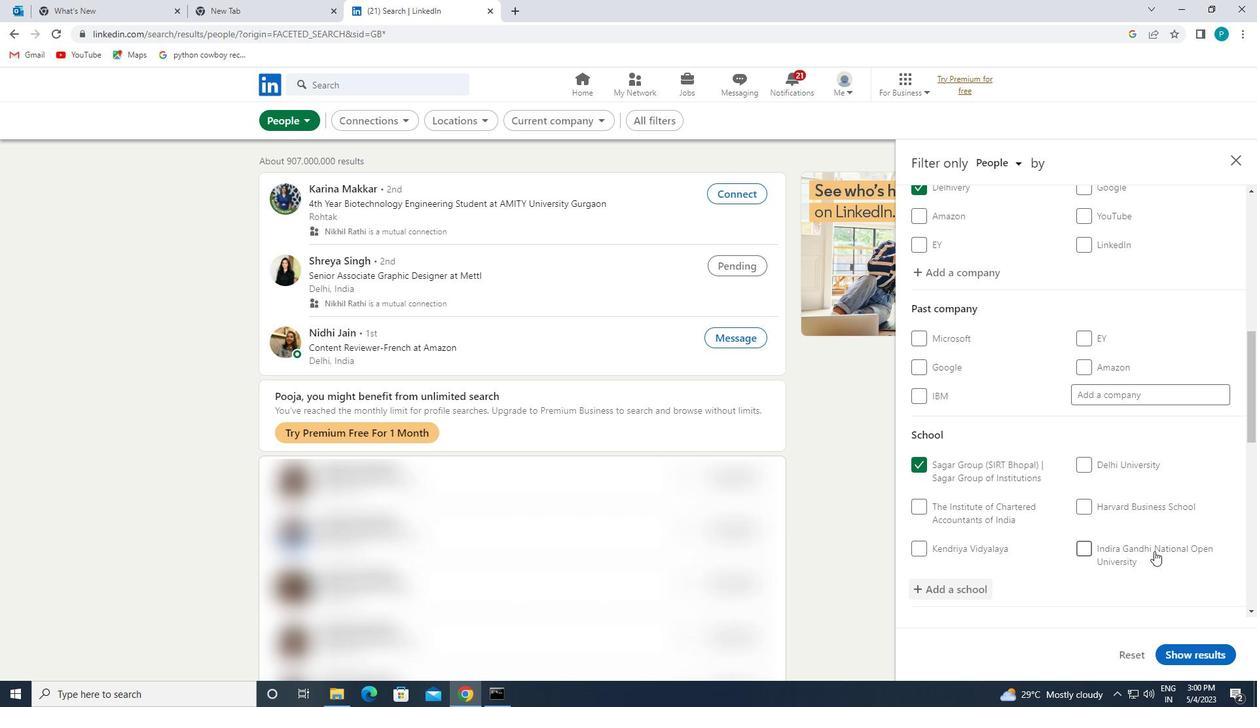 
Action: Mouse scrolled (1151, 520) with delta (0, 0)
Screenshot: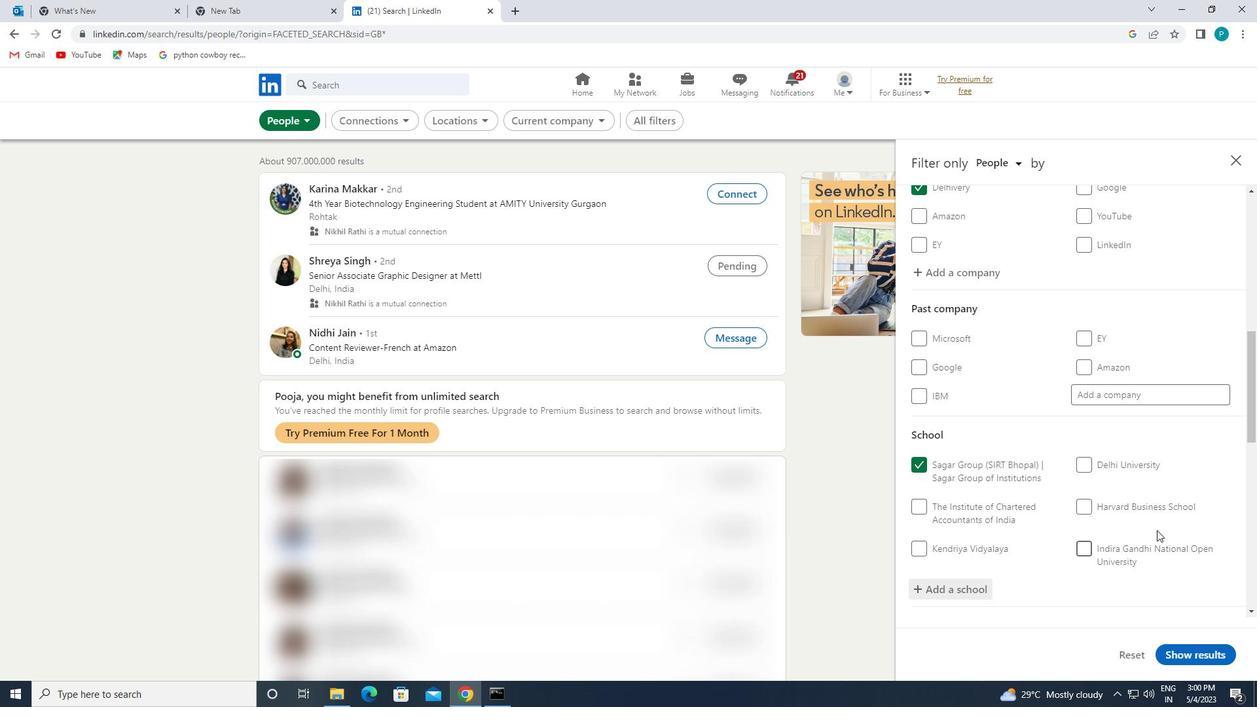 
Action: Mouse scrolled (1151, 520) with delta (0, 0)
Screenshot: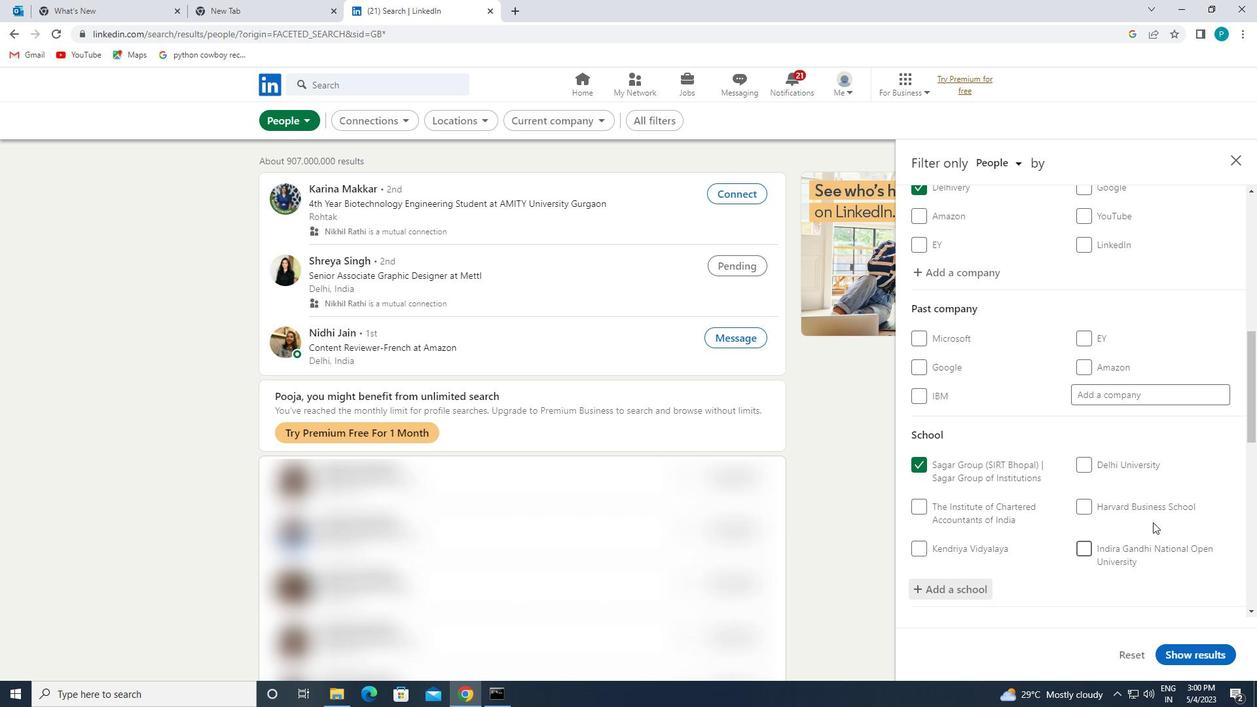 
Action: Mouse moved to (1123, 540)
Screenshot: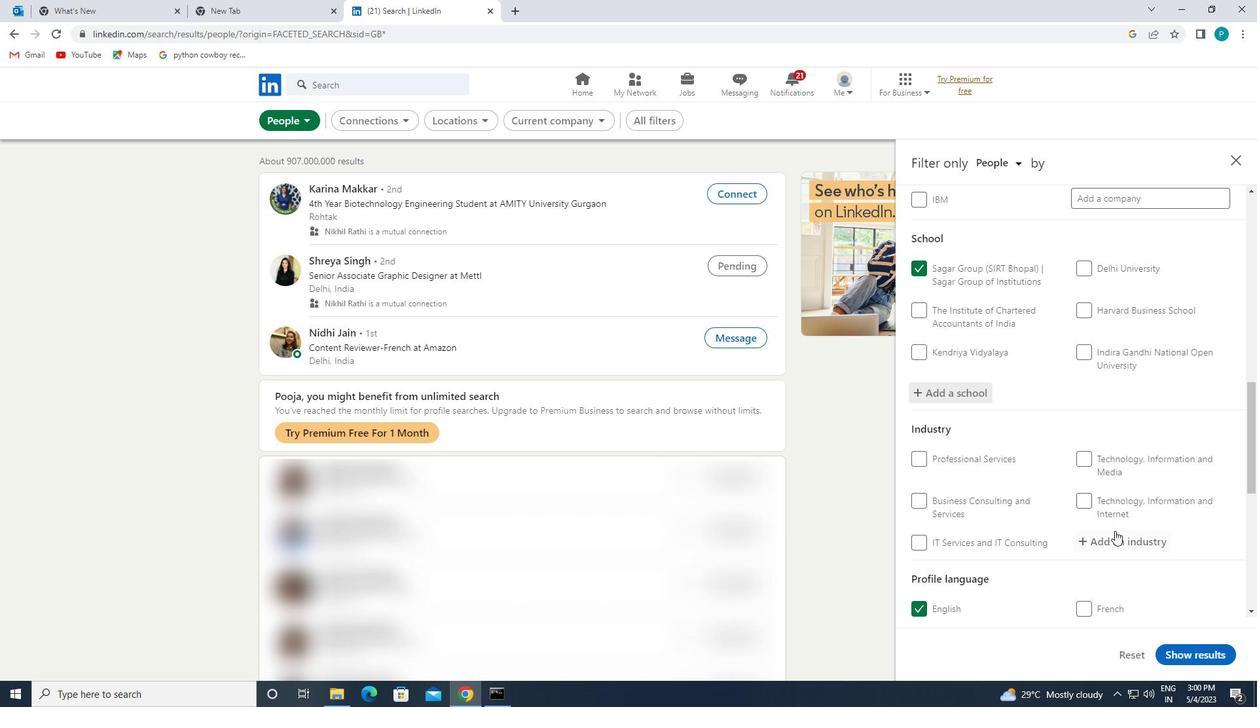 
Action: Mouse pressed left at (1123, 540)
Screenshot: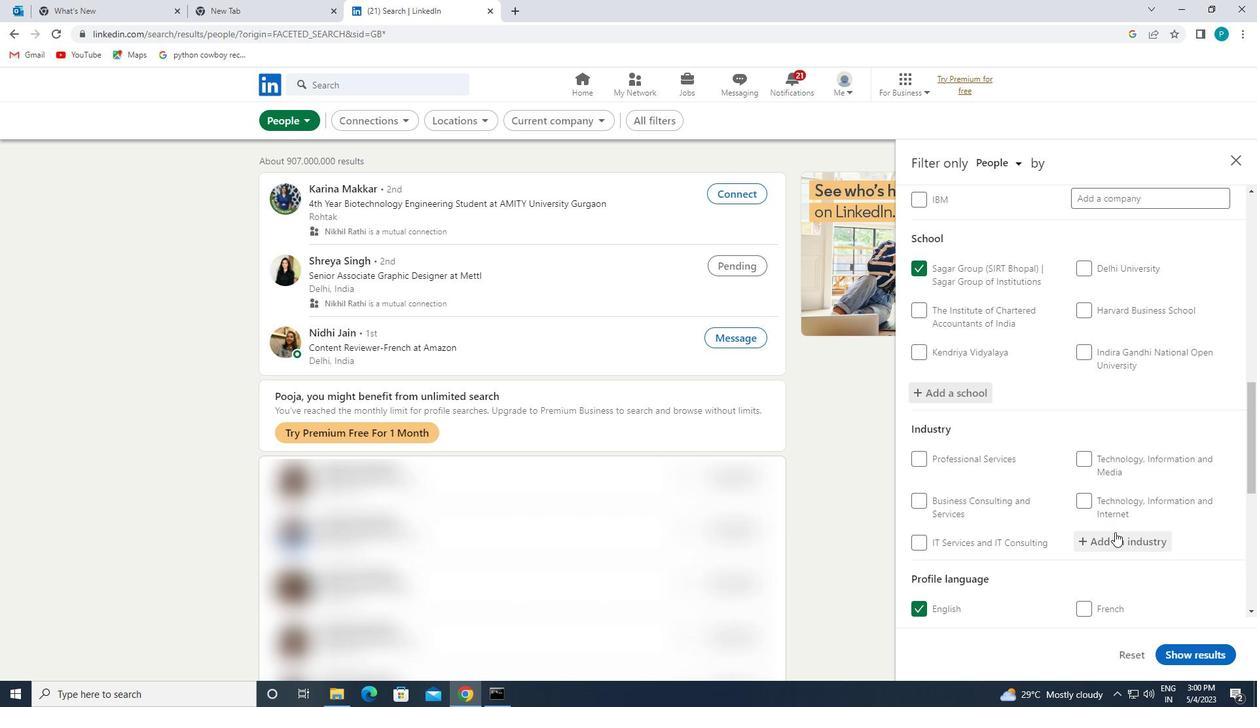 
Action: Key pressed <Key.caps_lock>A<Key.caps_lock>UDIO
Screenshot: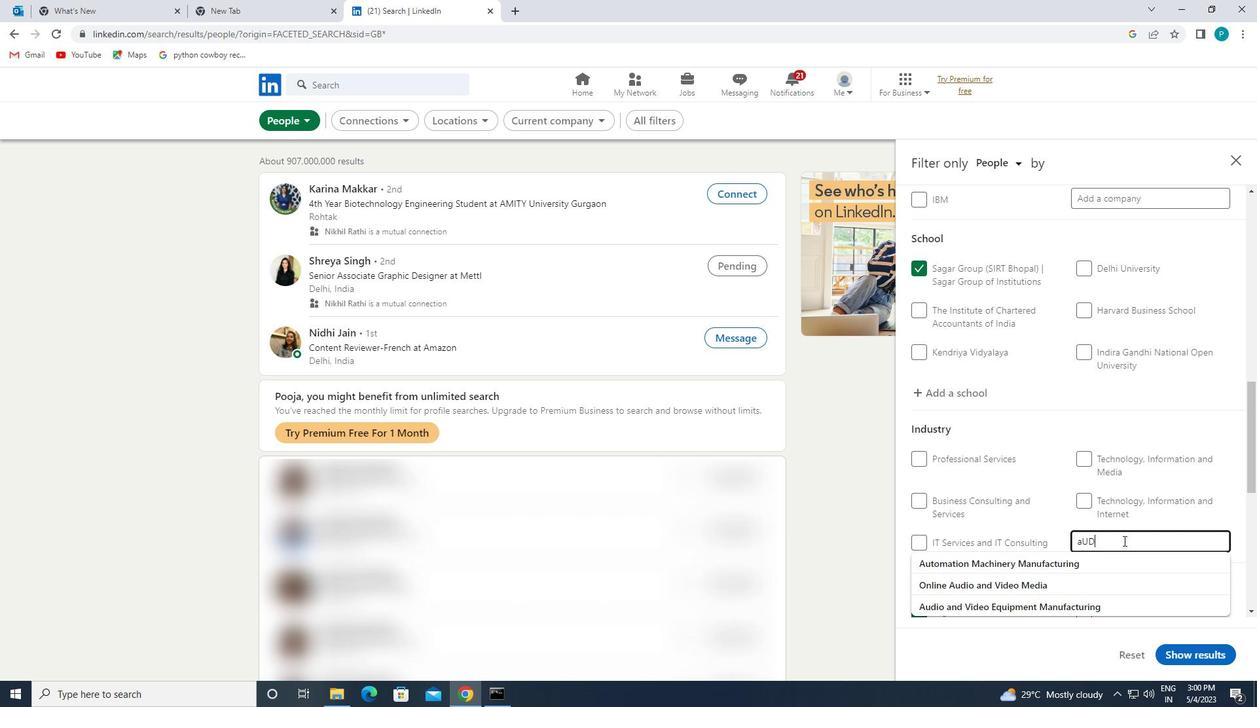 
Action: Mouse moved to (1010, 582)
Screenshot: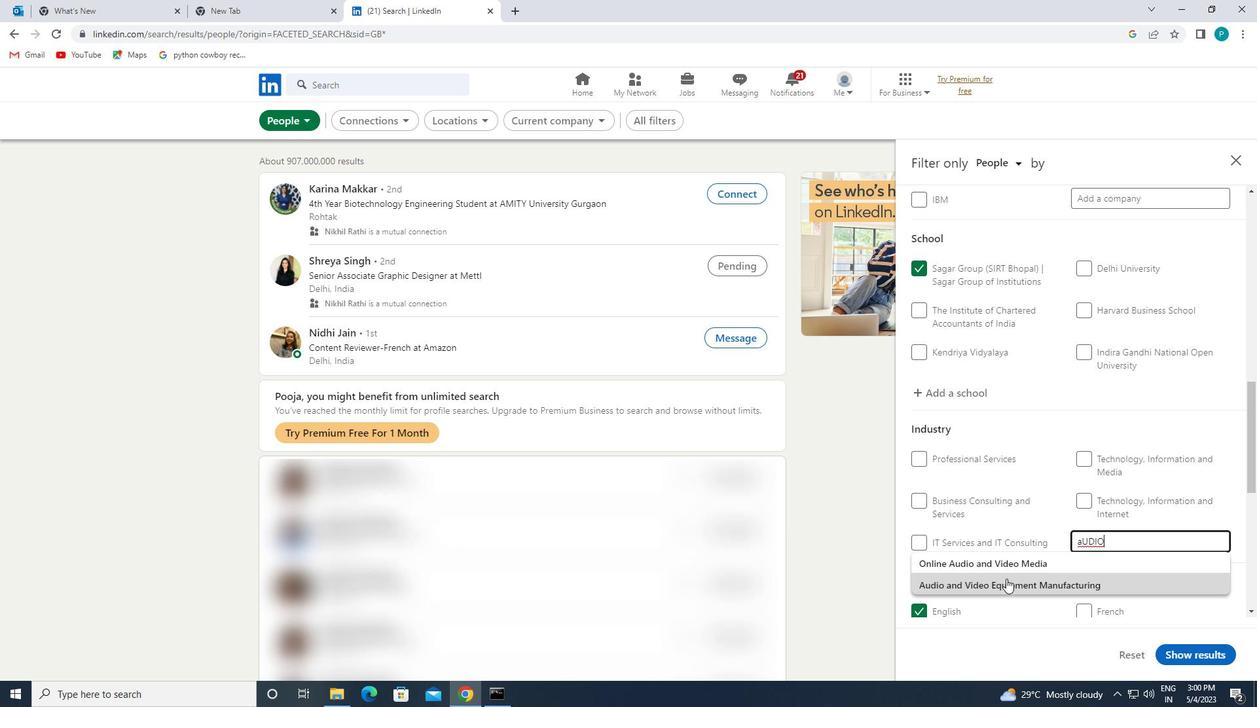 
Action: Mouse pressed left at (1010, 582)
Screenshot: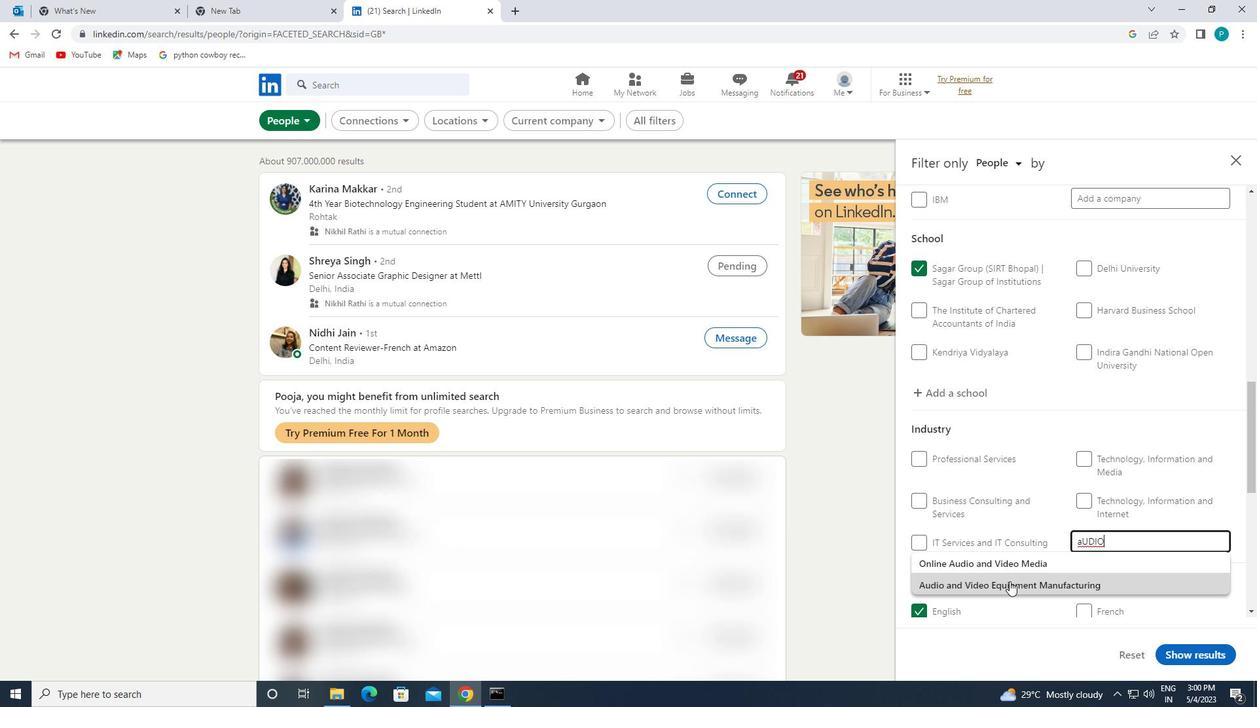 
Action: Mouse moved to (1010, 582)
Screenshot: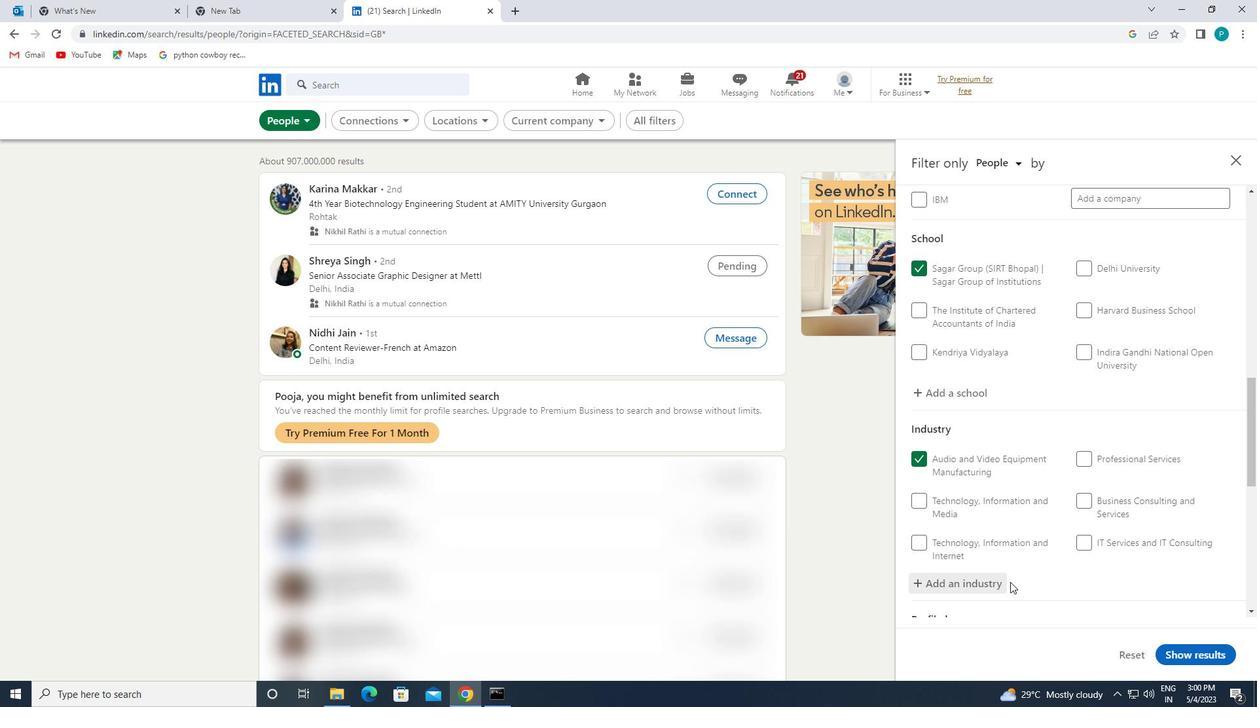 
Action: Mouse scrolled (1010, 581) with delta (0, 0)
Screenshot: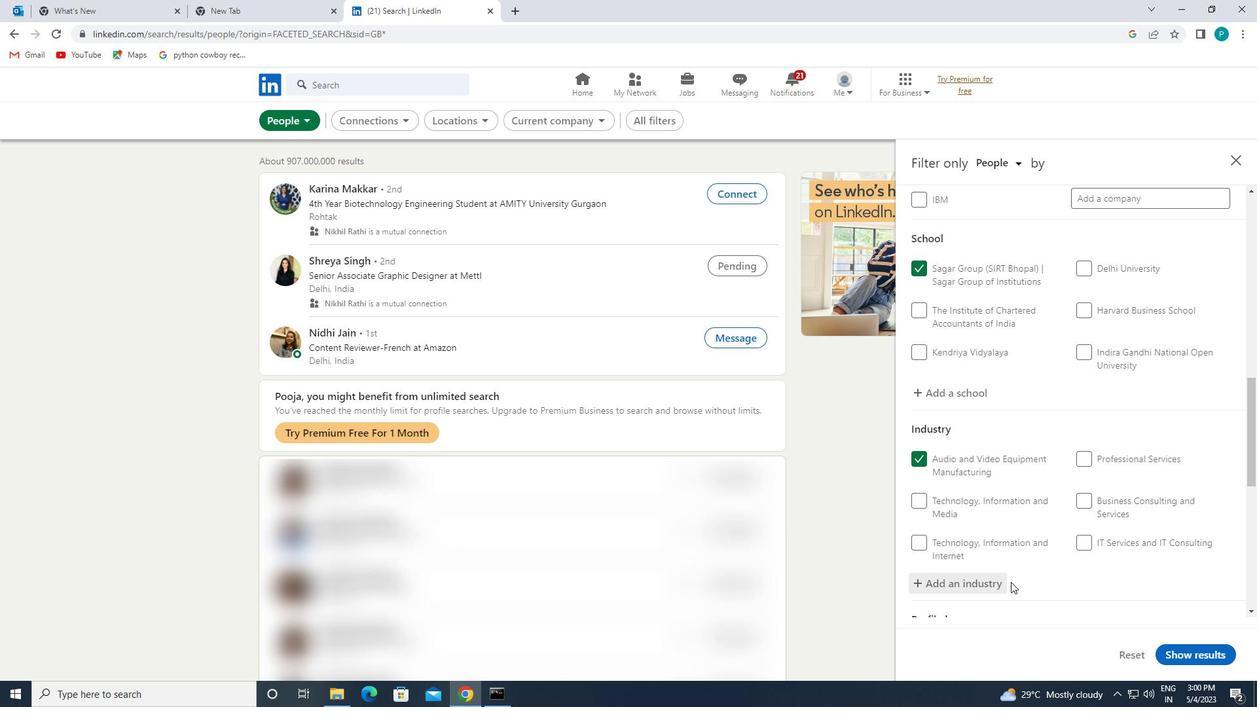 
Action: Mouse scrolled (1010, 581) with delta (0, 0)
Screenshot: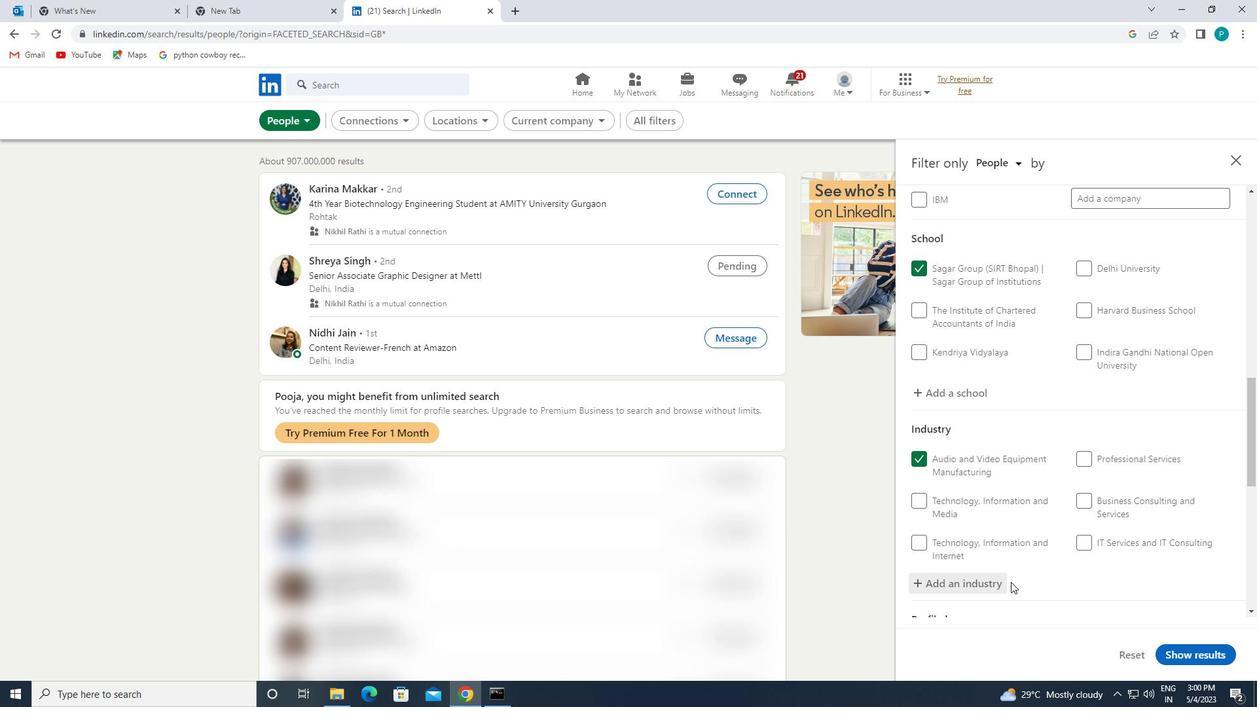 
Action: Mouse scrolled (1010, 581) with delta (0, 0)
Screenshot: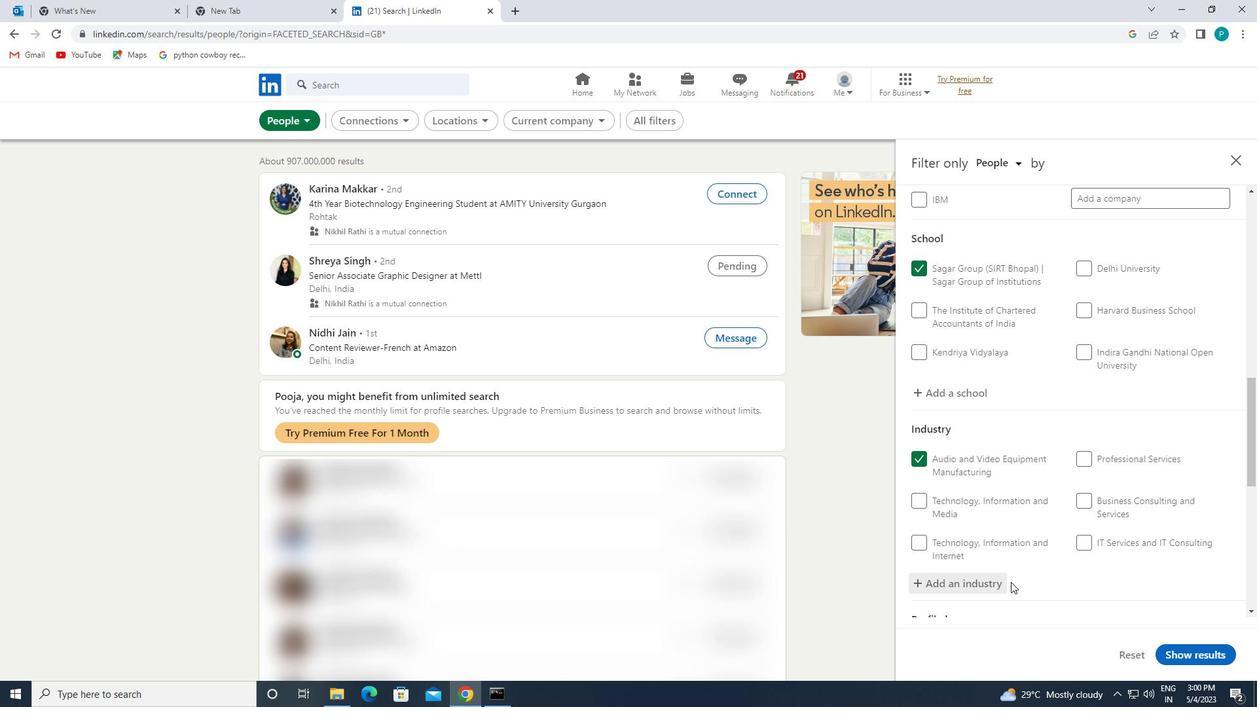 
Action: Mouse scrolled (1010, 581) with delta (0, 0)
Screenshot: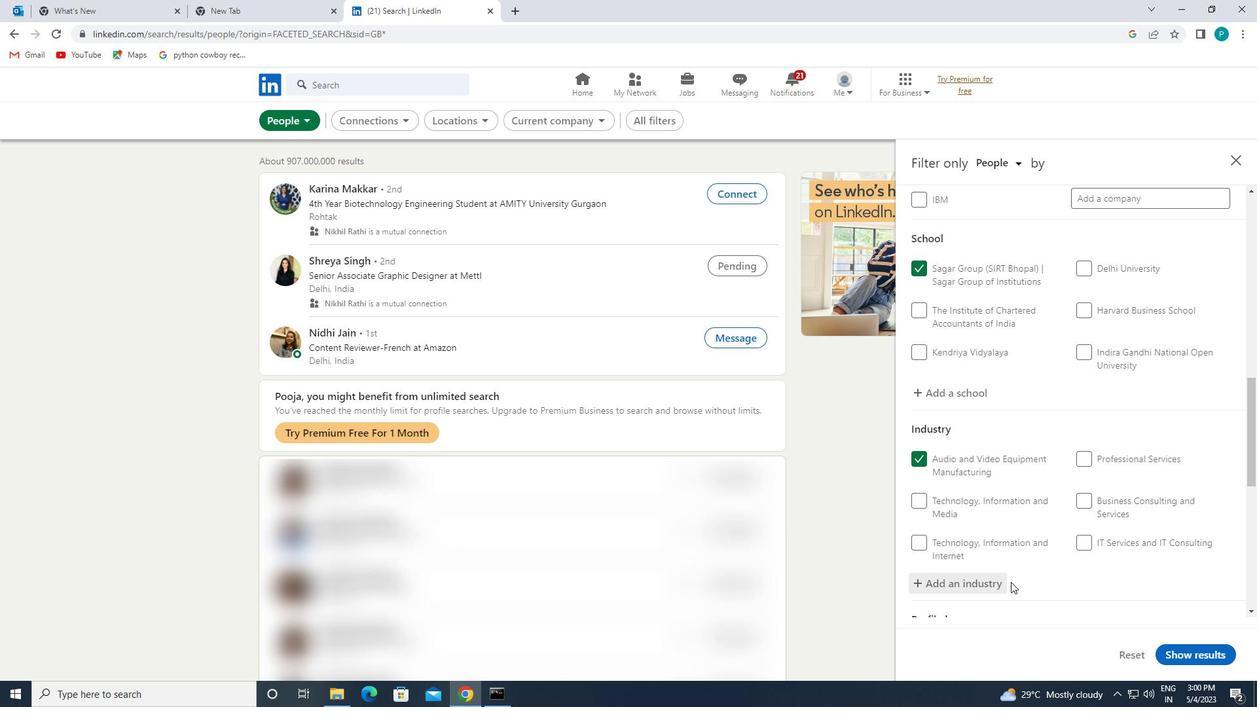 
Action: Mouse moved to (1061, 494)
Screenshot: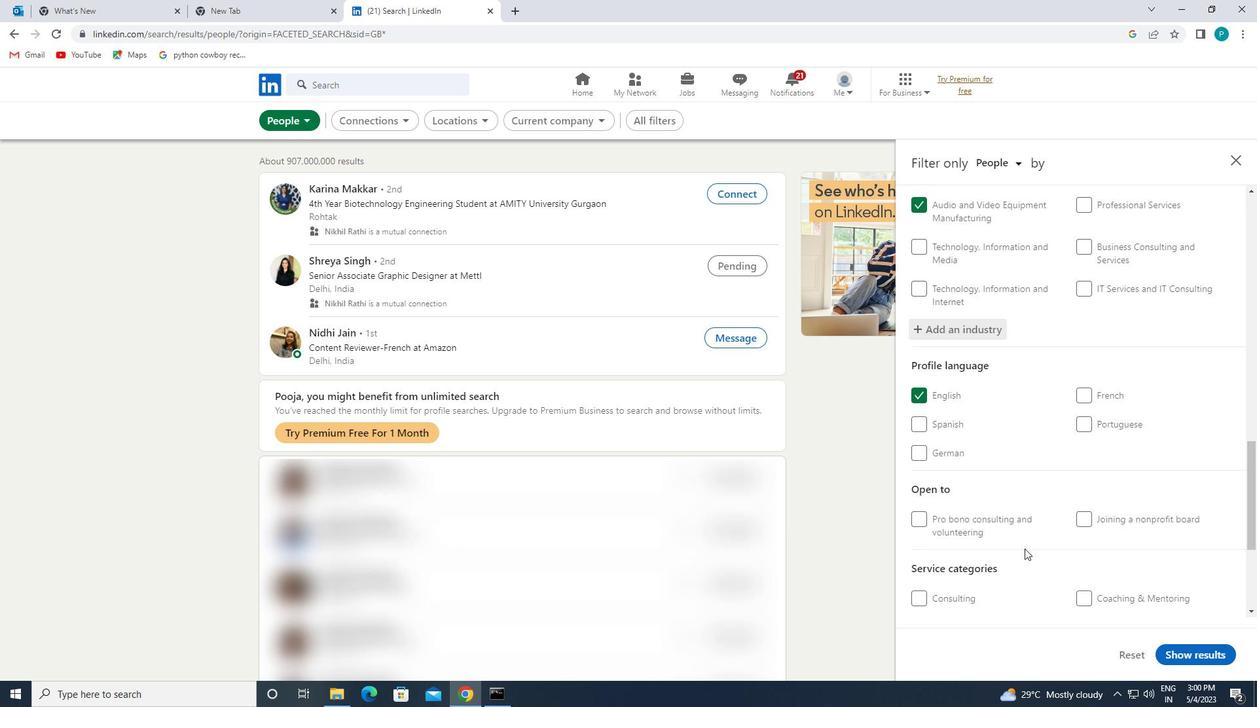 
Action: Mouse scrolled (1061, 493) with delta (0, 0)
Screenshot: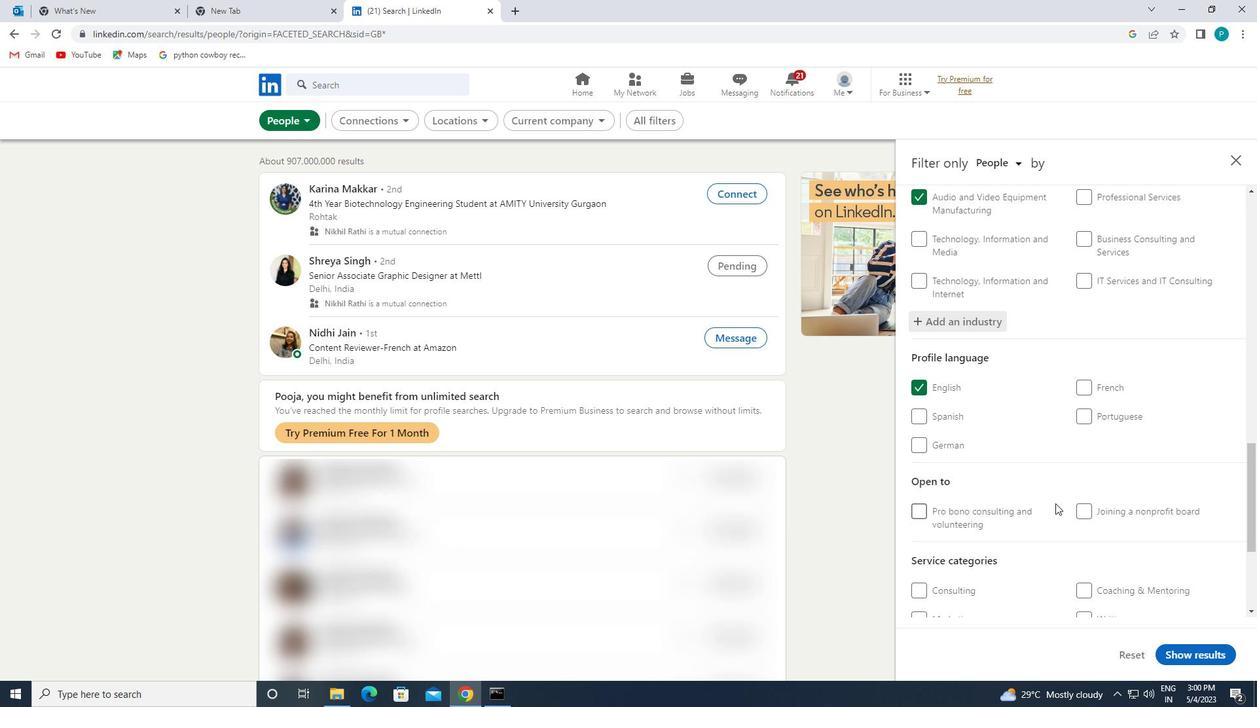 
Action: Mouse moved to (1078, 539)
Screenshot: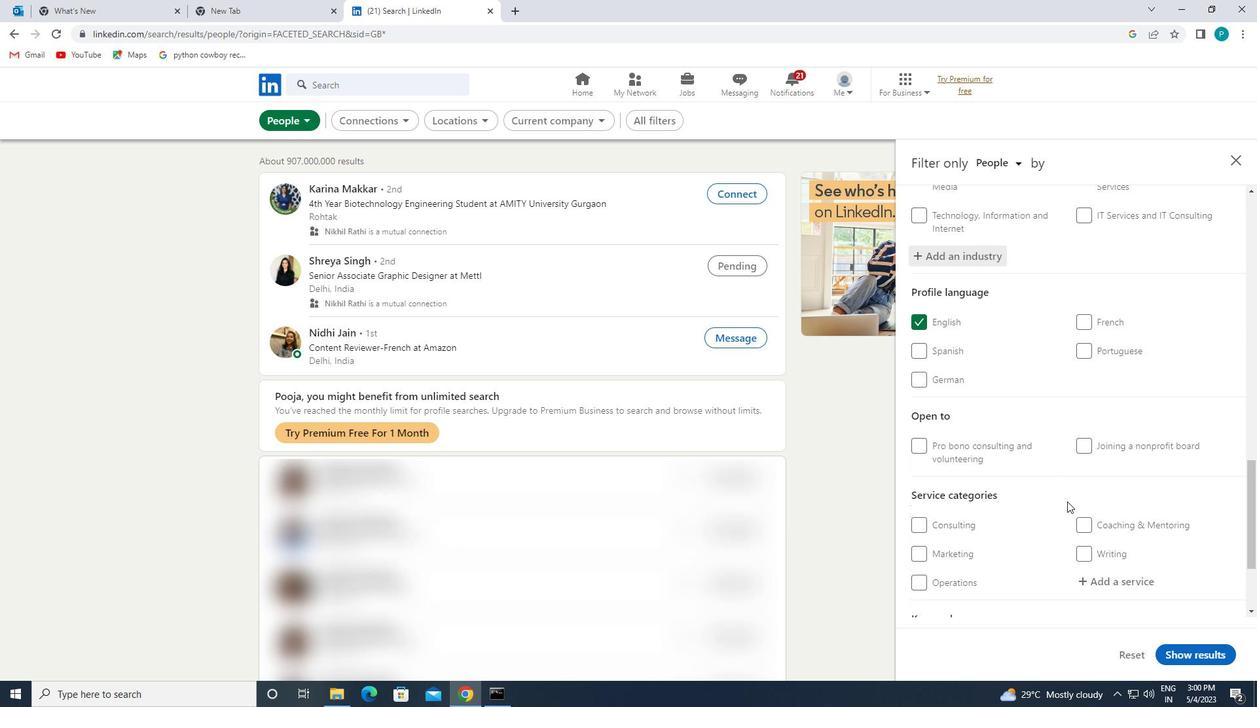 
Action: Mouse scrolled (1078, 538) with delta (0, 0)
Screenshot: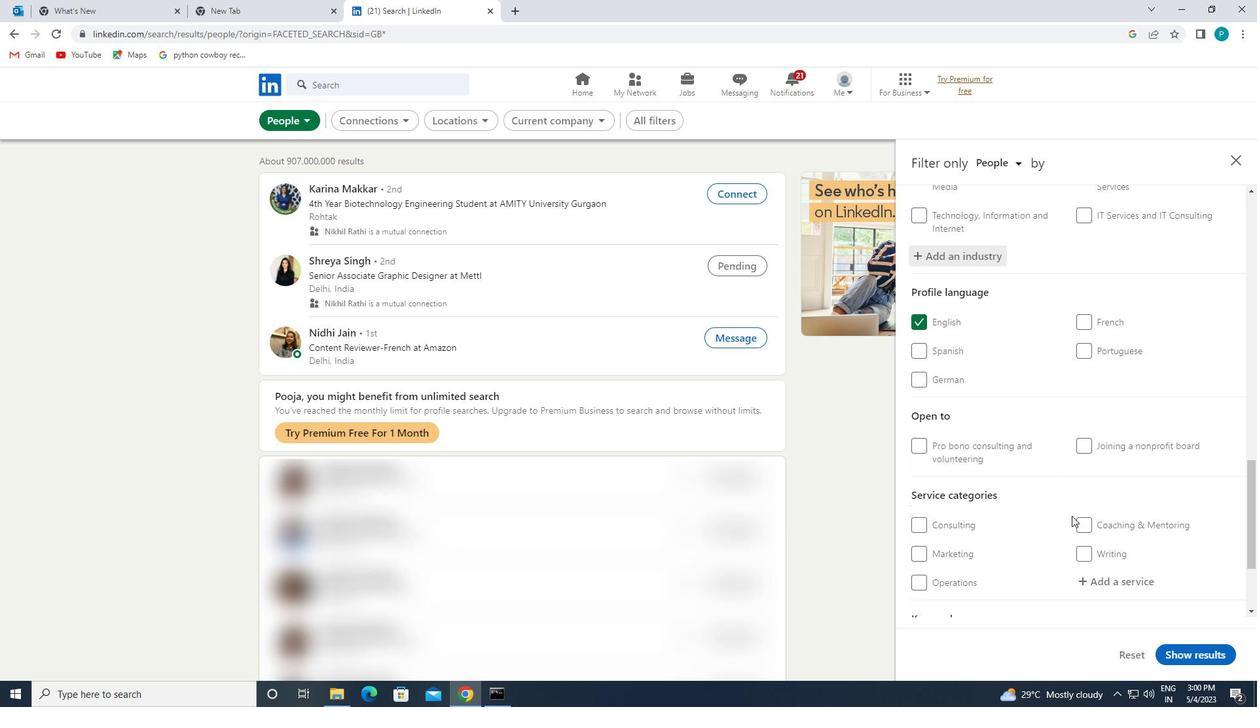 
Action: Mouse moved to (1089, 515)
Screenshot: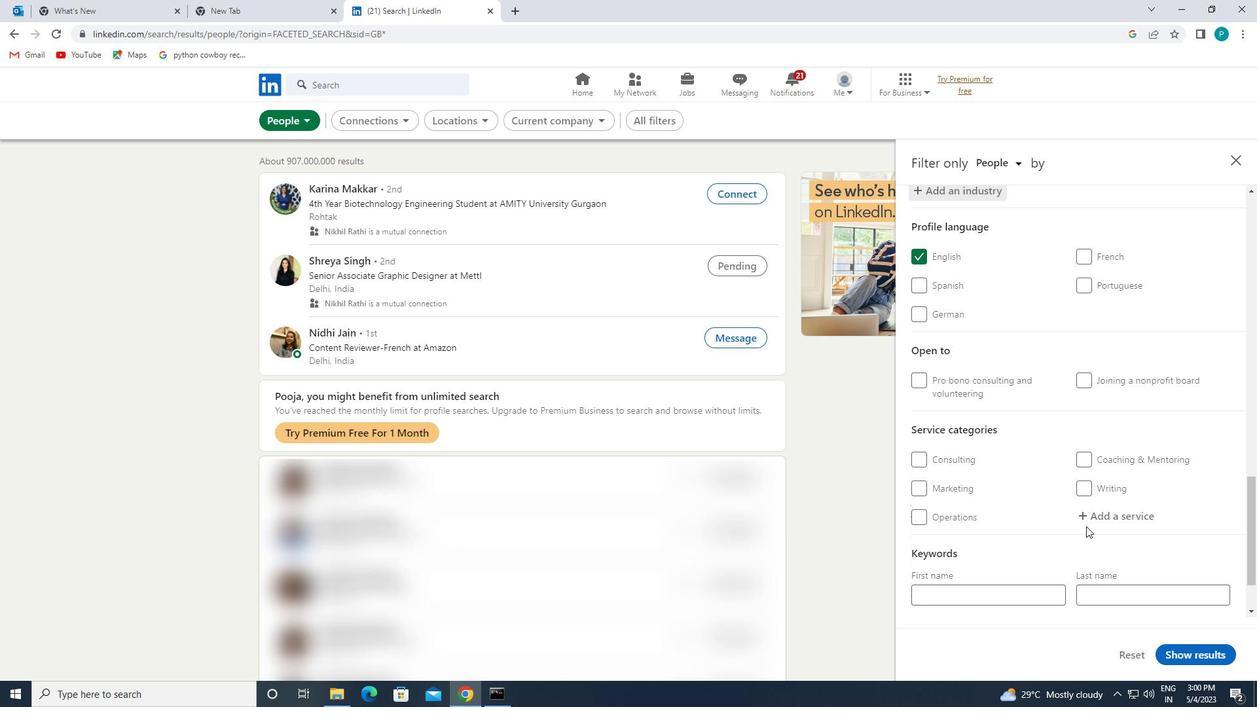 
Action: Mouse pressed left at (1089, 515)
Screenshot: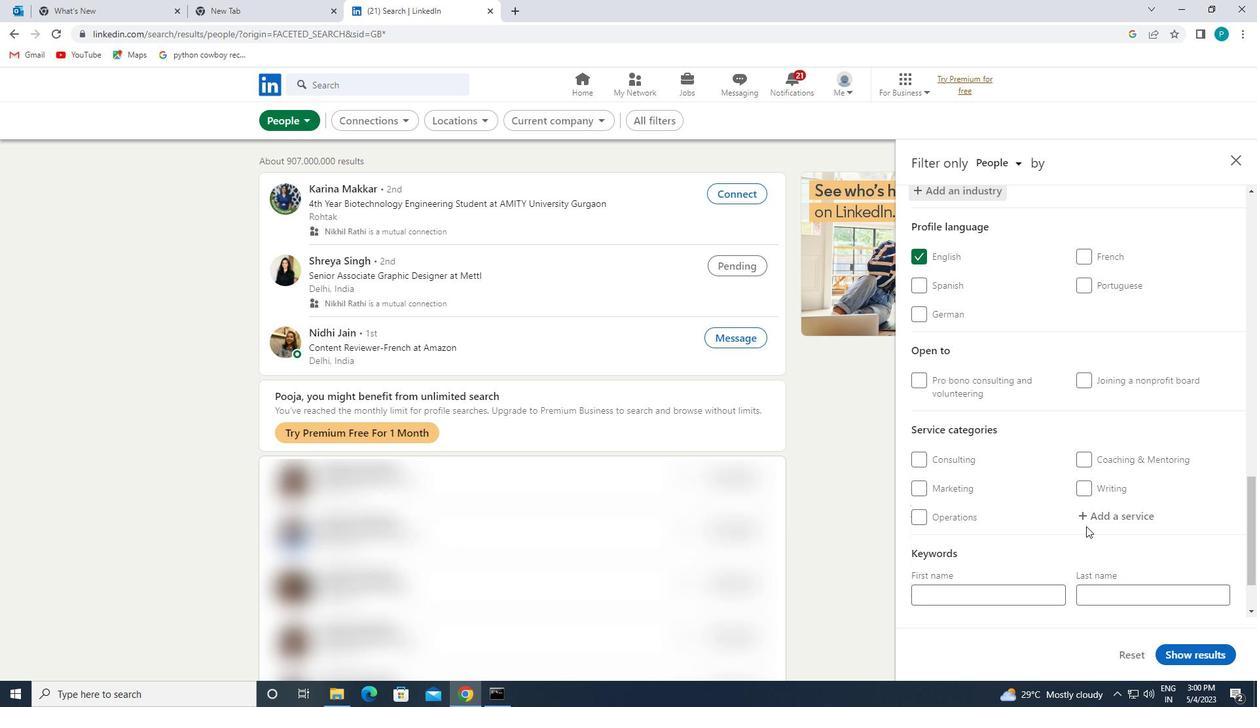 
Action: Key pressed <Key.caps_lock>P<Key.caps_lock>ORTRAIT
Screenshot: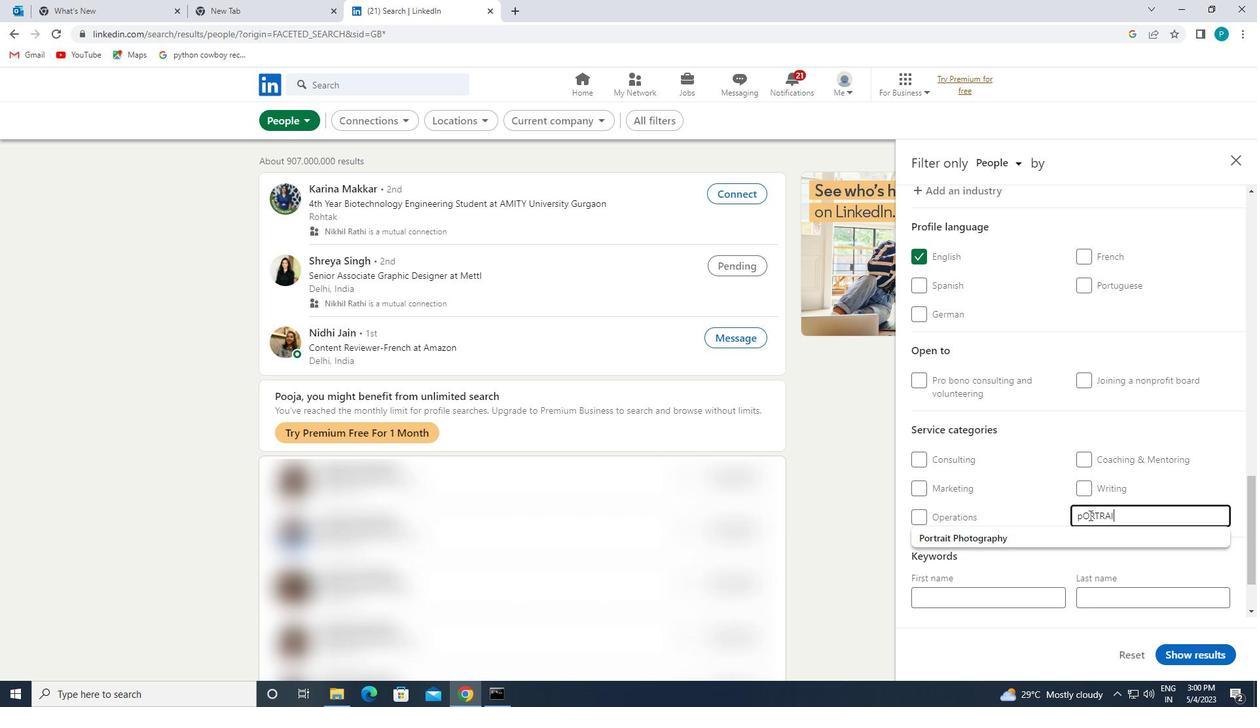 
Action: Mouse moved to (1074, 542)
Screenshot: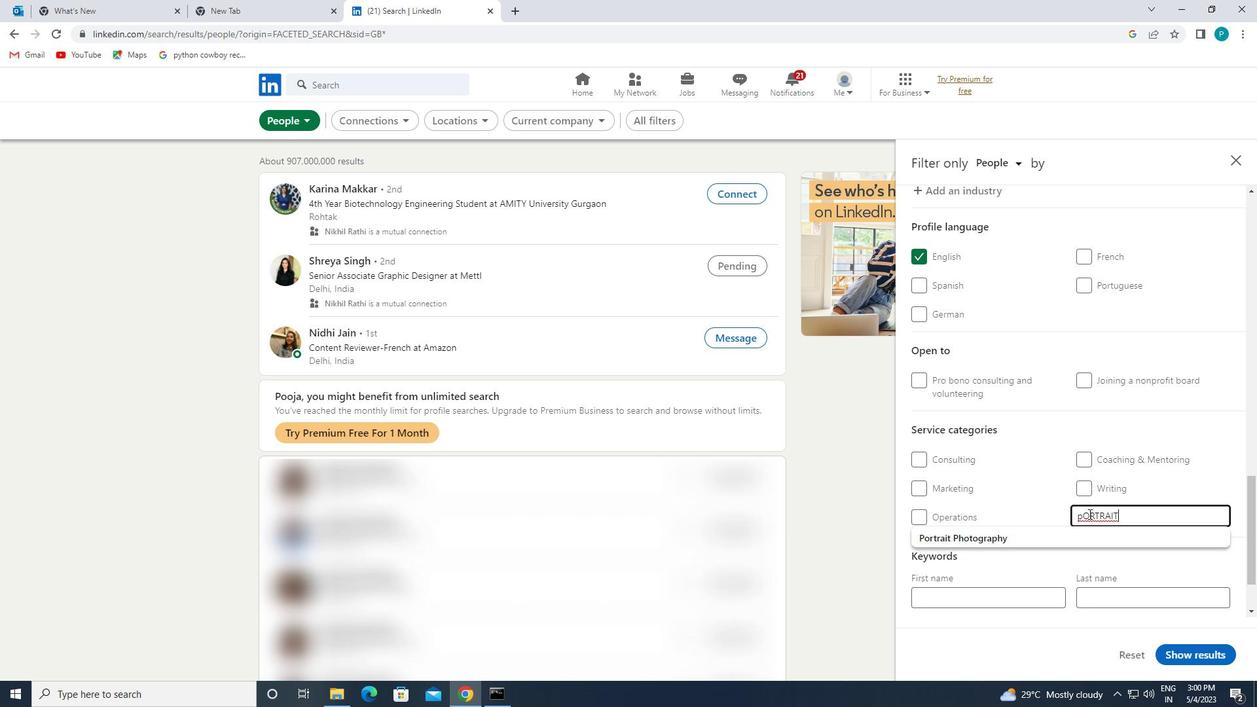
Action: Mouse pressed left at (1074, 542)
Screenshot: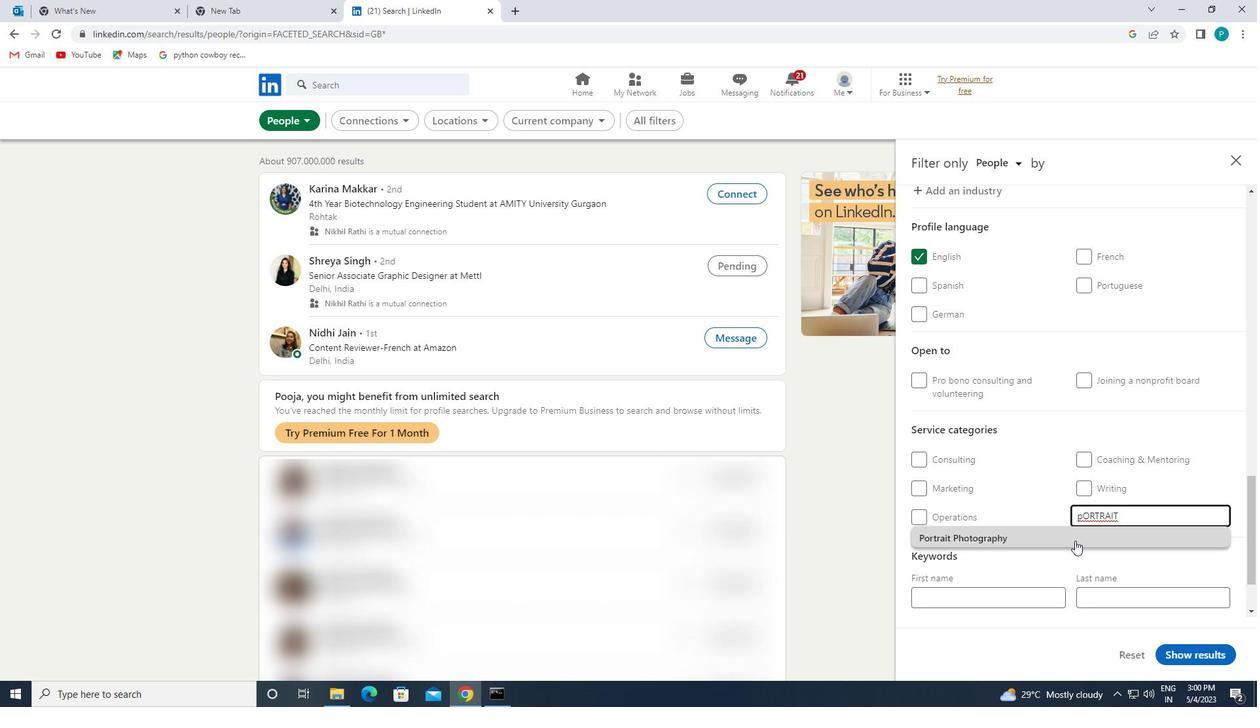
Action: Mouse moved to (1075, 544)
Screenshot: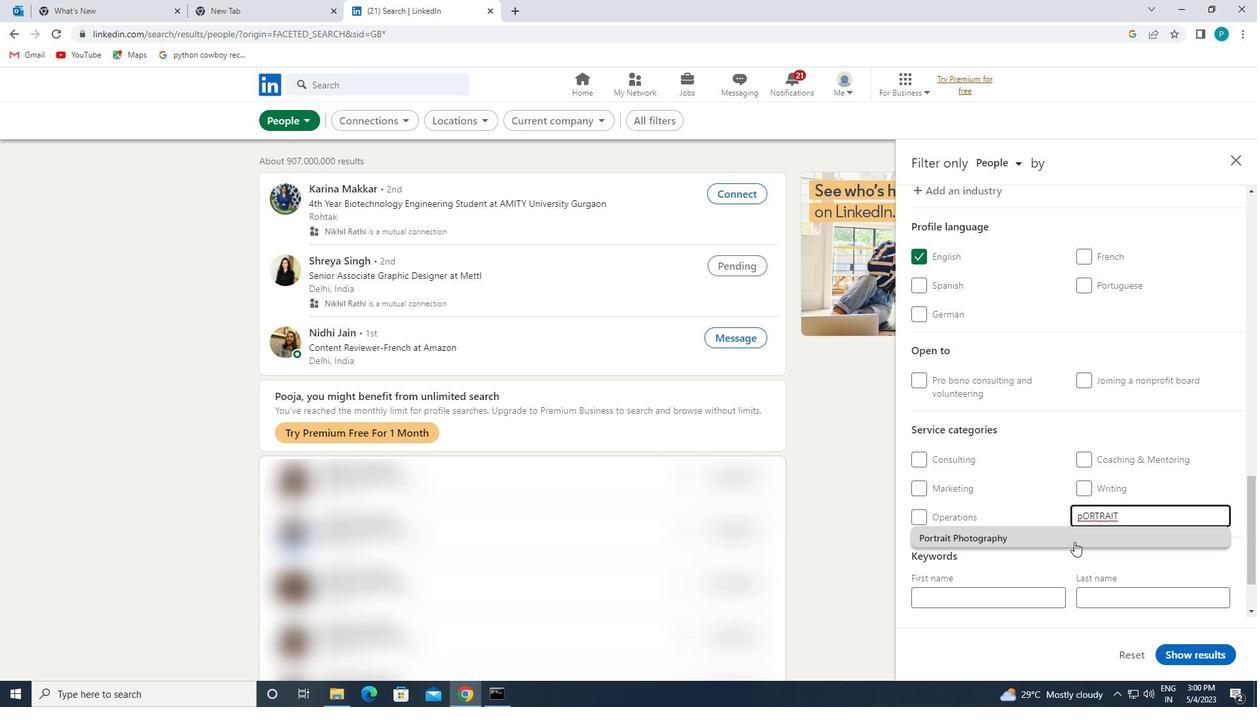 
Action: Mouse scrolled (1075, 543) with delta (0, 0)
Screenshot: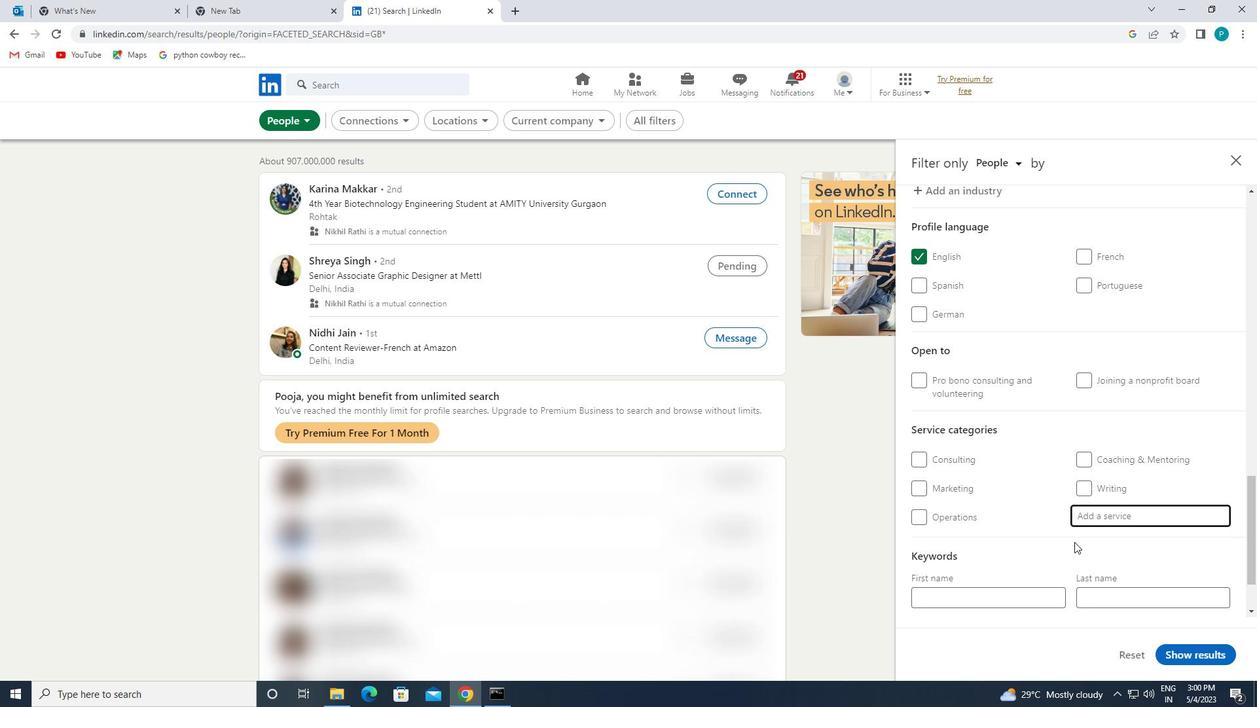 
Action: Mouse scrolled (1075, 543) with delta (0, 0)
Screenshot: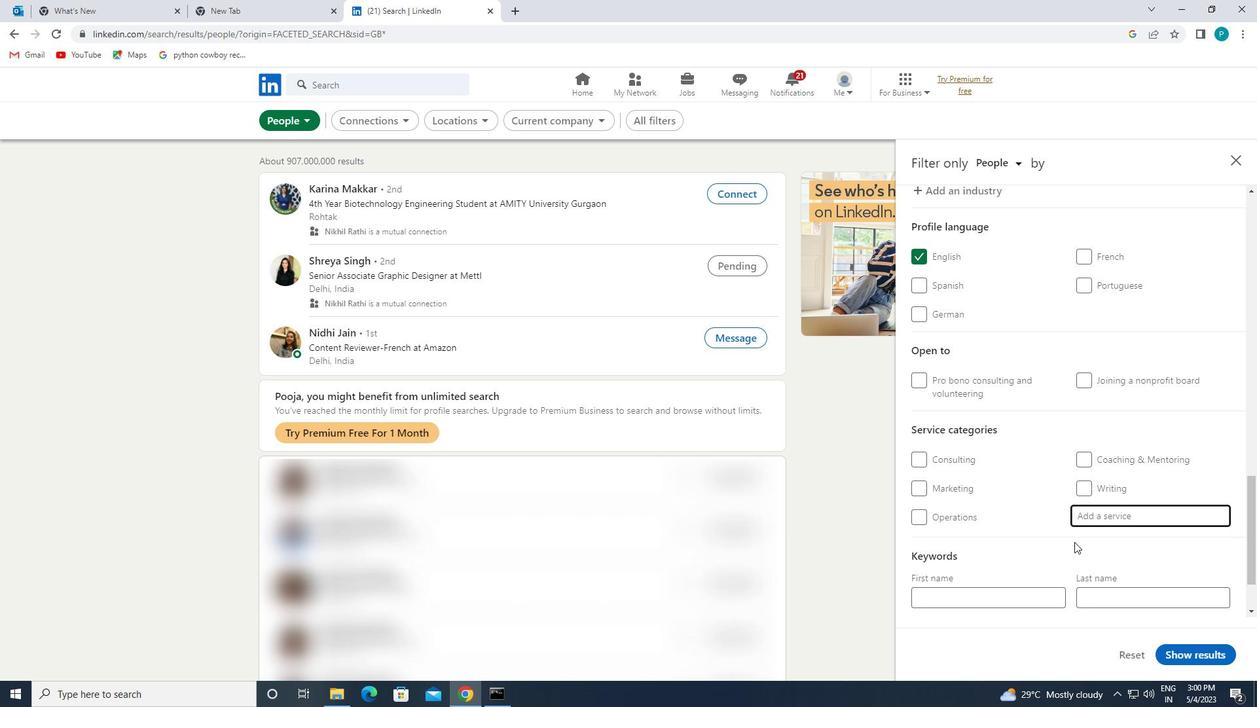 
Action: Mouse scrolled (1075, 543) with delta (0, 0)
Screenshot: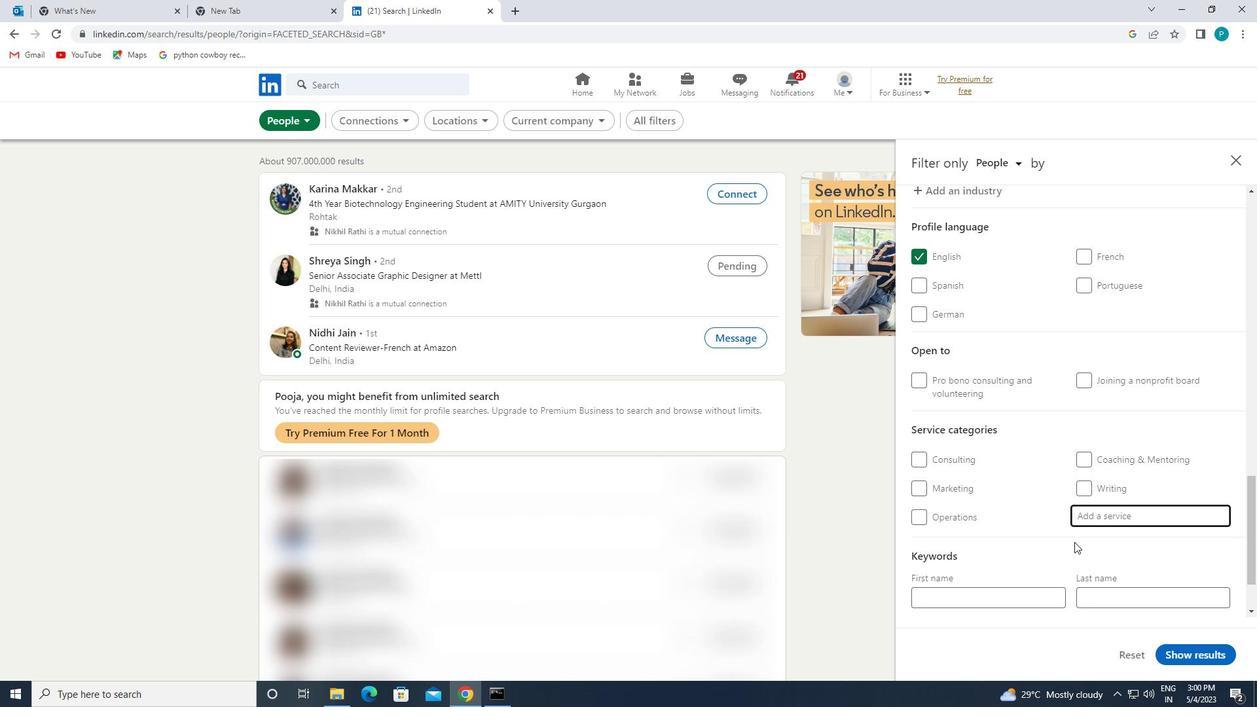 
Action: Mouse moved to (1014, 547)
Screenshot: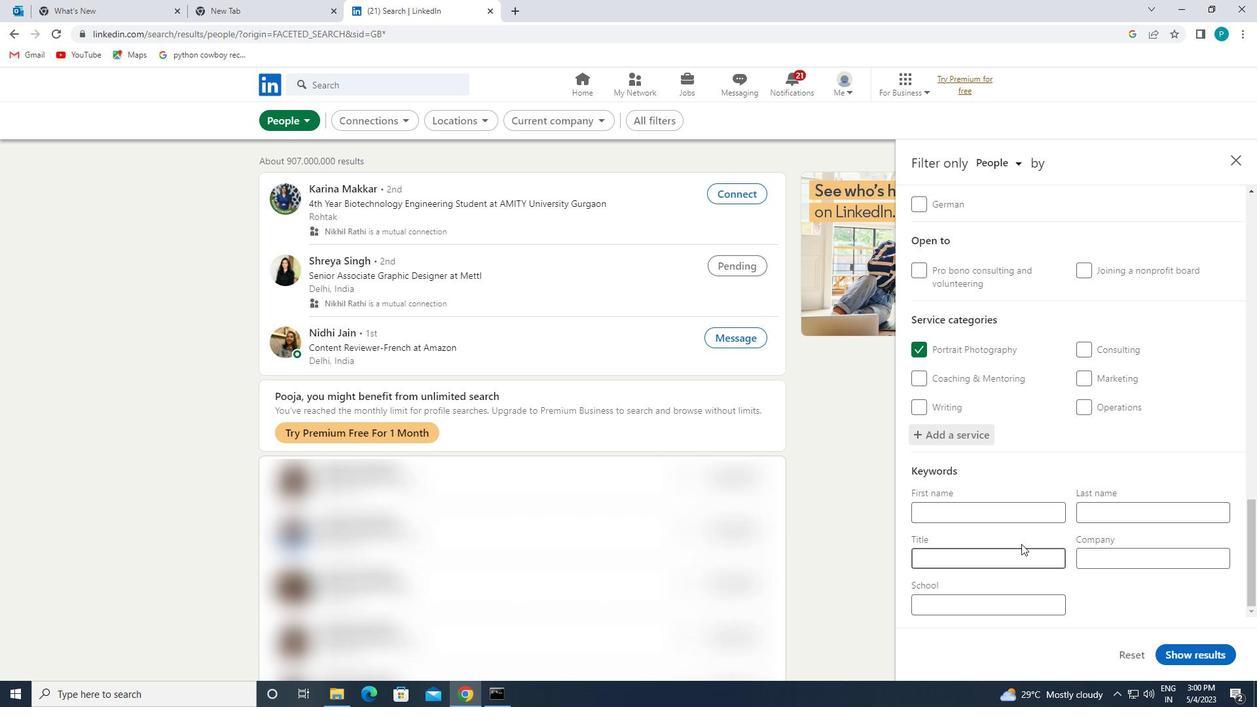 
Action: Mouse pressed left at (1014, 547)
Screenshot: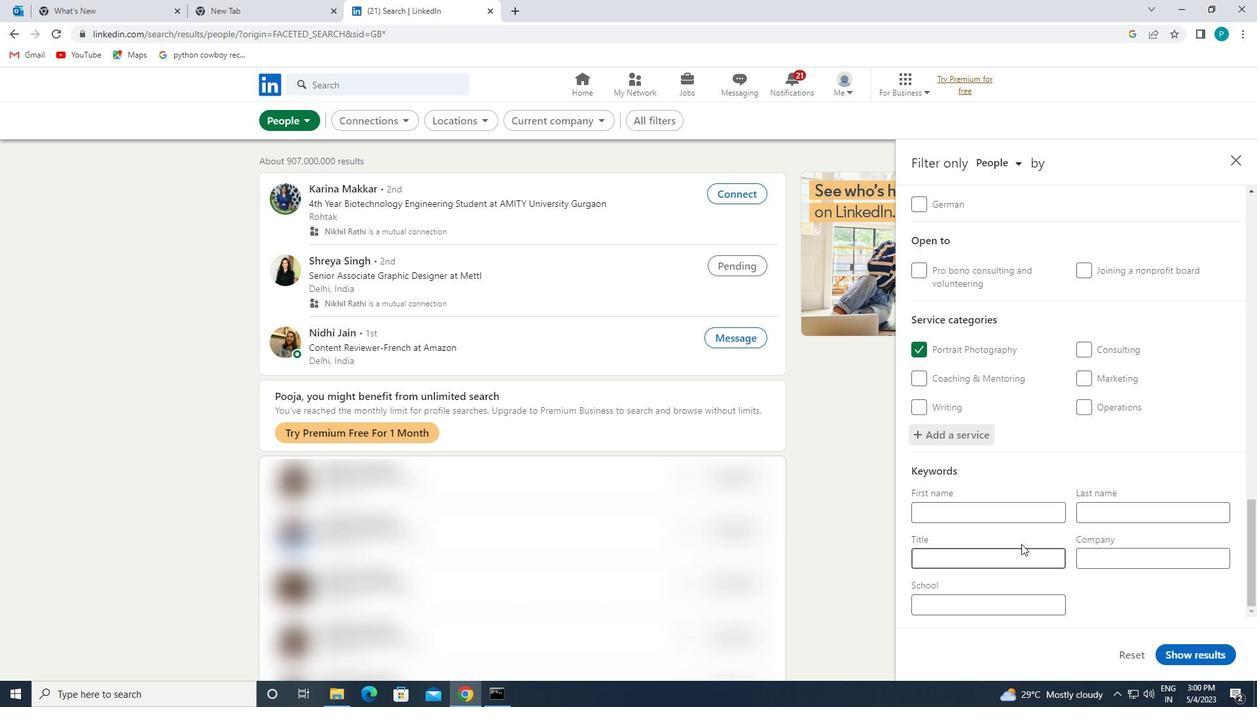 
Action: Mouse moved to (1005, 542)
Screenshot: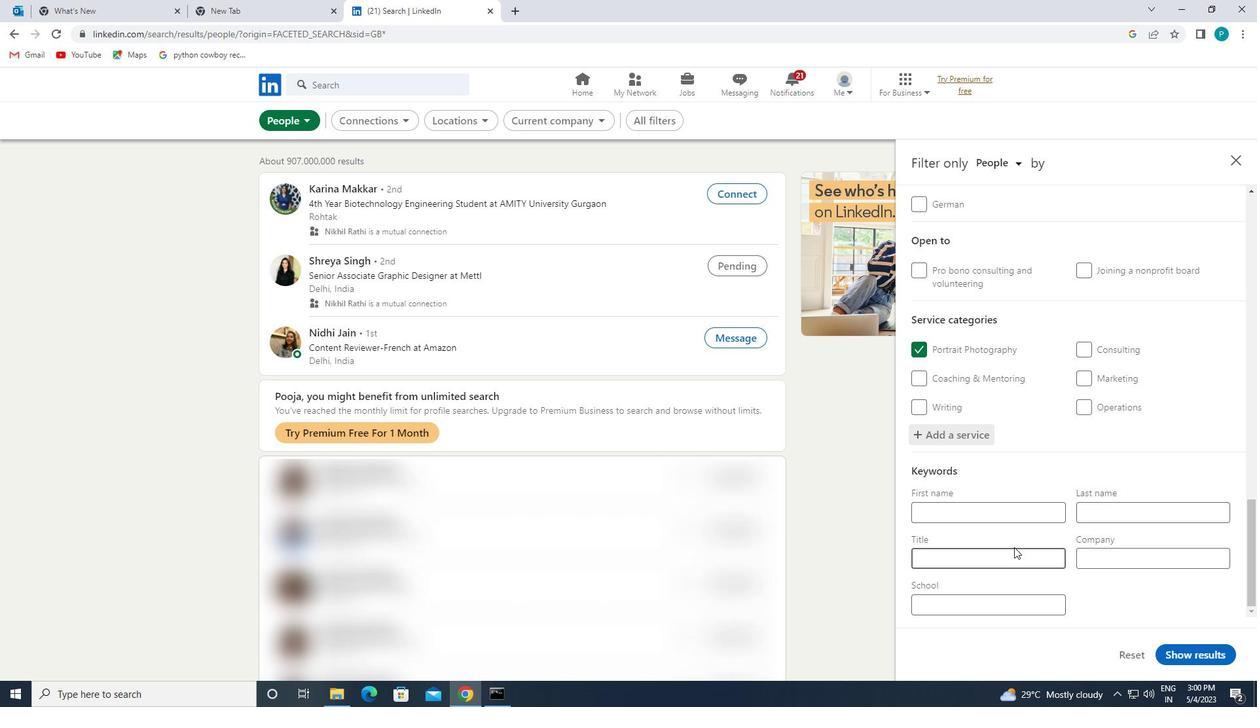 
Action: Key pressed <Key.caps_lock>T<Key.caps_lock>HERAPI<Key.backspace><Key.backspace><Key.backspace><Key.backspace><Key.backspace><Key.backspace><Key.backspace><Key.backspace><Key.backspace><Key.backspace>T<Key.caps_lock>HERAPIST
Screenshot: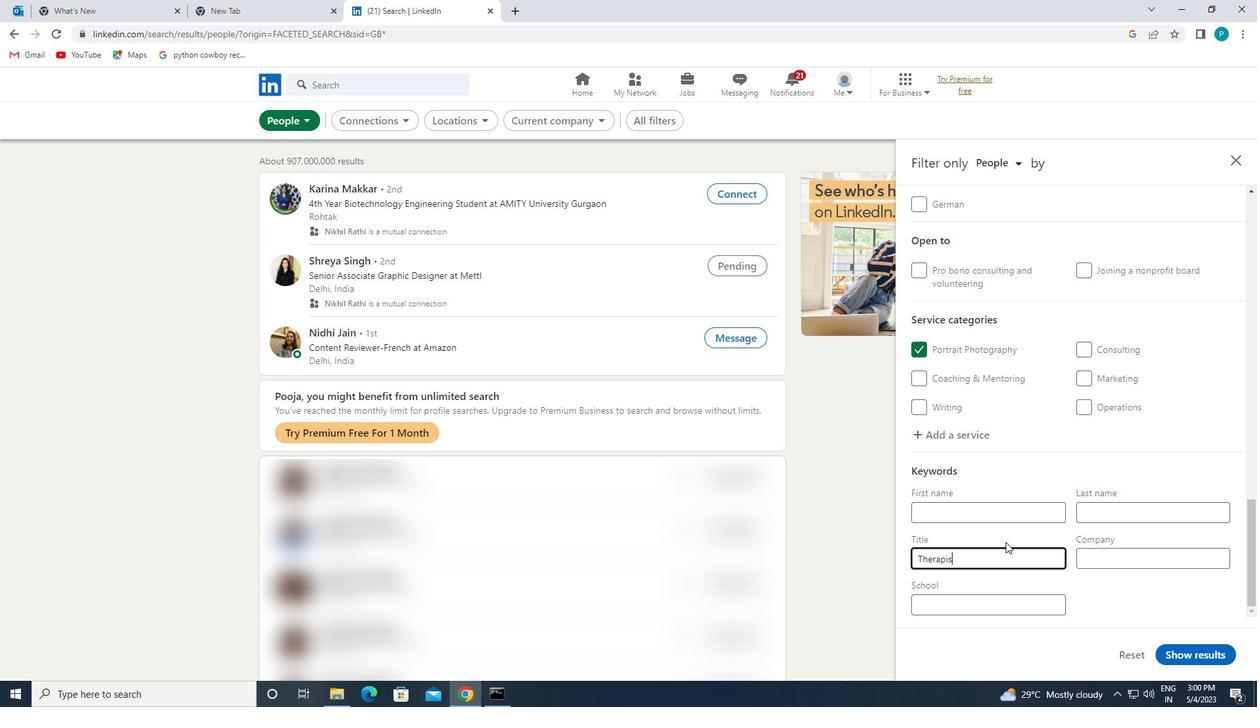 
Action: Mouse moved to (1175, 650)
Screenshot: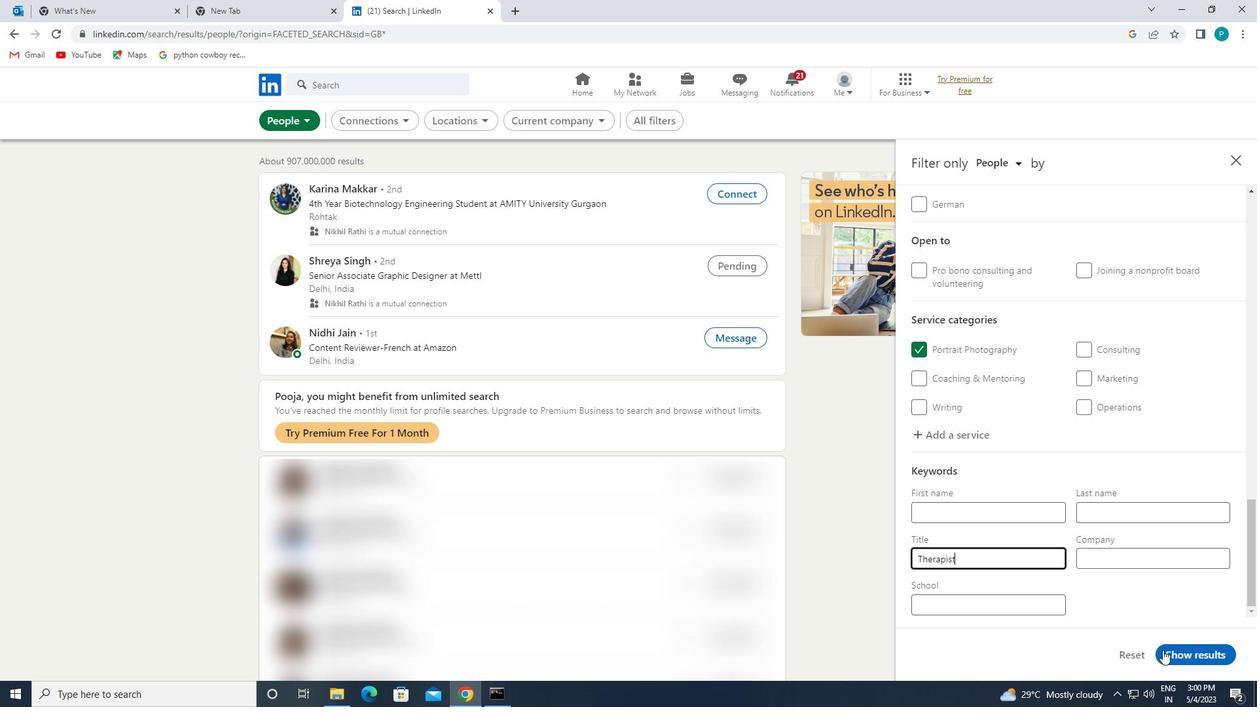 
Action: Mouse pressed left at (1175, 650)
Screenshot: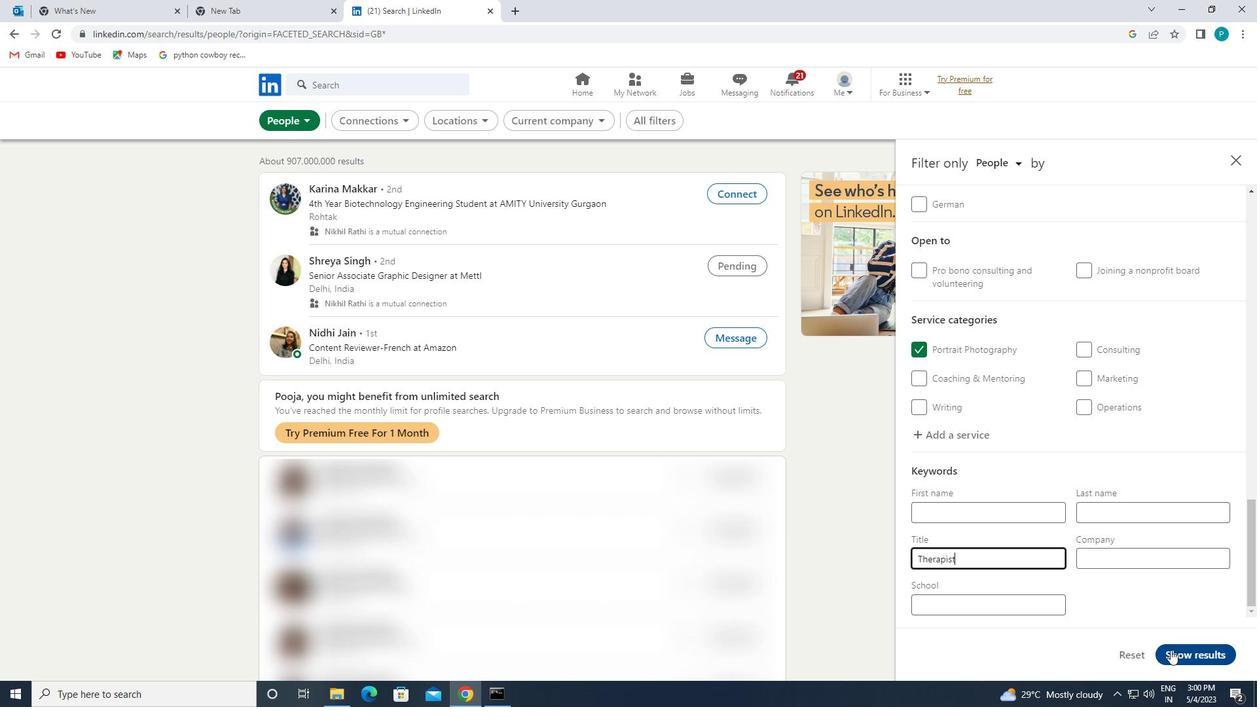 
Action: Mouse moved to (1175, 650)
Screenshot: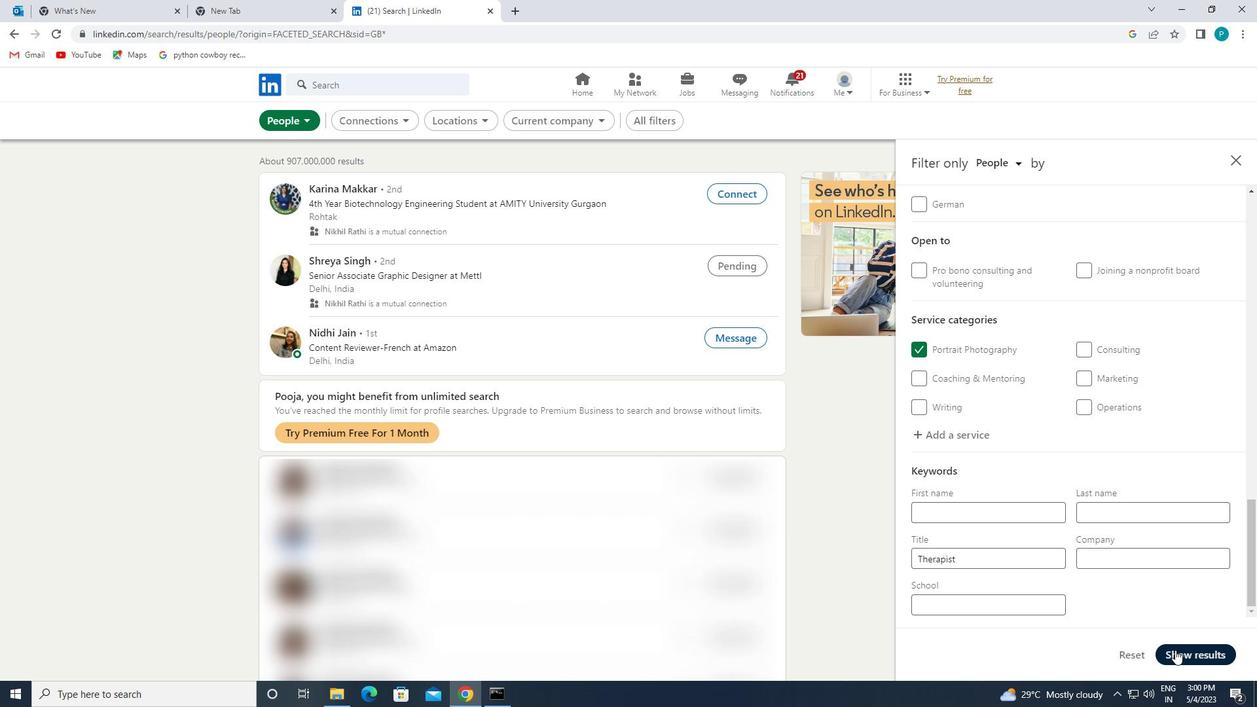 
